 Task: Compose an email with the signature Jude Thompson with the subject Update on a customer request and the message Can you please provide me with an update on the status of the software development project? from softage.5@softage.net to softage.7@softage.net, select the message and change font size to small, align the email to left Send the email. Finally, move the email from Sent Items to the label Version control
Action: Mouse moved to (63, 48)
Screenshot: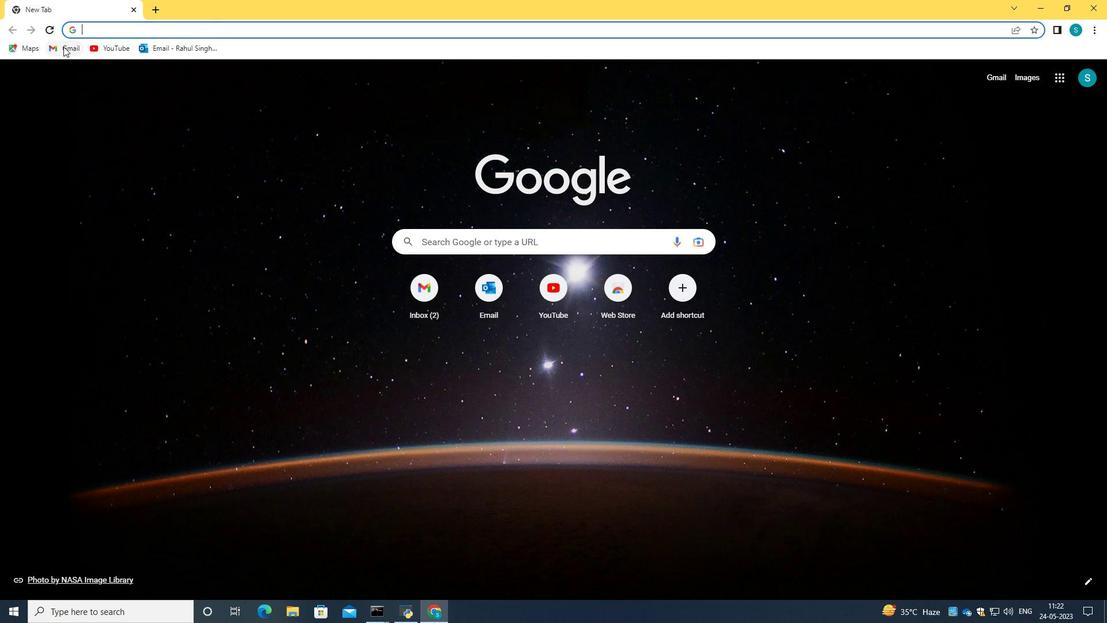 
Action: Mouse pressed left at (63, 48)
Screenshot: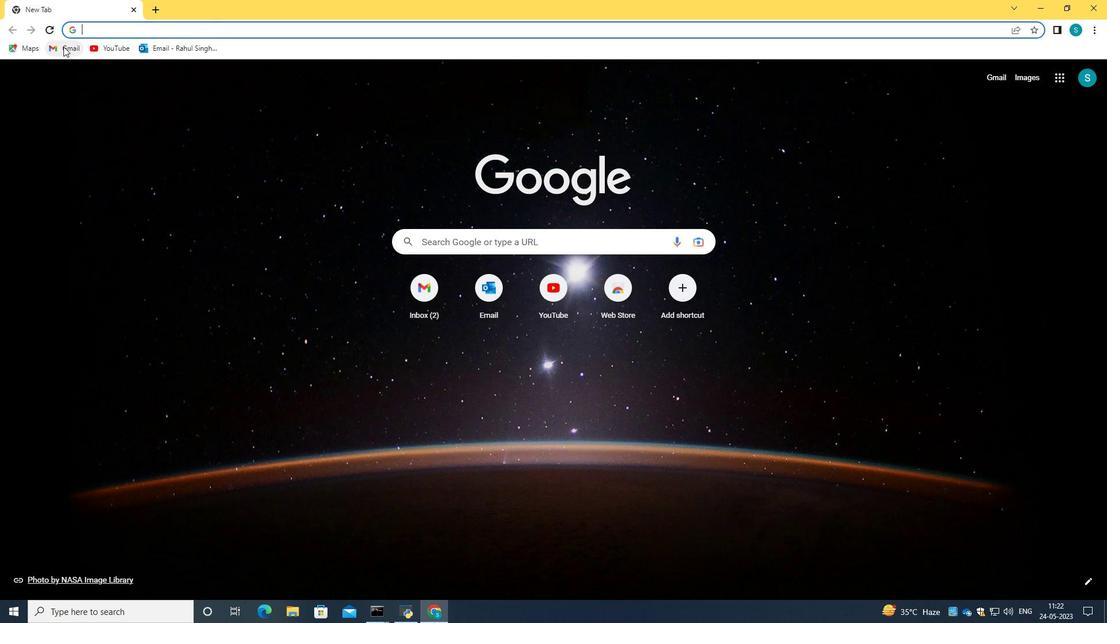 
Action: Mouse moved to (555, 187)
Screenshot: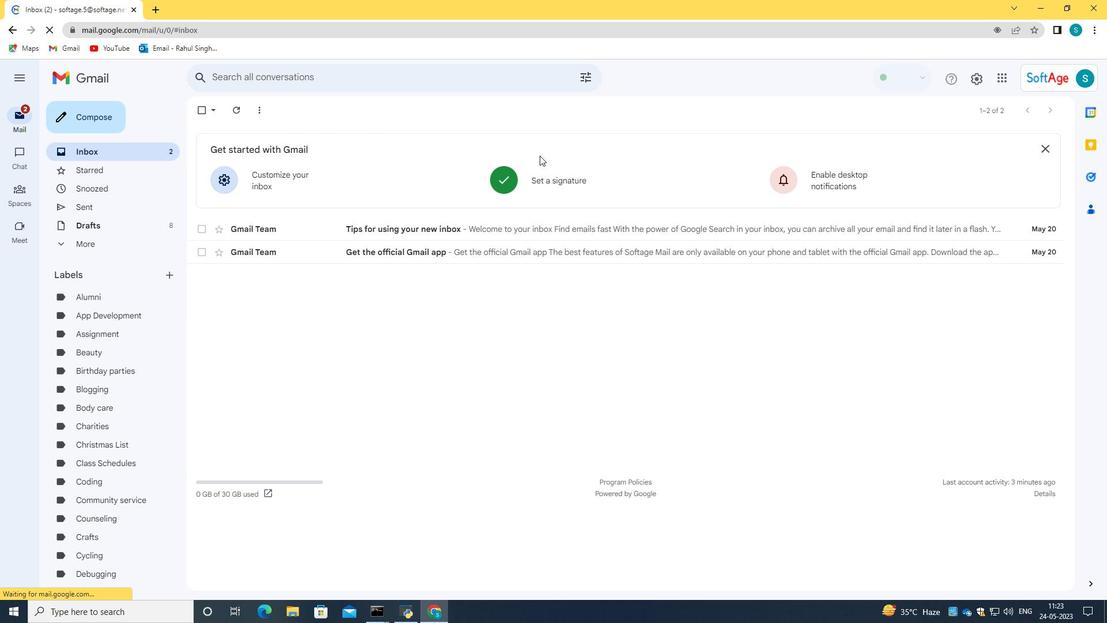 
Action: Mouse pressed left at (555, 187)
Screenshot: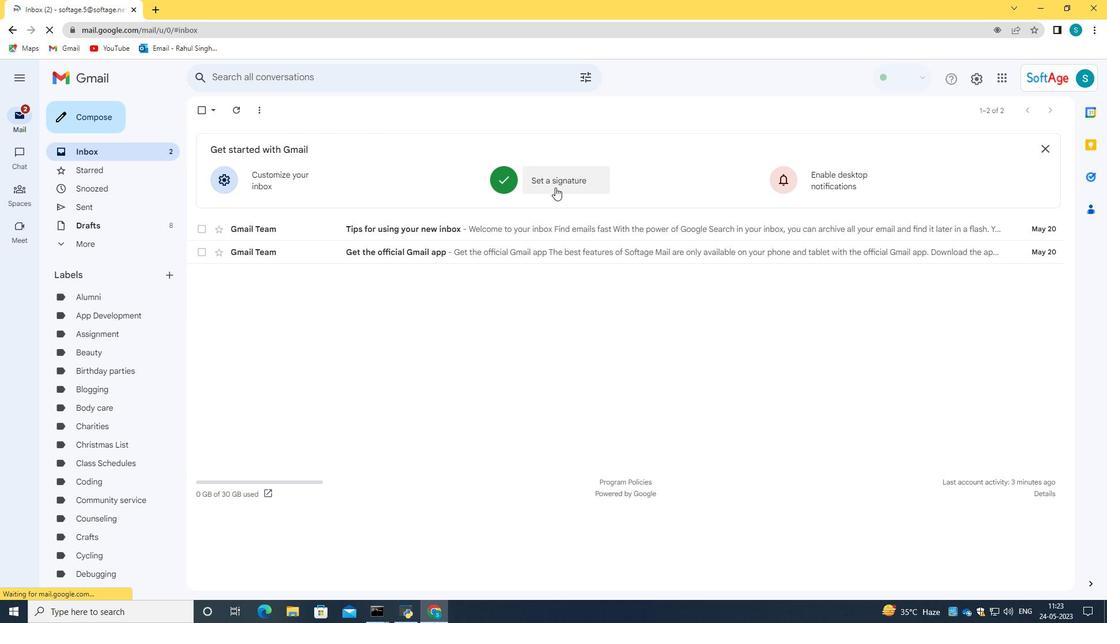 
Action: Mouse moved to (570, 278)
Screenshot: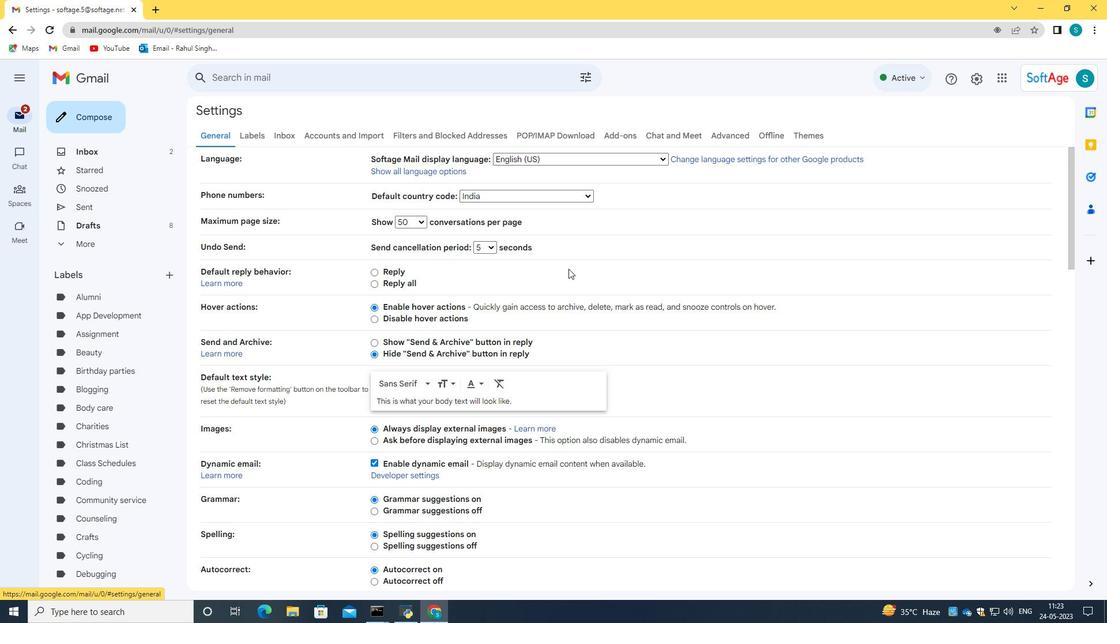 
Action: Mouse scrolled (570, 277) with delta (0, 0)
Screenshot: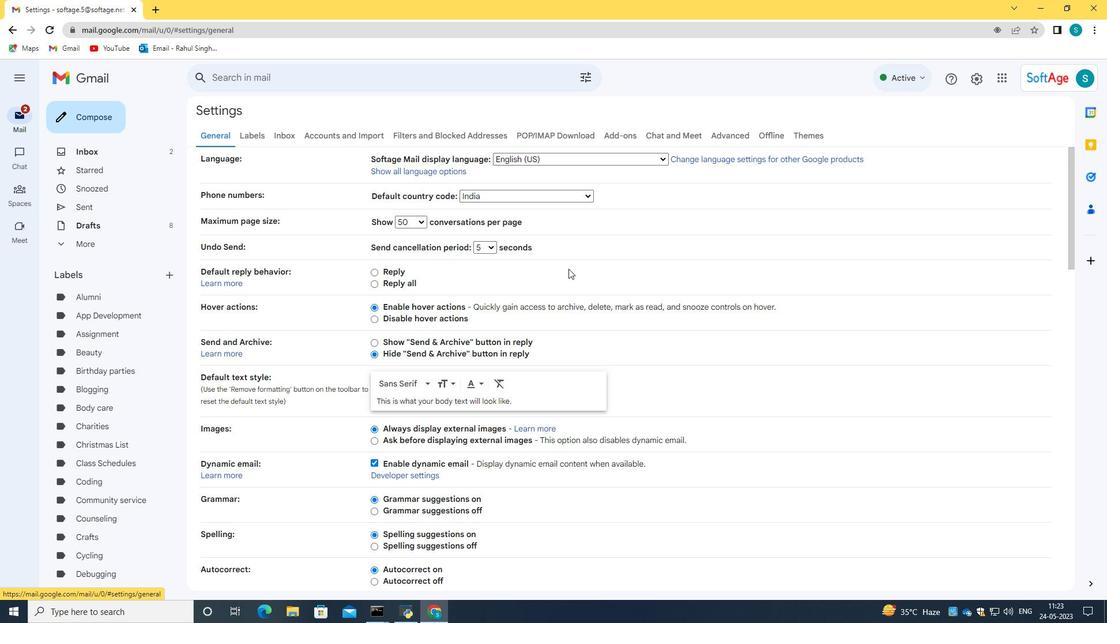 
Action: Mouse scrolled (570, 277) with delta (0, 0)
Screenshot: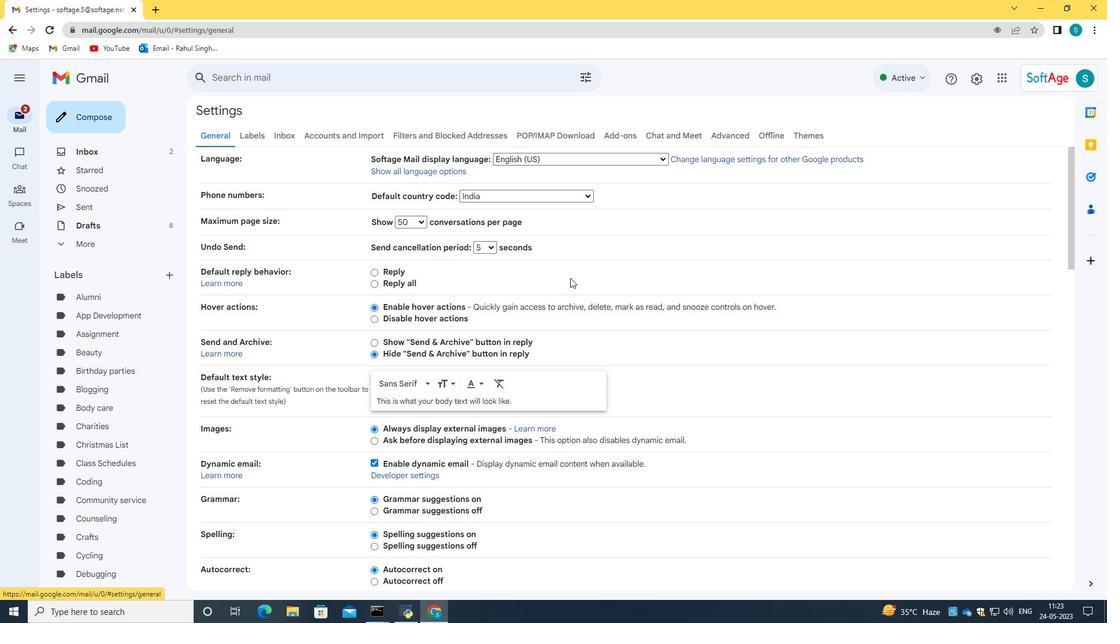 
Action: Mouse scrolled (570, 277) with delta (0, 0)
Screenshot: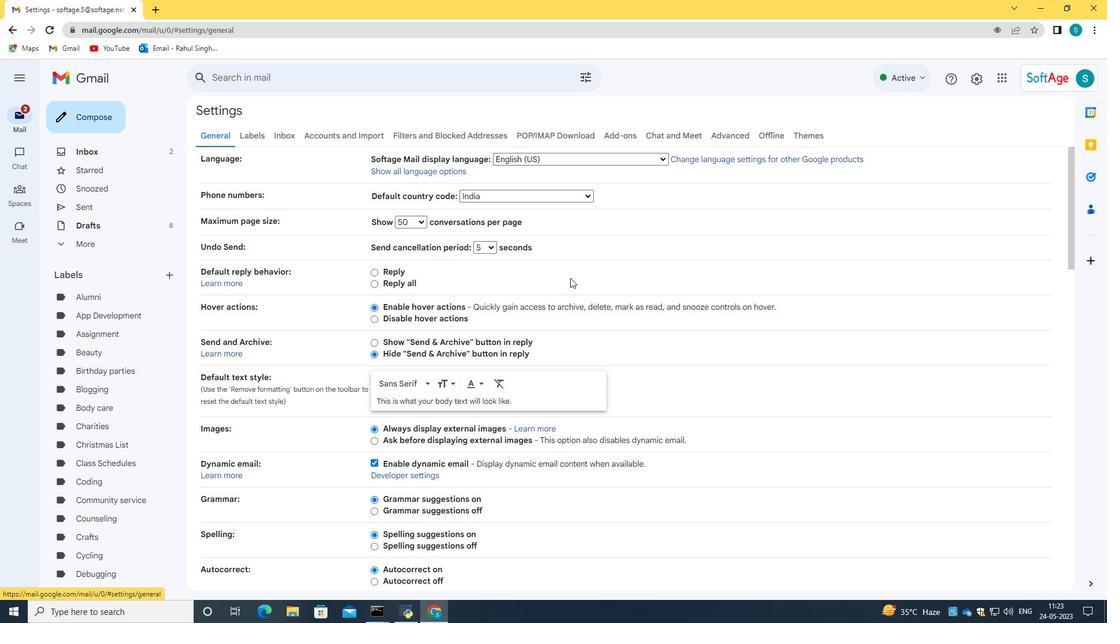 
Action: Mouse scrolled (570, 277) with delta (0, 0)
Screenshot: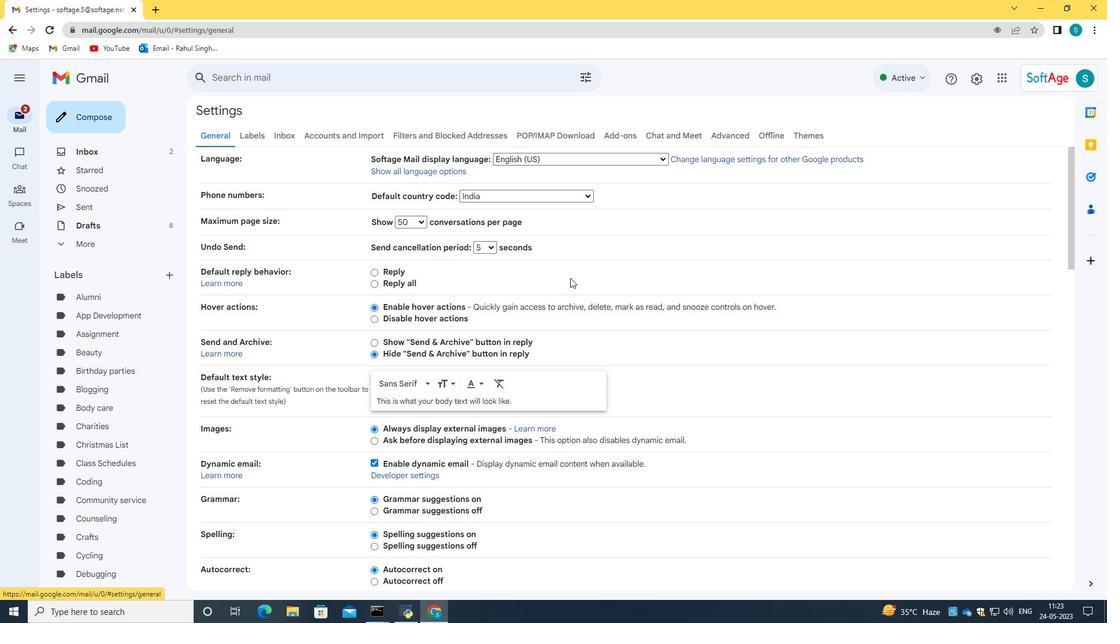 
Action: Mouse moved to (572, 279)
Screenshot: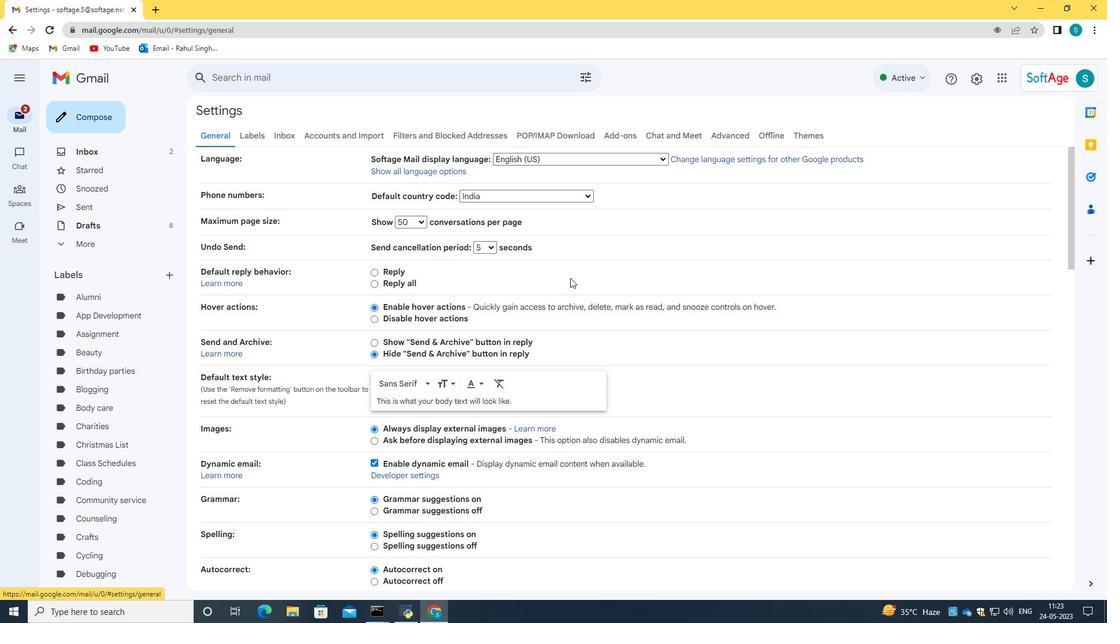 
Action: Mouse scrolled (572, 279) with delta (0, 0)
Screenshot: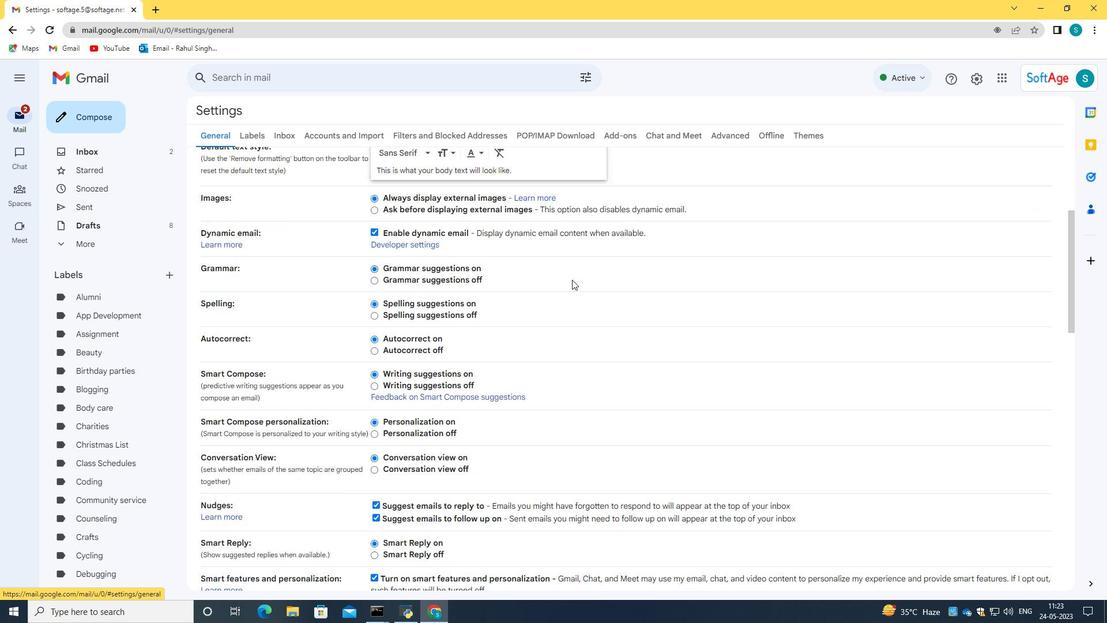 
Action: Mouse scrolled (572, 279) with delta (0, 0)
Screenshot: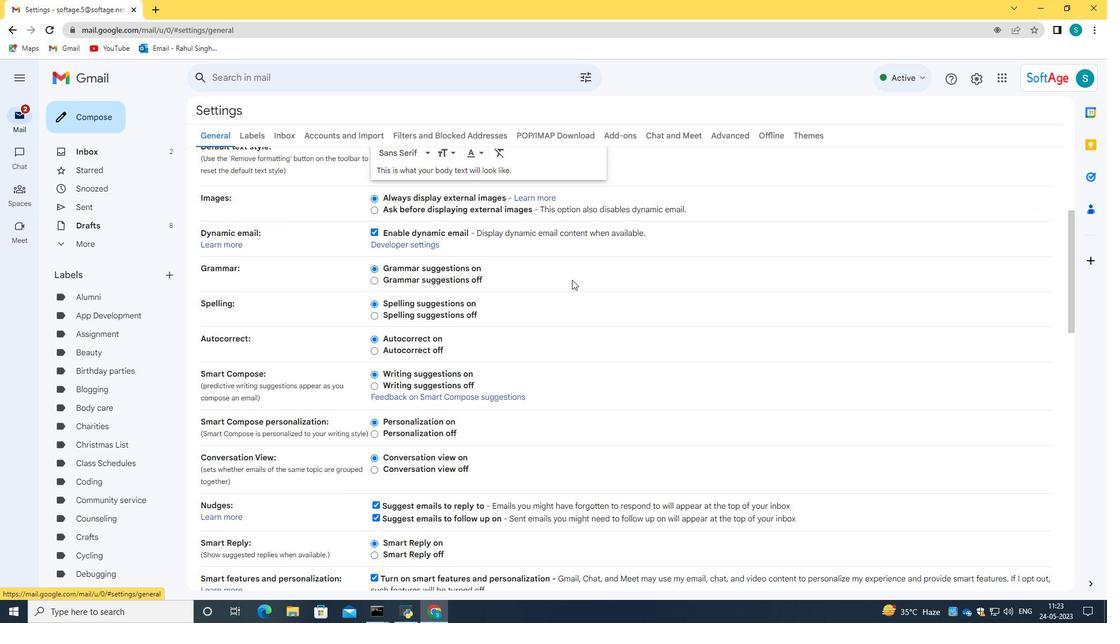 
Action: Mouse scrolled (572, 279) with delta (0, 0)
Screenshot: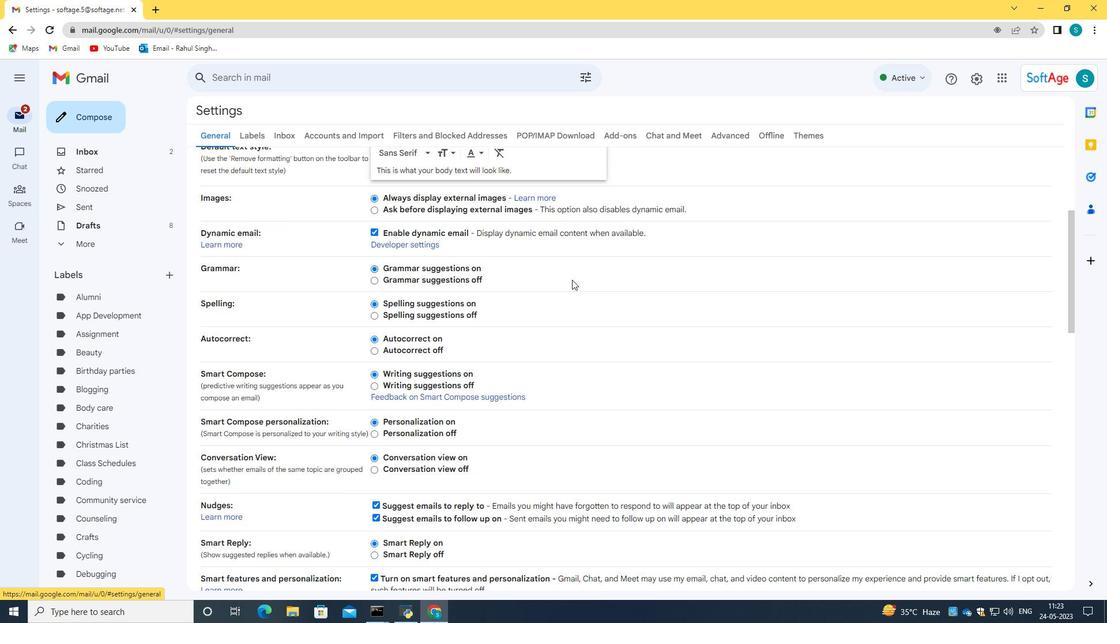 
Action: Mouse scrolled (572, 279) with delta (0, 0)
Screenshot: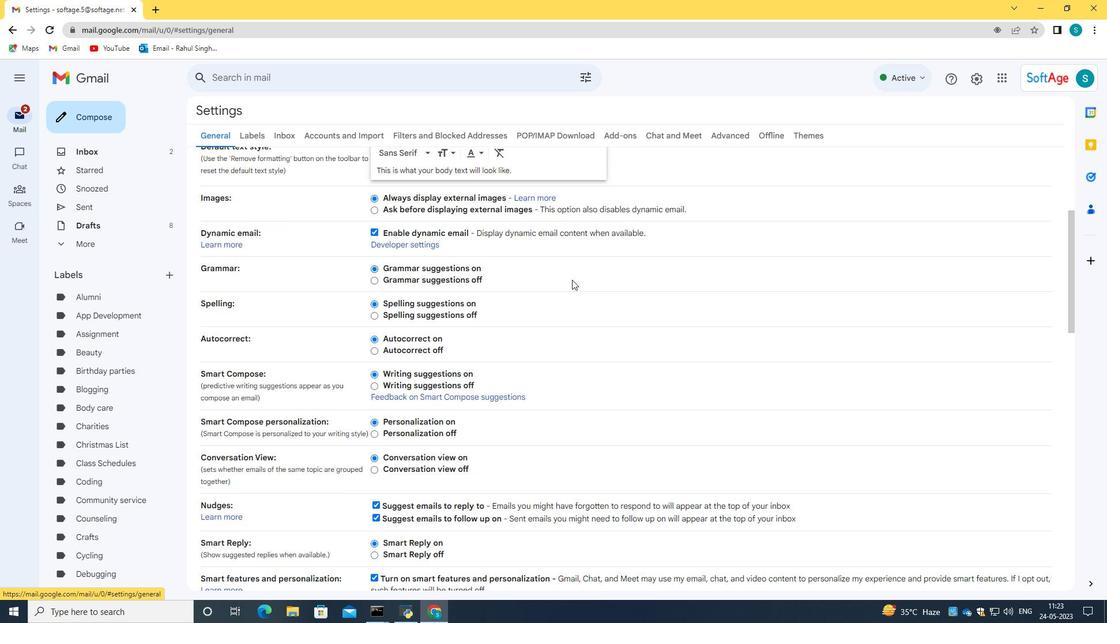 
Action: Mouse scrolled (572, 279) with delta (0, 0)
Screenshot: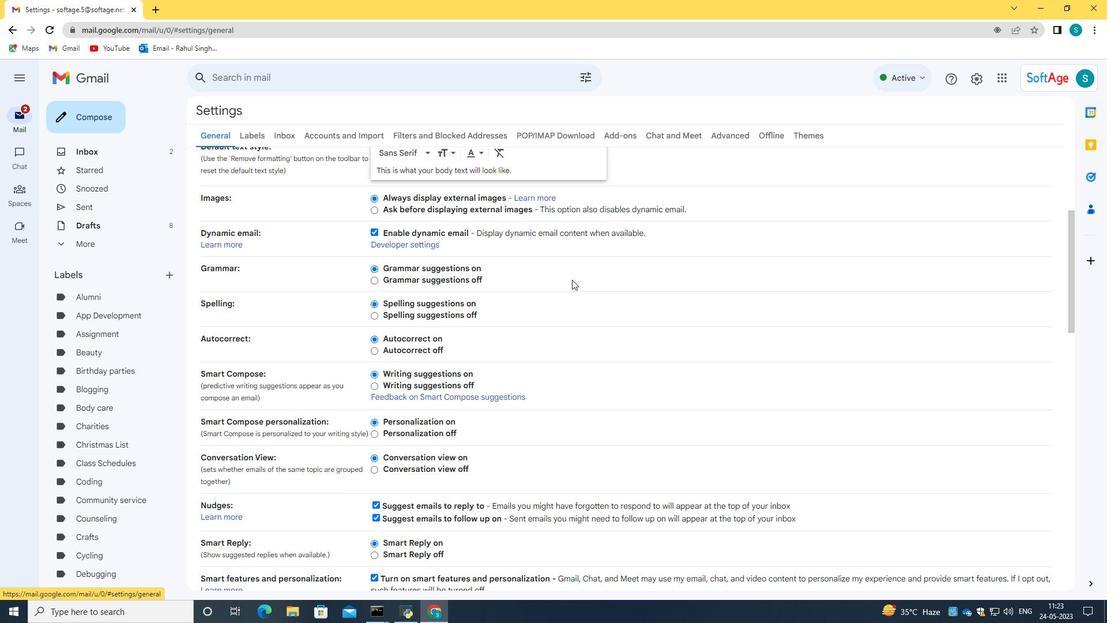 
Action: Mouse scrolled (572, 279) with delta (0, 0)
Screenshot: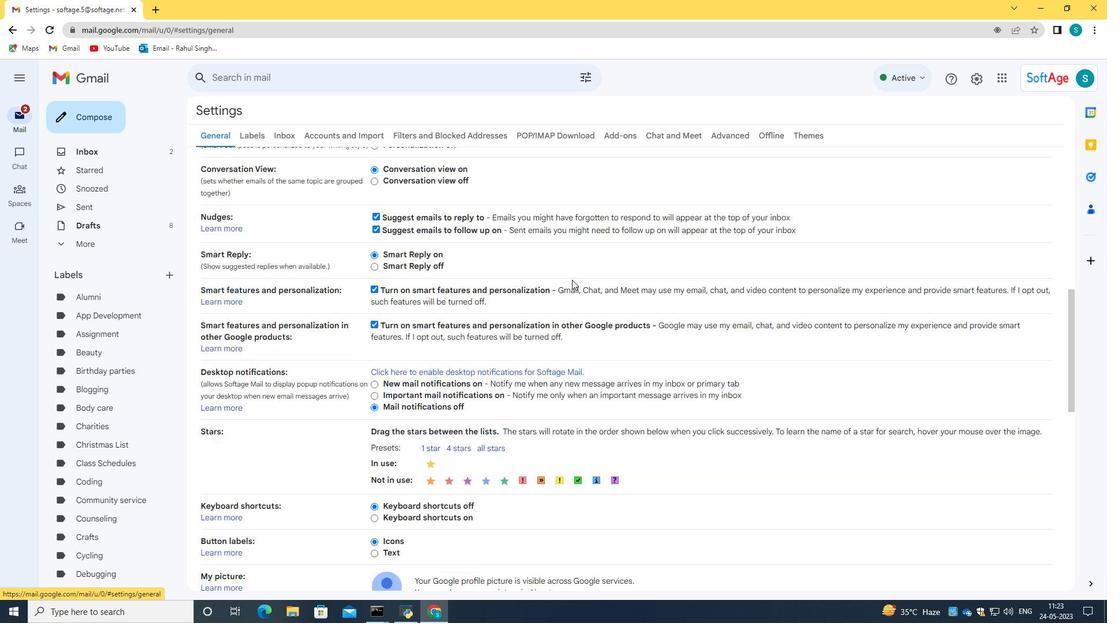 
Action: Mouse scrolled (572, 279) with delta (0, 0)
Screenshot: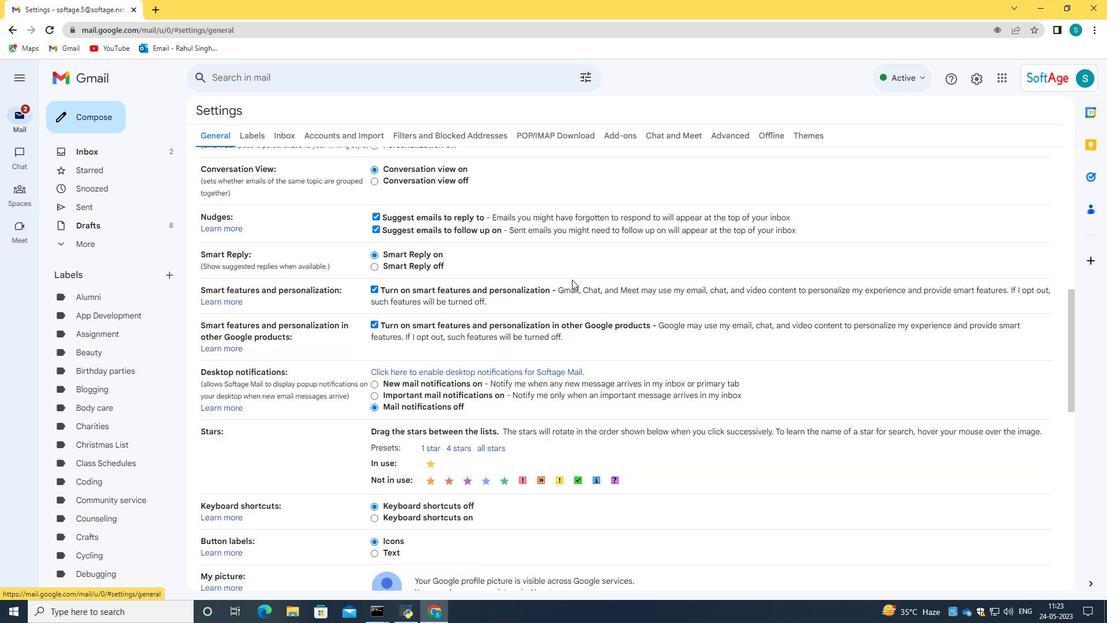 
Action: Mouse scrolled (572, 279) with delta (0, 0)
Screenshot: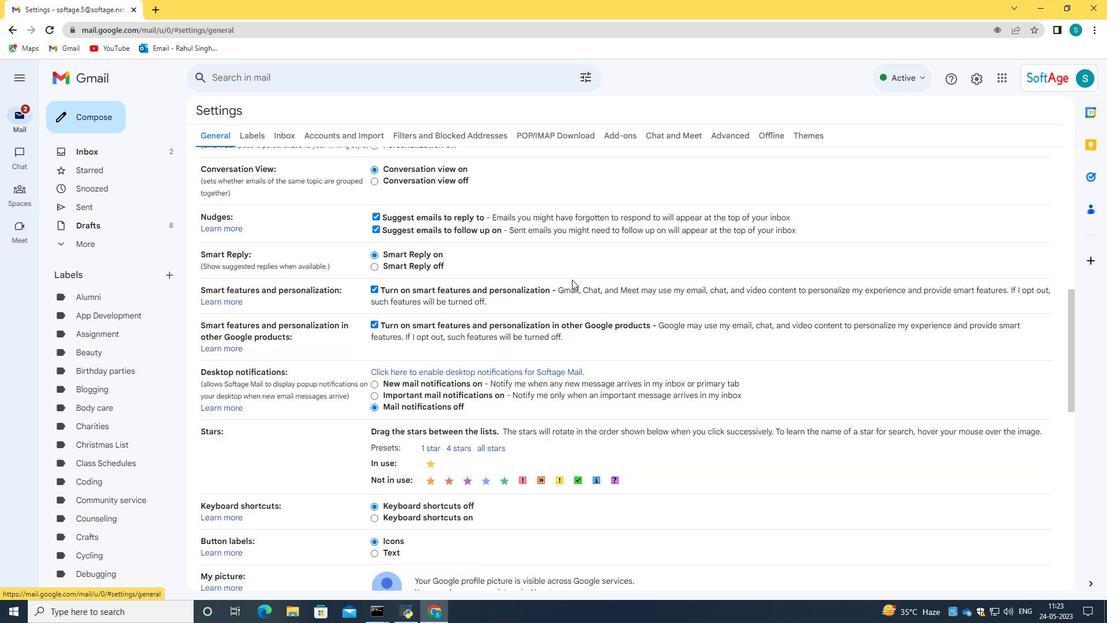 
Action: Mouse moved to (472, 551)
Screenshot: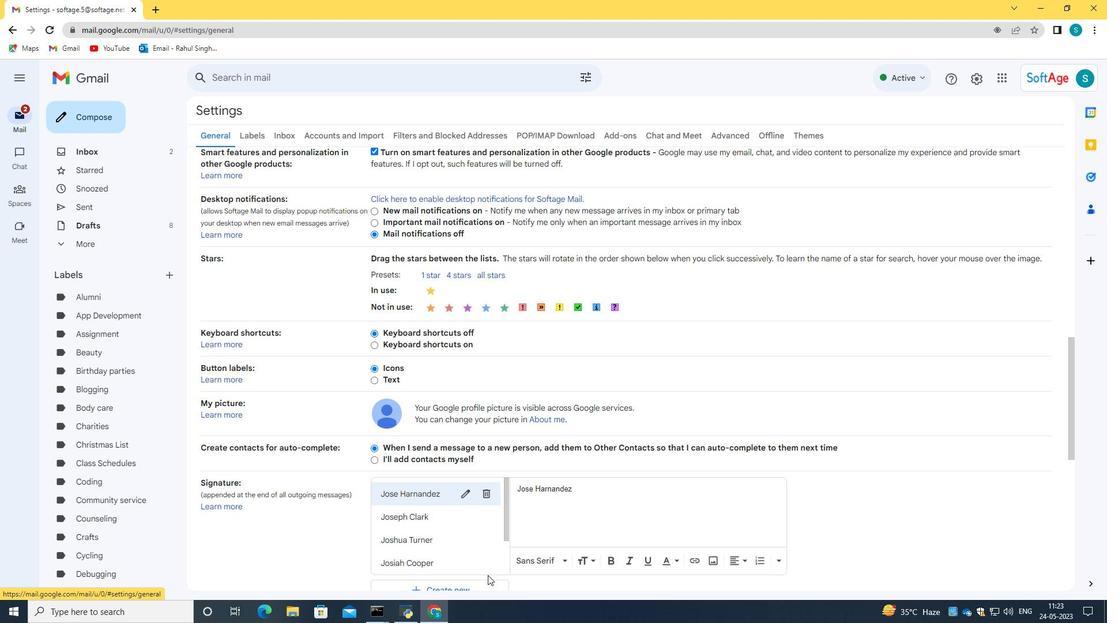 
Action: Mouse scrolled (472, 551) with delta (0, 0)
Screenshot: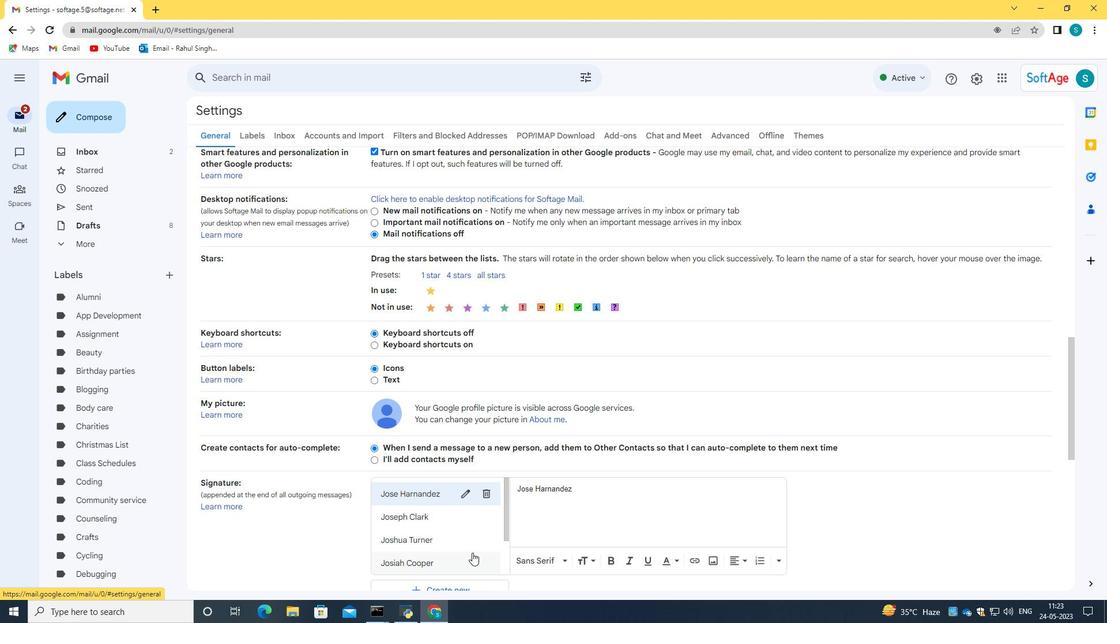 
Action: Mouse scrolled (472, 551) with delta (0, 0)
Screenshot: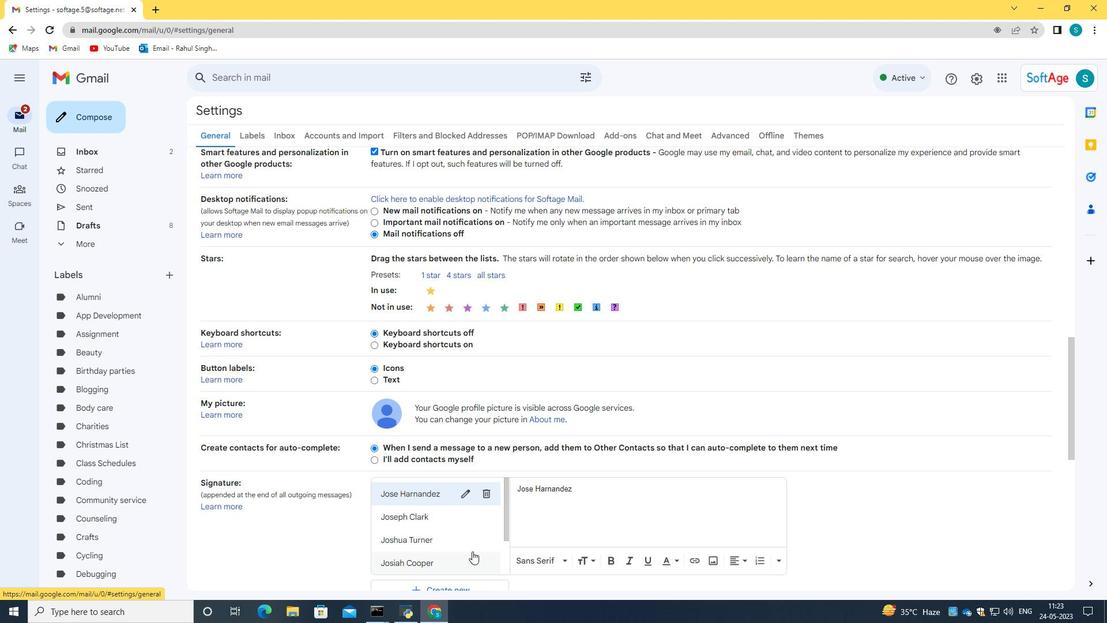 
Action: Mouse moved to (472, 546)
Screenshot: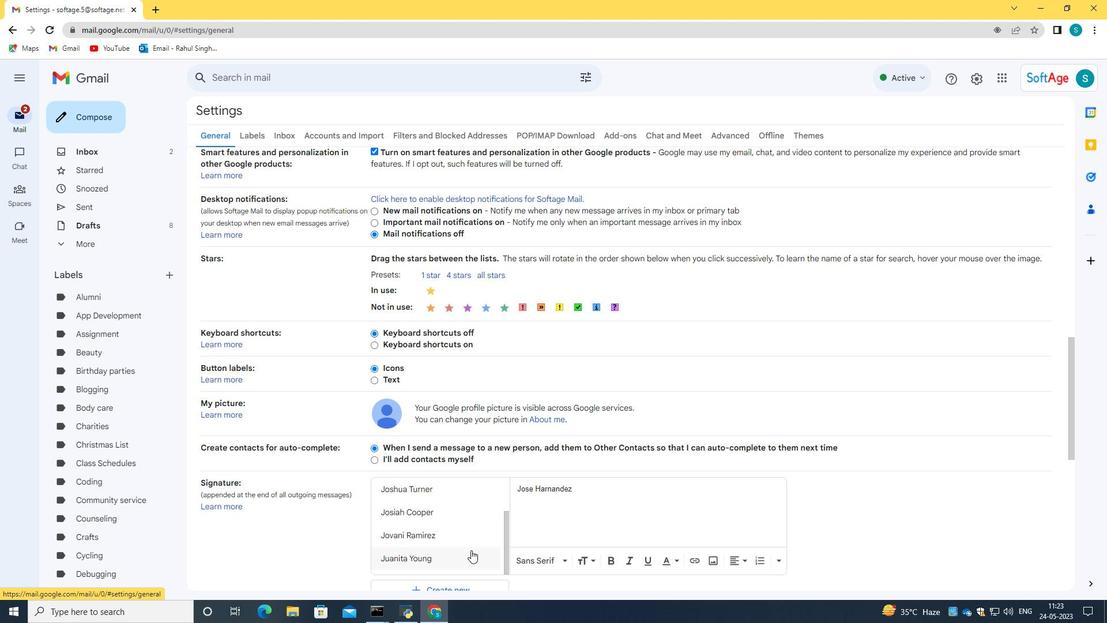 
Action: Mouse scrolled (472, 546) with delta (0, 0)
Screenshot: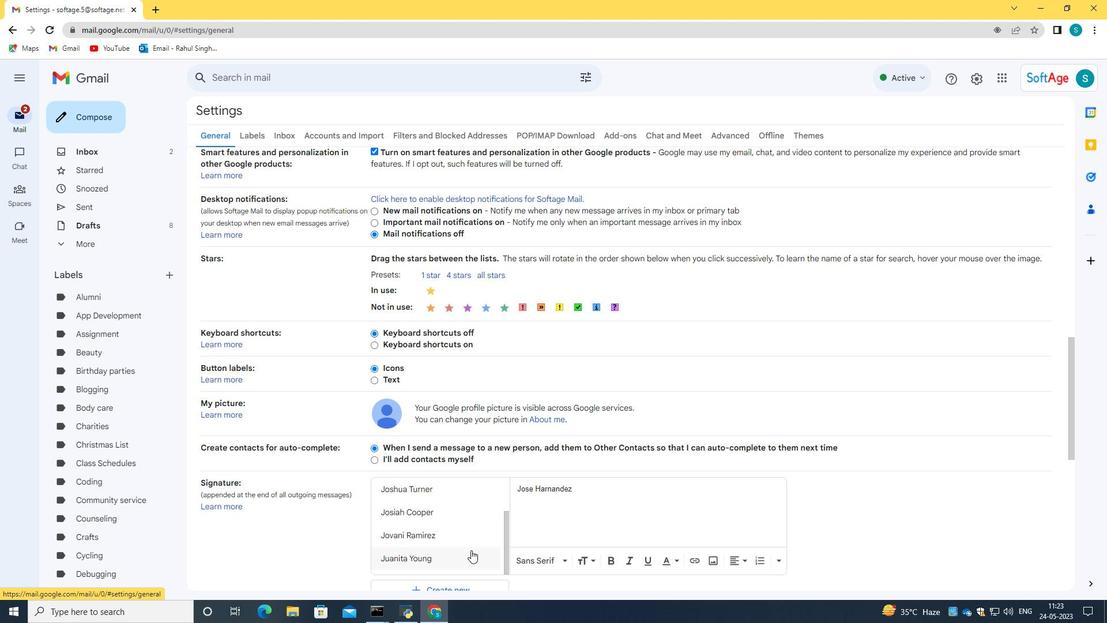 
Action: Mouse scrolled (472, 546) with delta (0, 0)
Screenshot: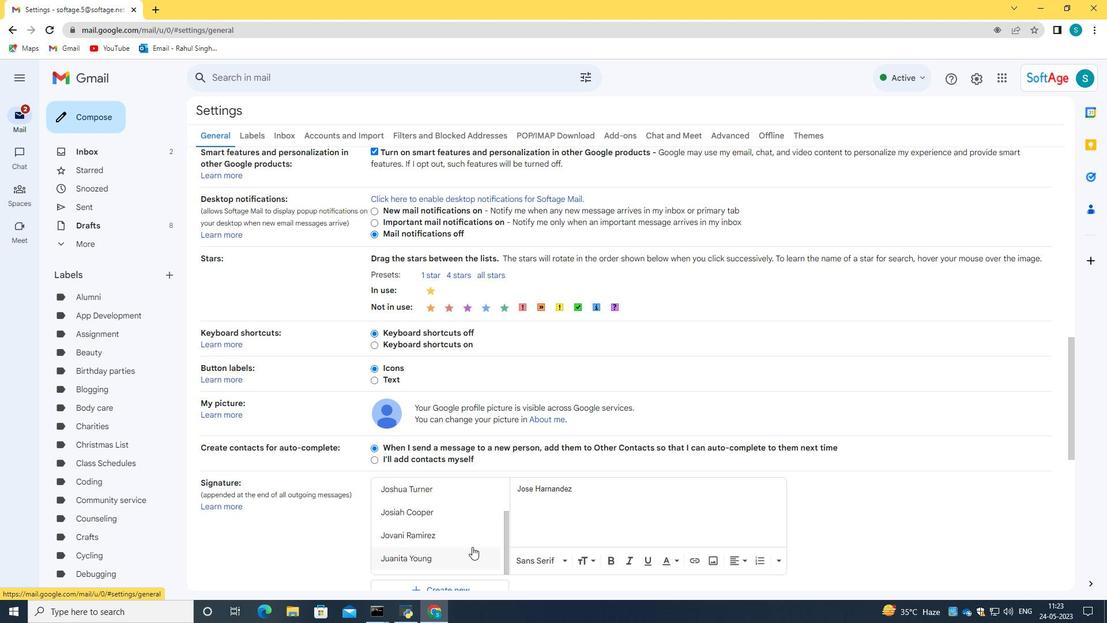 
Action: Mouse moved to (458, 480)
Screenshot: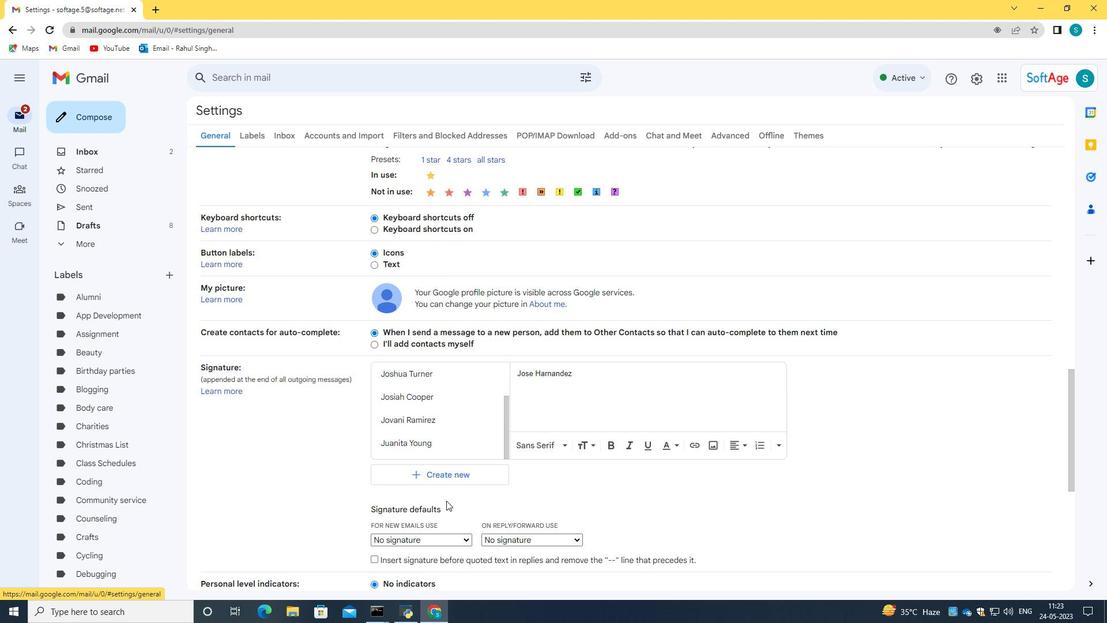 
Action: Mouse pressed left at (458, 480)
Screenshot: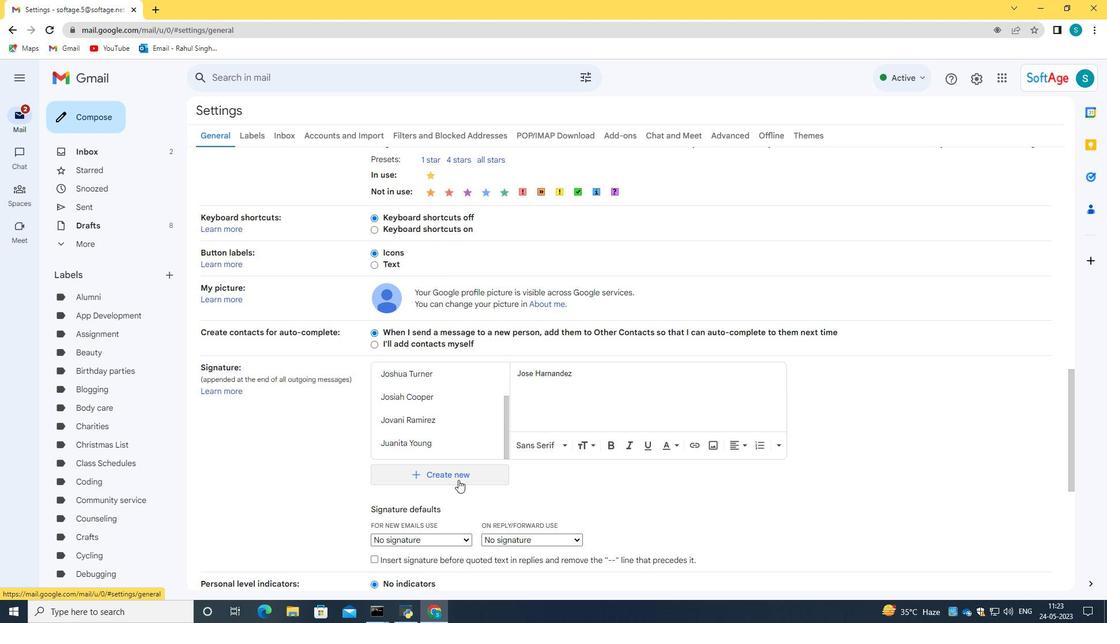
Action: Mouse moved to (519, 331)
Screenshot: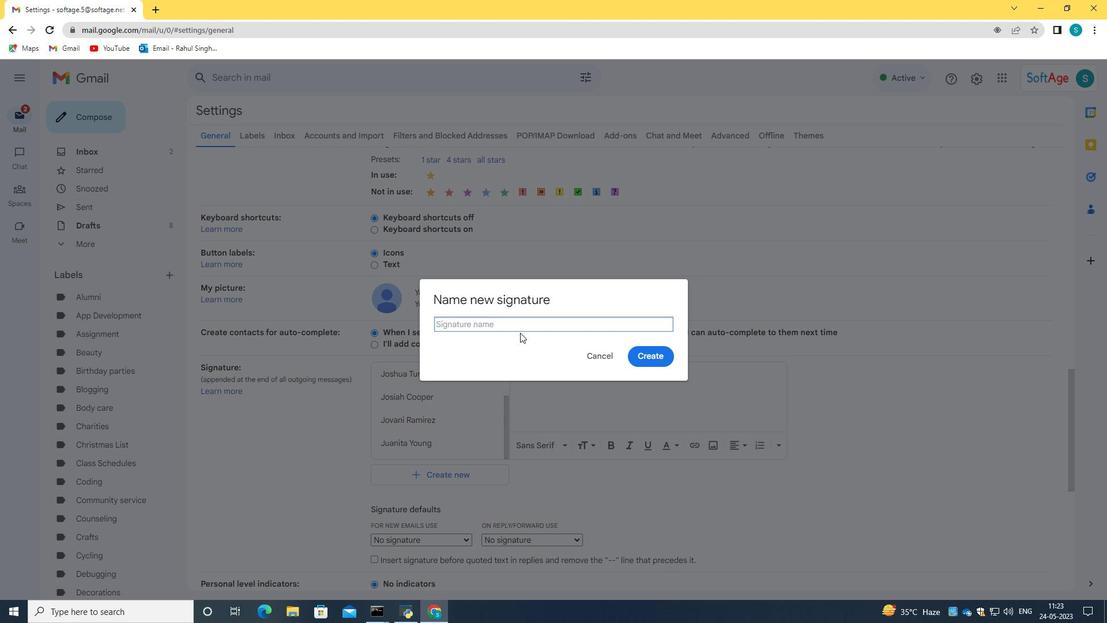 
Action: Key pressed <Key.caps_lock>J<Key.caps_lock>ude<Key.space><Key.caps_lock>T<Key.caps_lock>hompson
Screenshot: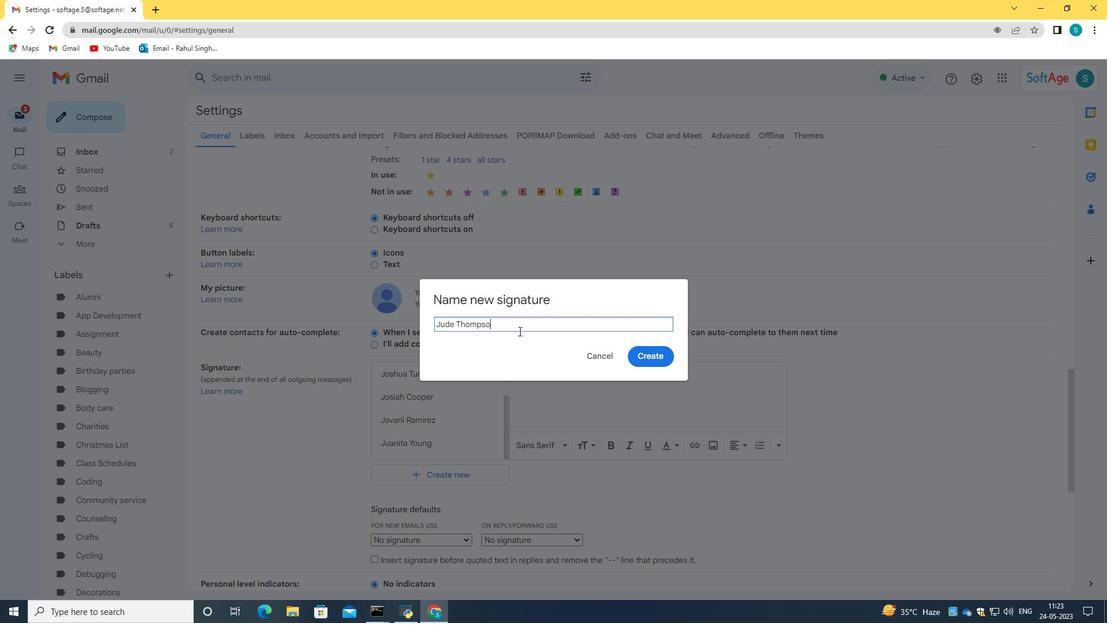 
Action: Mouse moved to (664, 362)
Screenshot: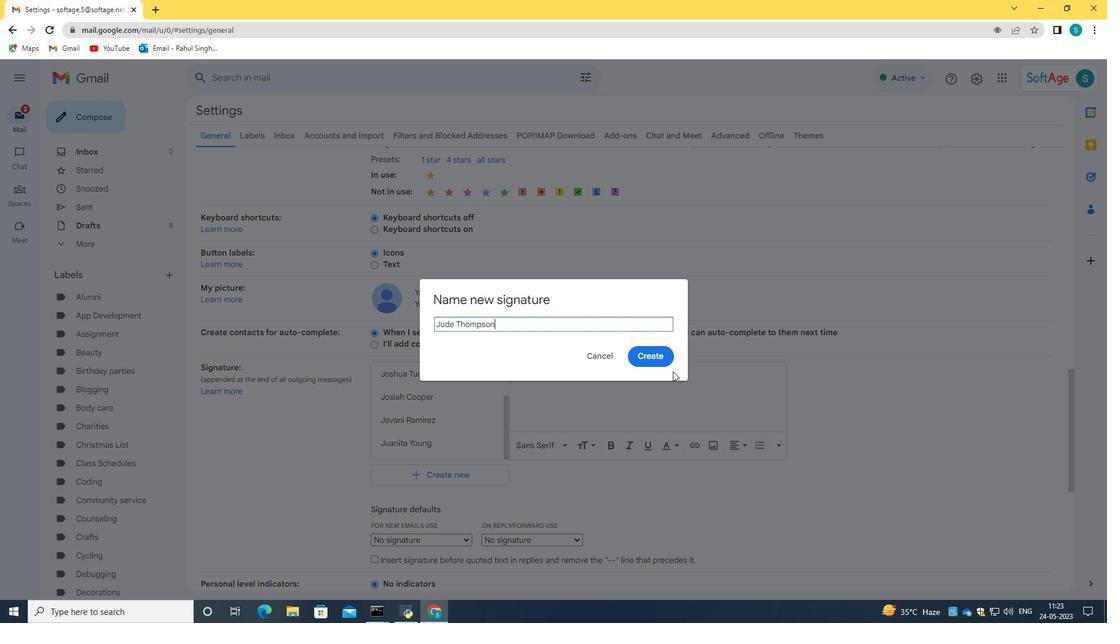 
Action: Mouse pressed left at (664, 362)
Screenshot: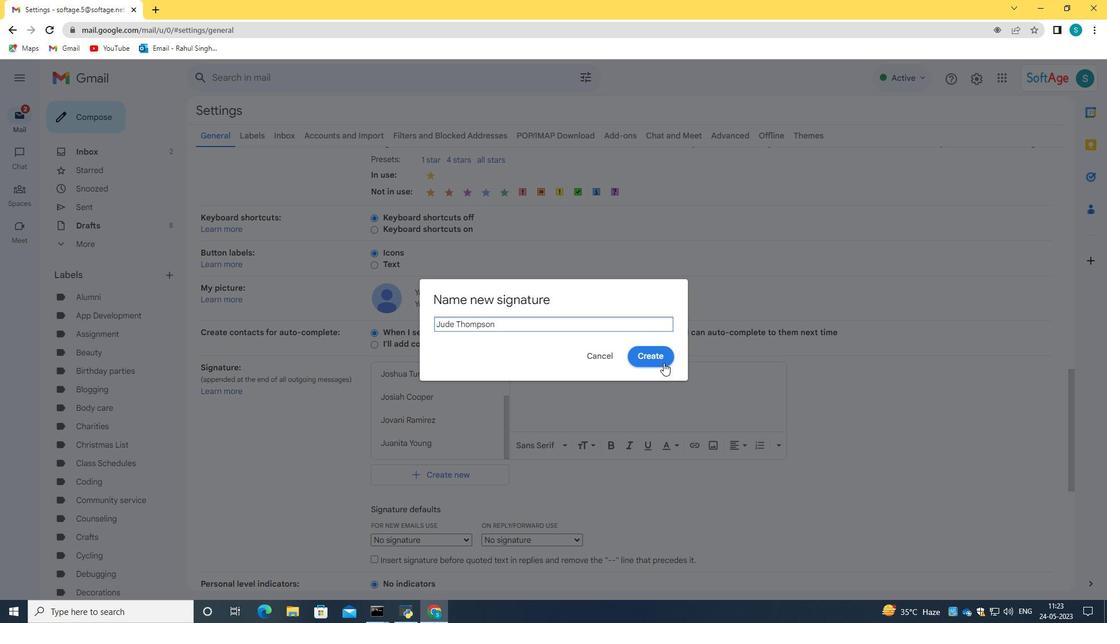 
Action: Mouse moved to (611, 403)
Screenshot: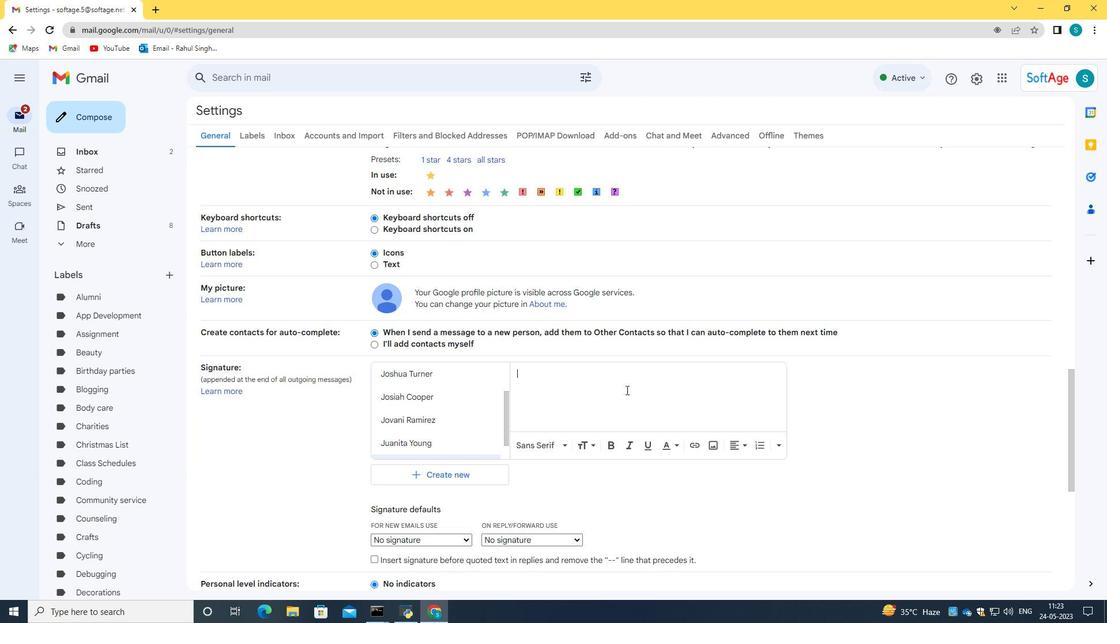 
Action: Mouse pressed left at (611, 403)
Screenshot: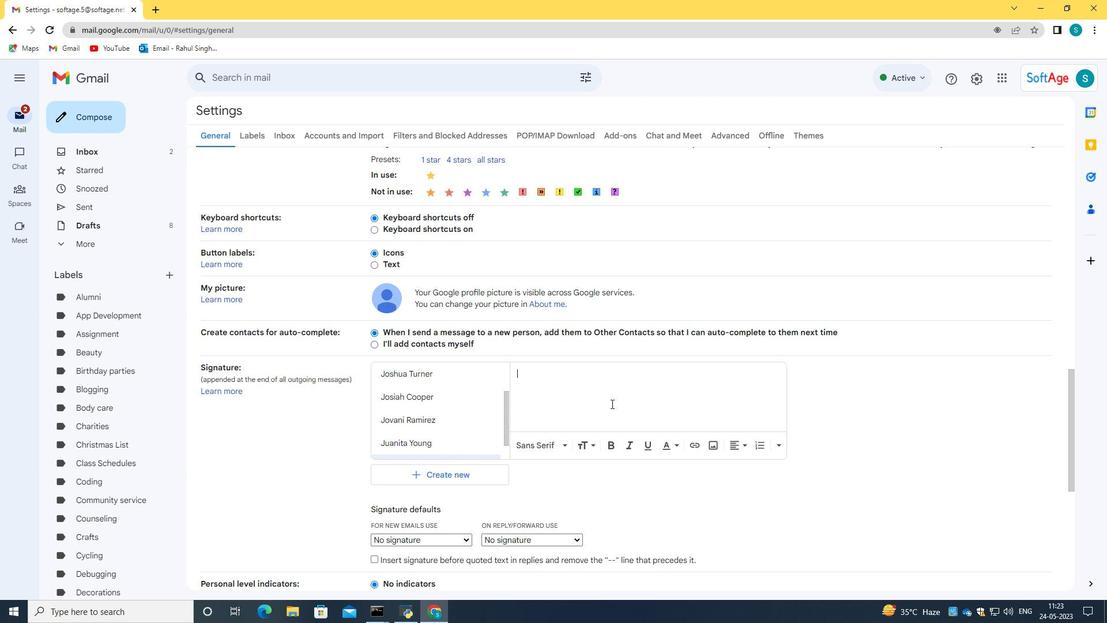 
Action: Key pressed <Key.caps_lock>J<Key.caps_lock>ude<Key.space><Key.caps_lock>T<Key.caps_lock>hompson
Screenshot: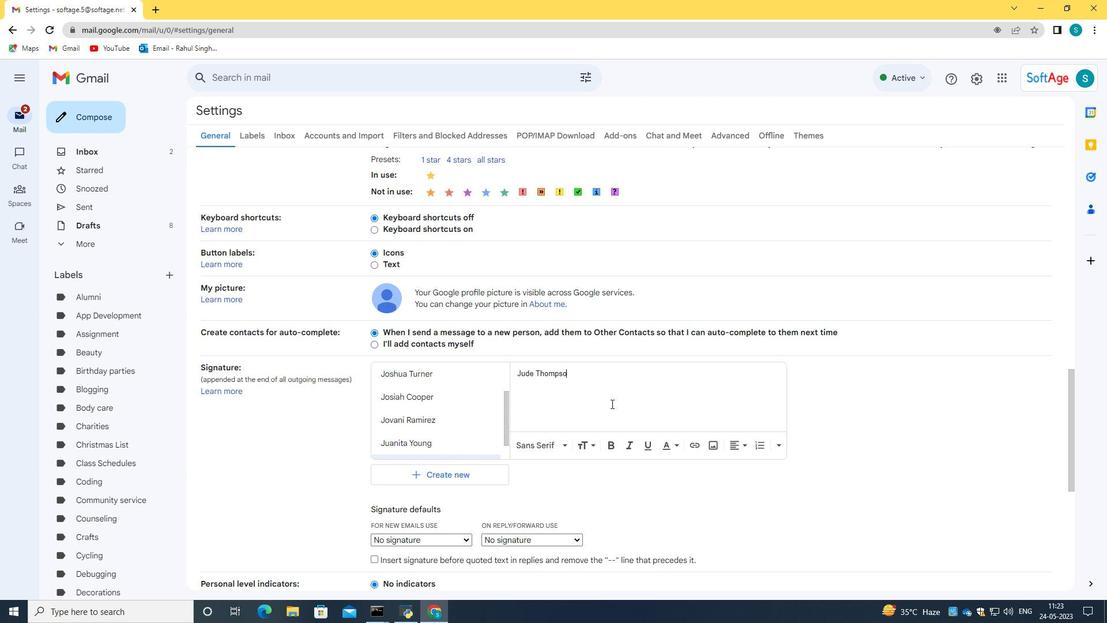 
Action: Mouse moved to (639, 397)
Screenshot: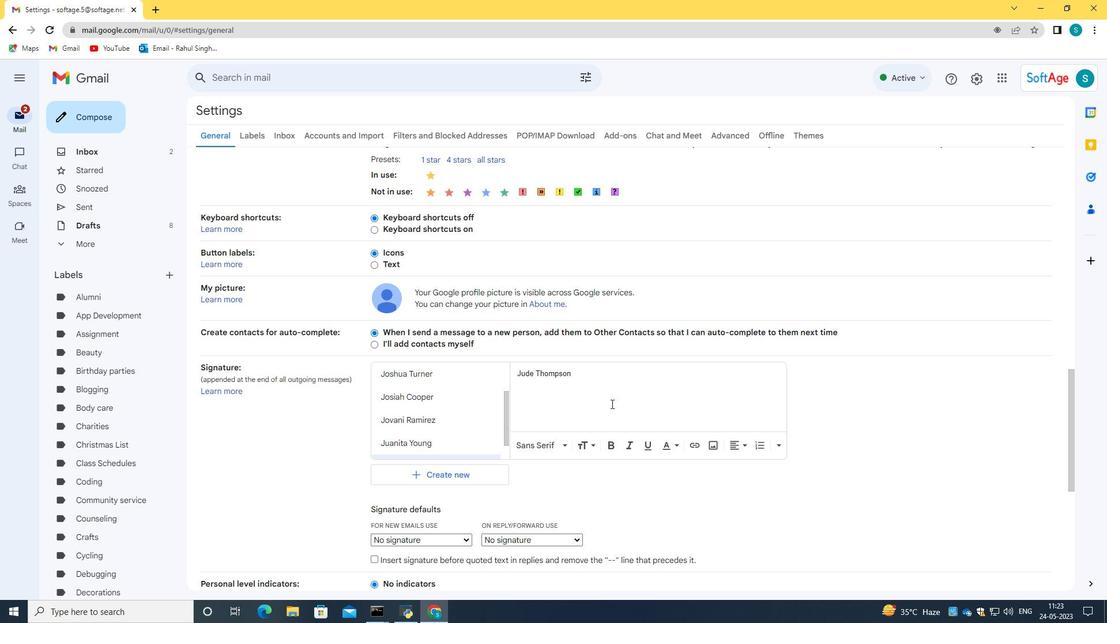 
Action: Mouse scrolled (639, 396) with delta (0, 0)
Screenshot: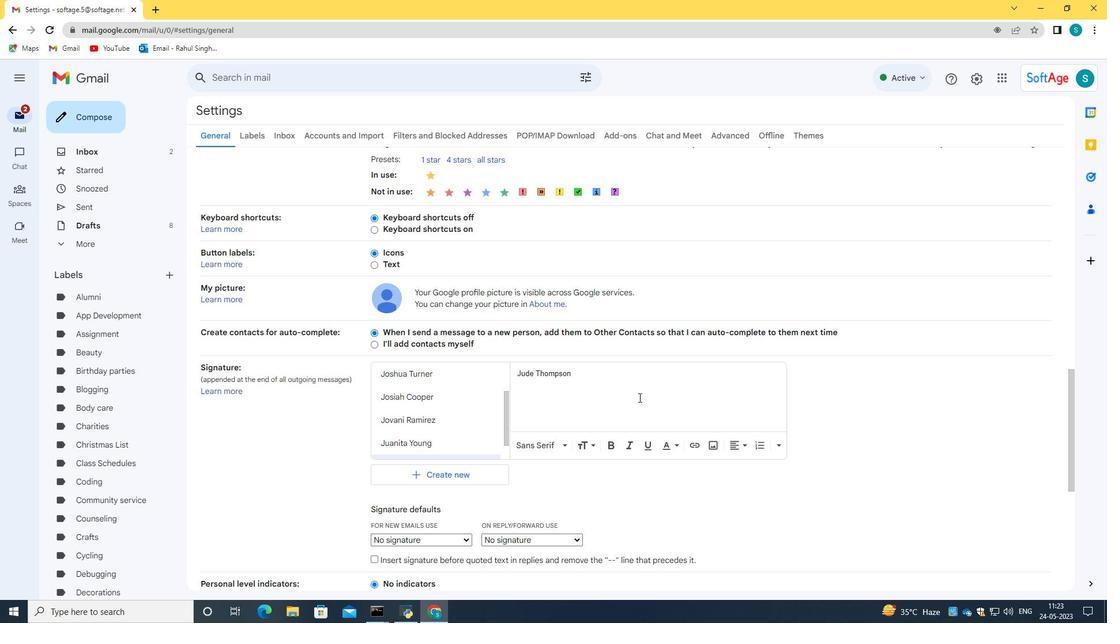 
Action: Mouse scrolled (639, 396) with delta (0, 0)
Screenshot: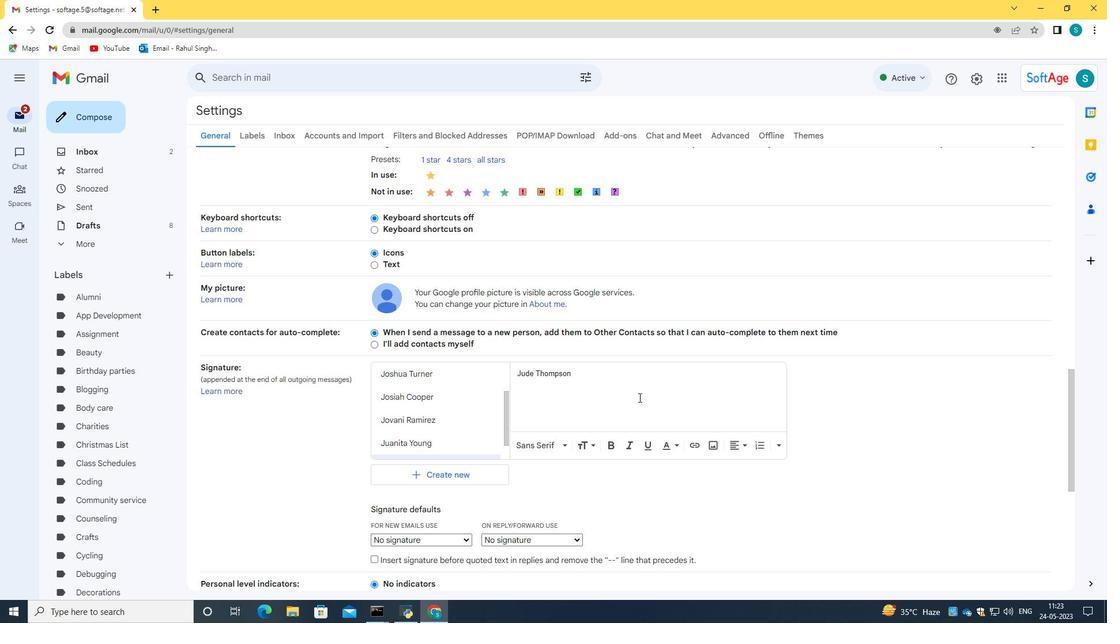 
Action: Mouse scrolled (639, 396) with delta (0, 0)
Screenshot: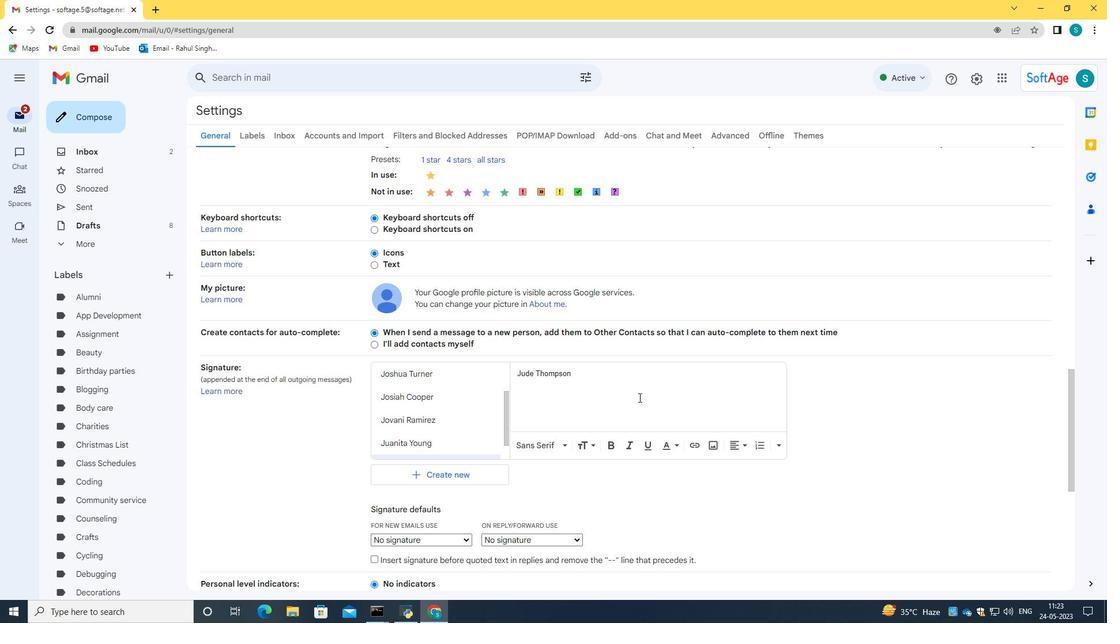 
Action: Mouse scrolled (639, 396) with delta (0, 0)
Screenshot: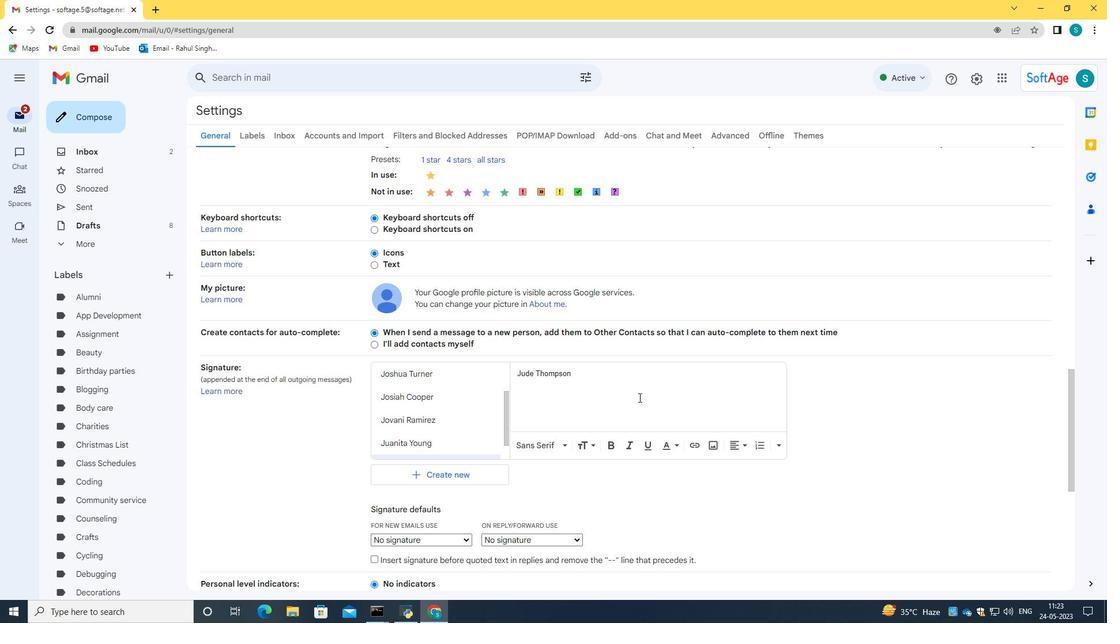 
Action: Mouse scrolled (639, 396) with delta (0, 0)
Screenshot: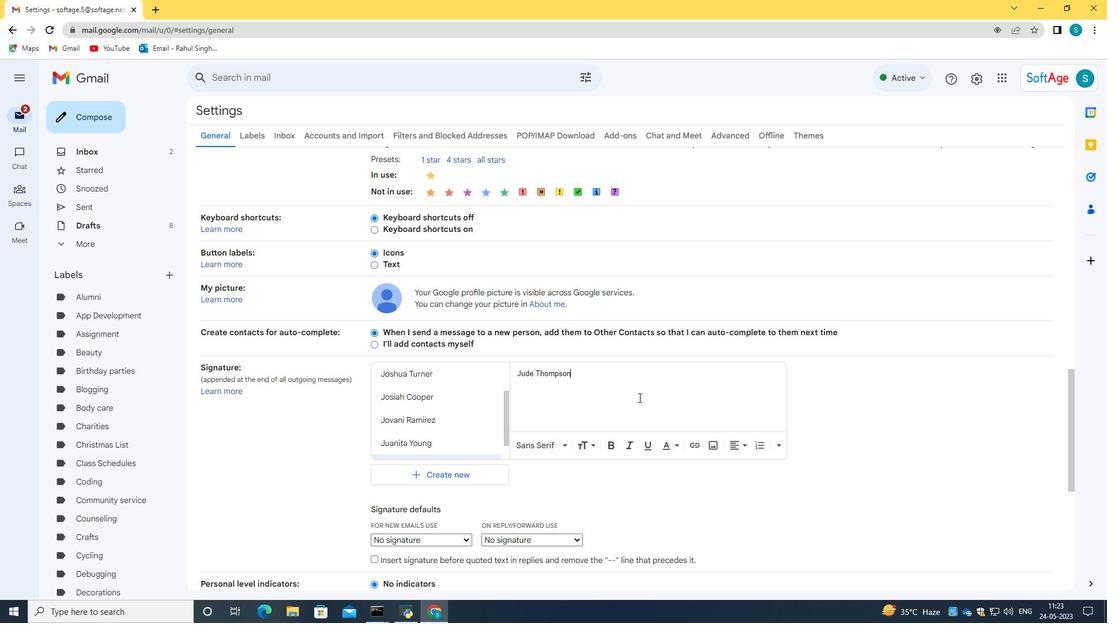 
Action: Mouse scrolled (639, 396) with delta (0, 0)
Screenshot: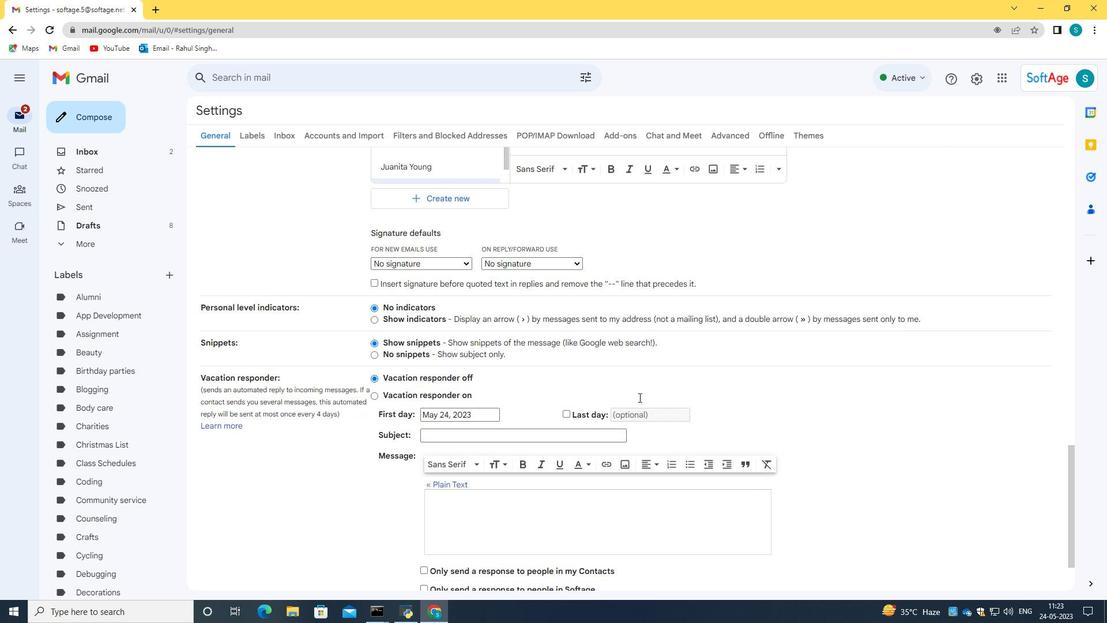 
Action: Mouse scrolled (639, 396) with delta (0, 0)
Screenshot: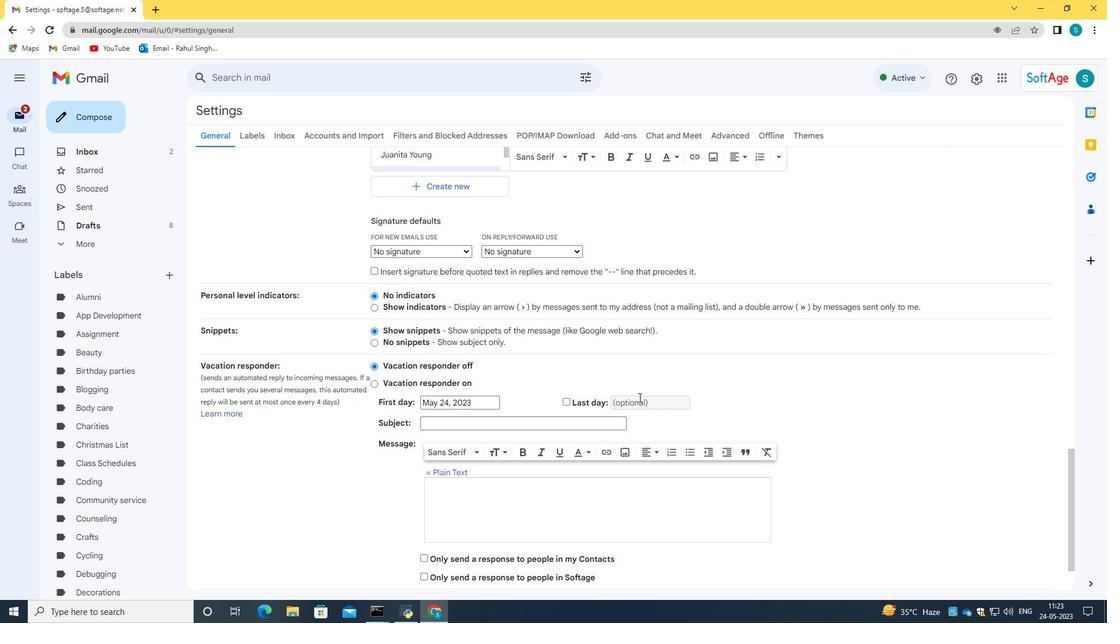 
Action: Mouse scrolled (639, 396) with delta (0, 0)
Screenshot: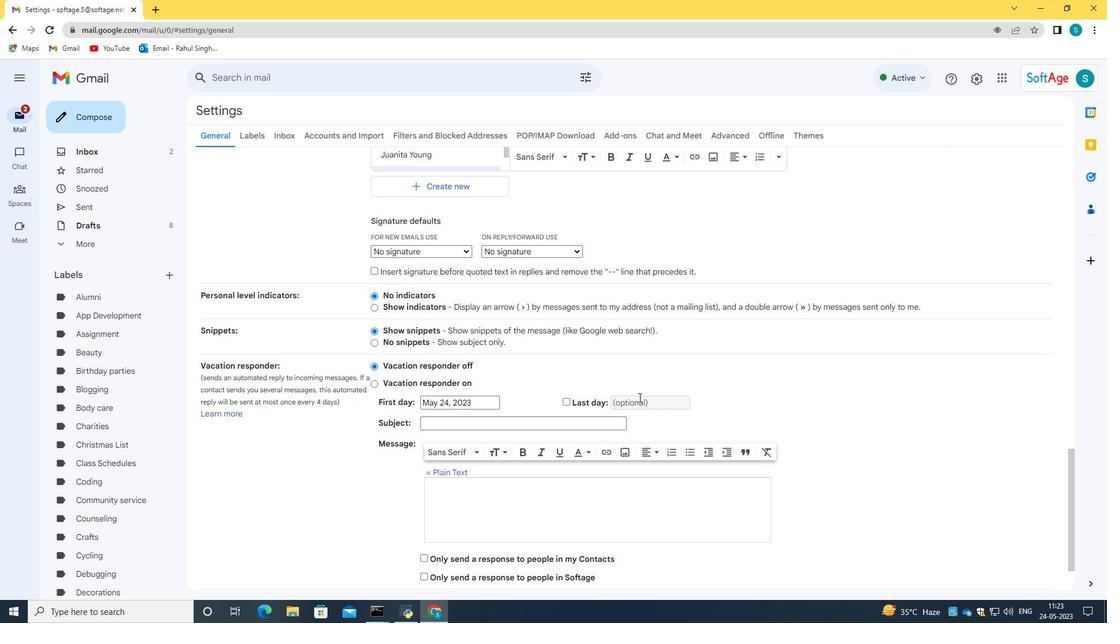 
Action: Mouse scrolled (639, 396) with delta (0, 0)
Screenshot: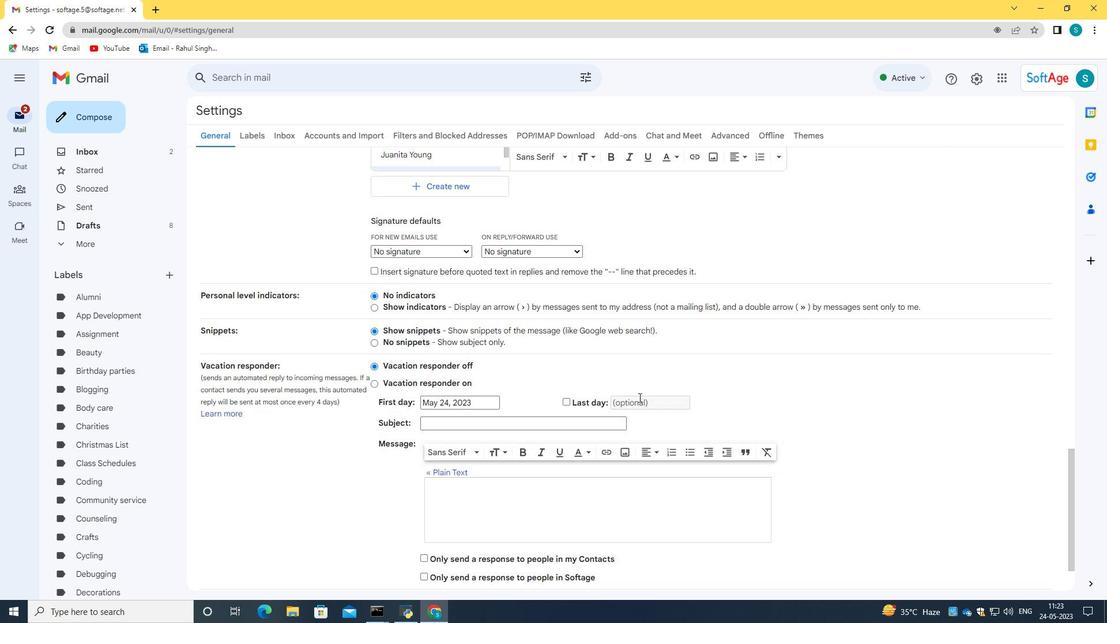 
Action: Mouse moved to (613, 535)
Screenshot: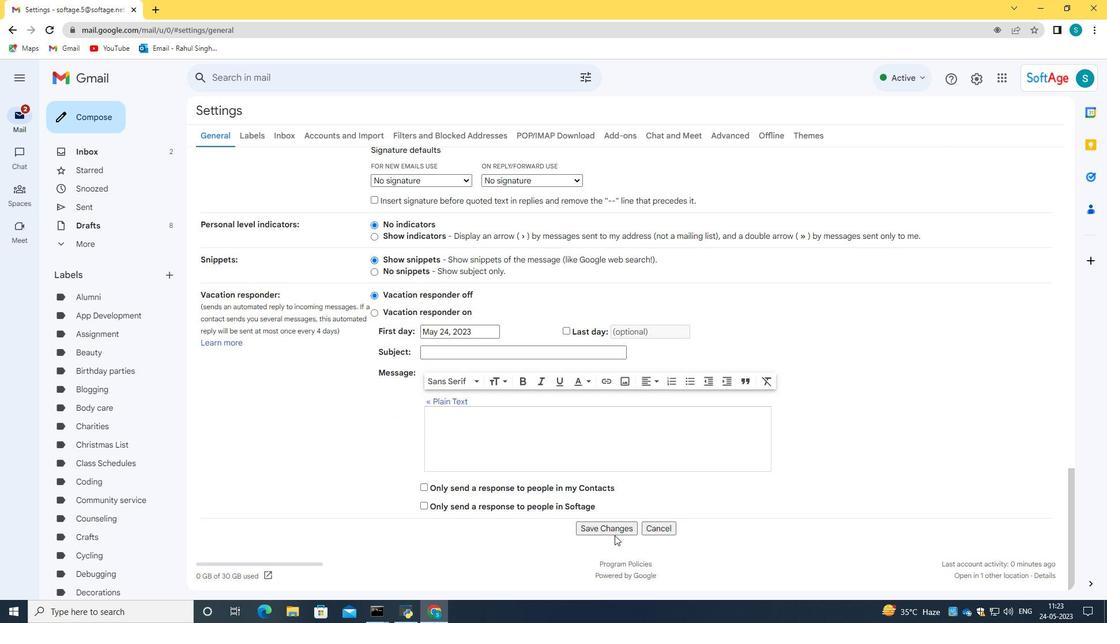 
Action: Mouse pressed left at (613, 535)
Screenshot: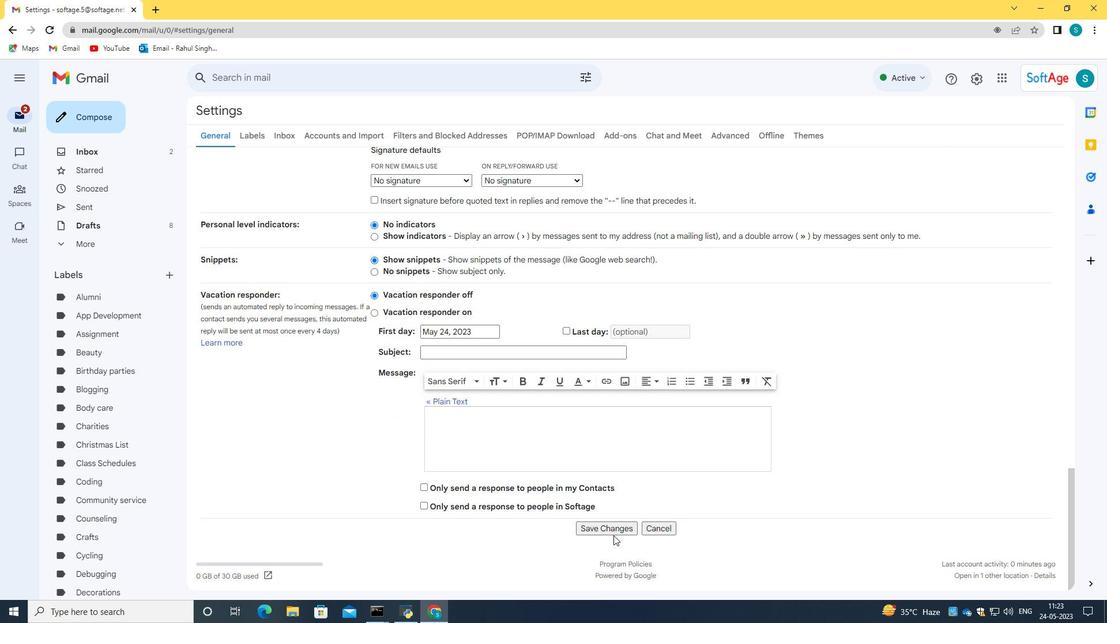 
Action: Mouse moved to (609, 533)
Screenshot: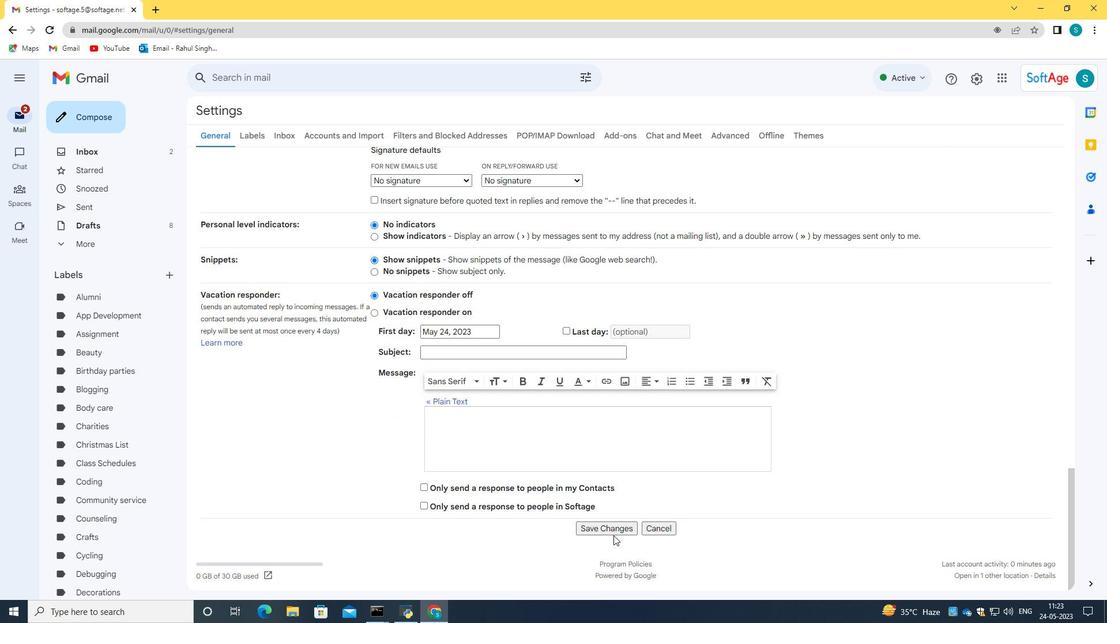 
Action: Mouse pressed left at (609, 533)
Screenshot: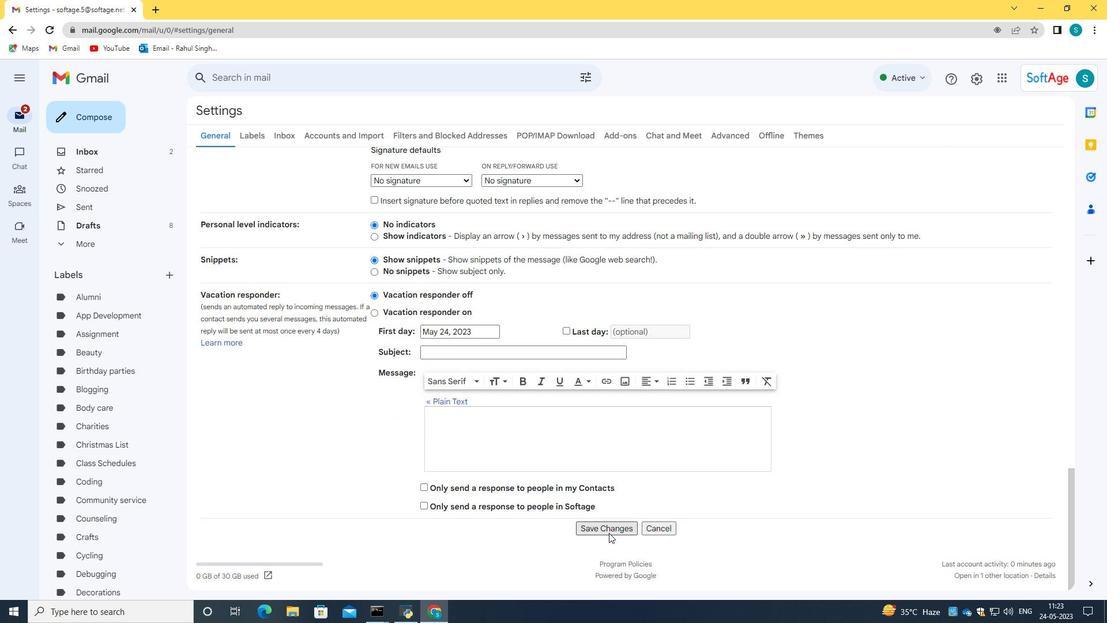 
Action: Mouse moved to (91, 120)
Screenshot: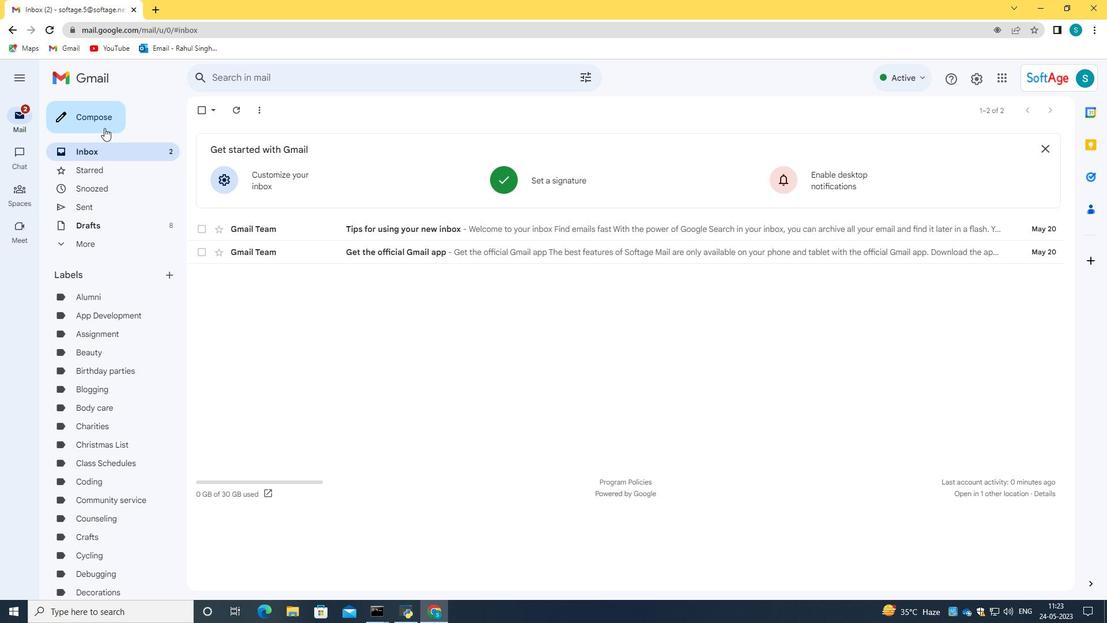 
Action: Mouse pressed left at (91, 120)
Screenshot: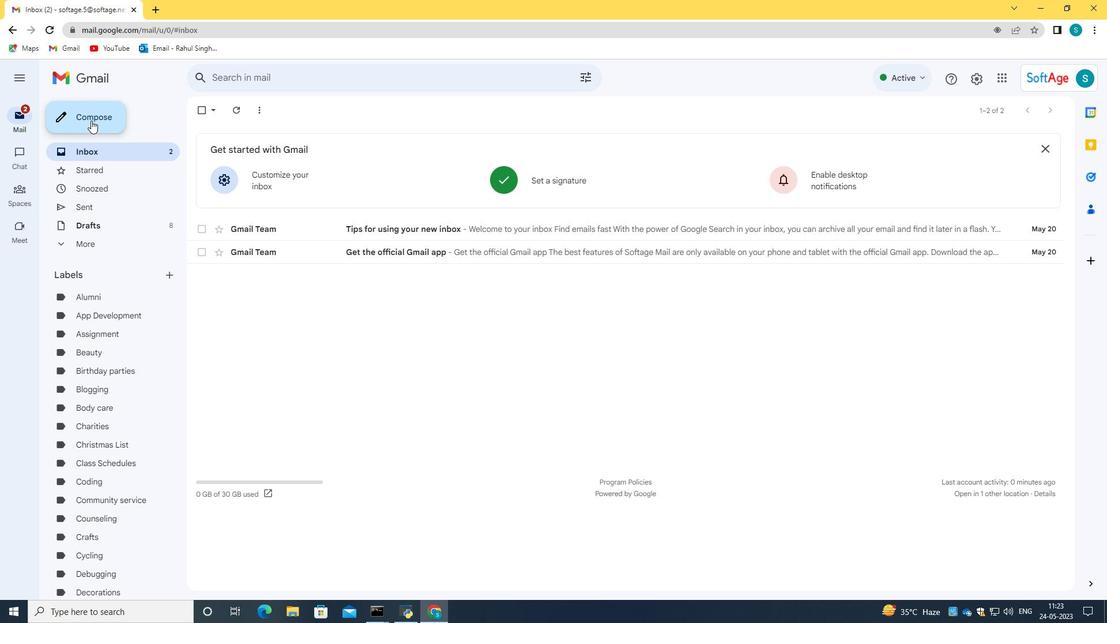 
Action: Mouse moved to (1041, 257)
Screenshot: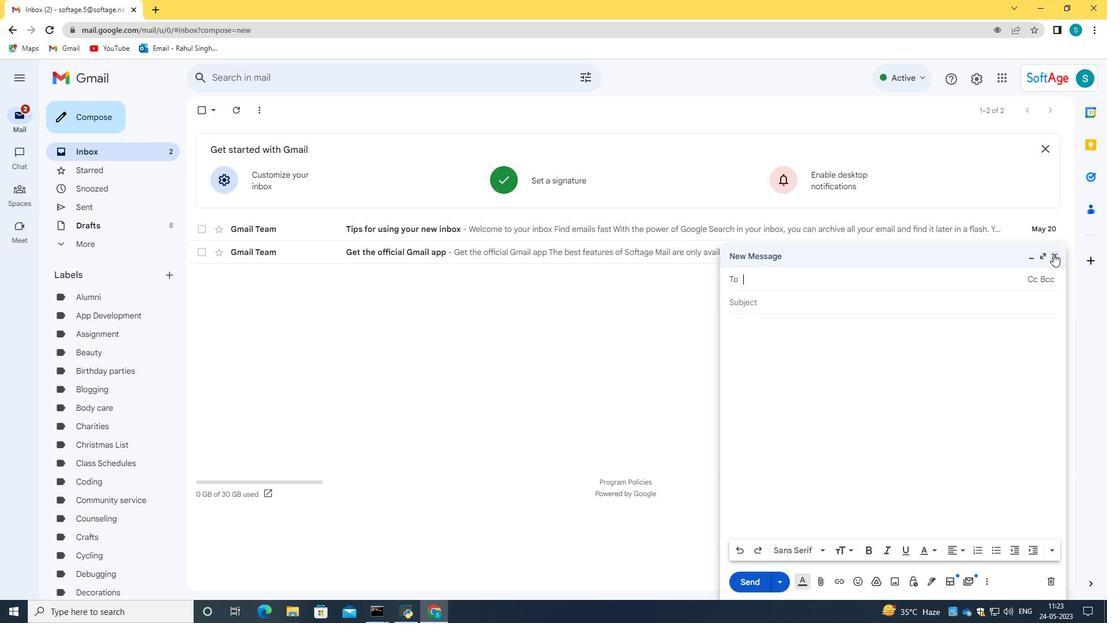 
Action: Mouse pressed left at (1041, 257)
Screenshot: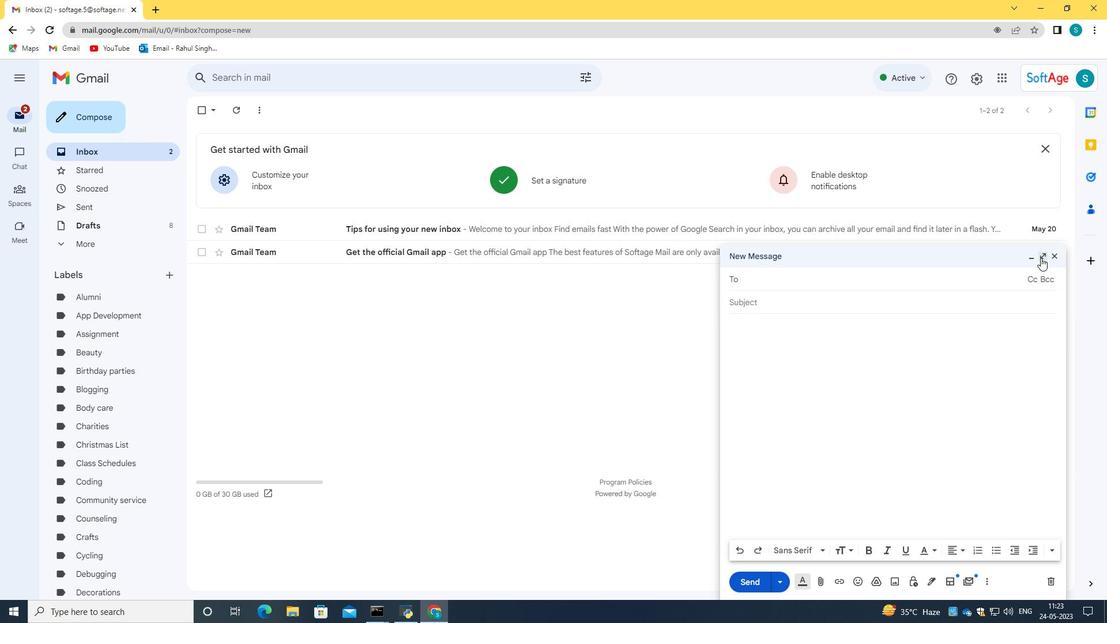 
Action: Mouse moved to (297, 563)
Screenshot: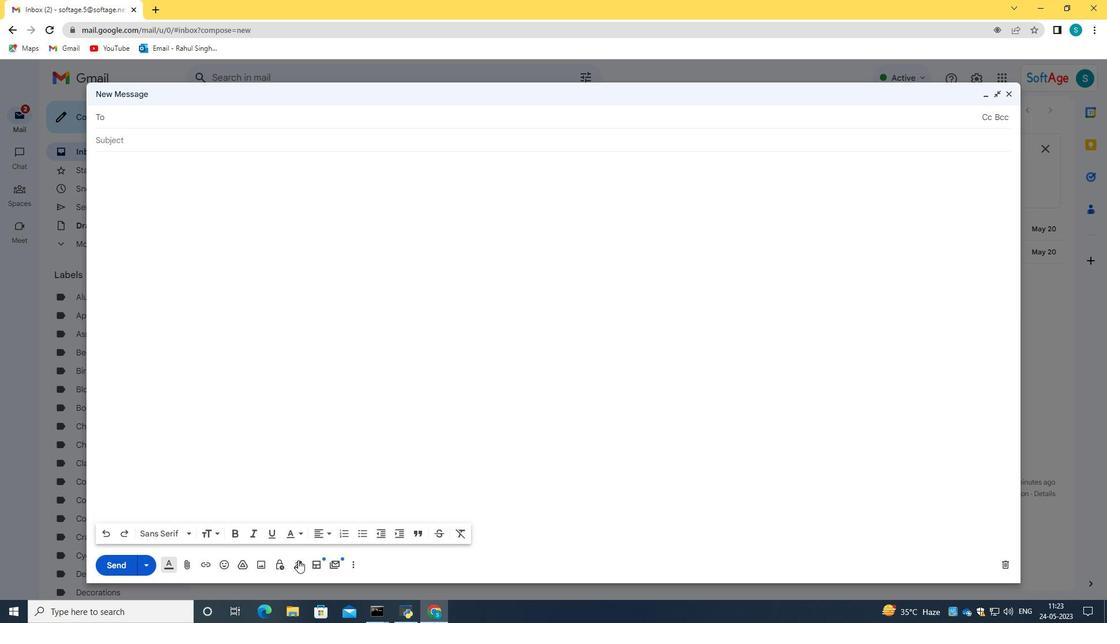
Action: Mouse pressed left at (297, 563)
Screenshot: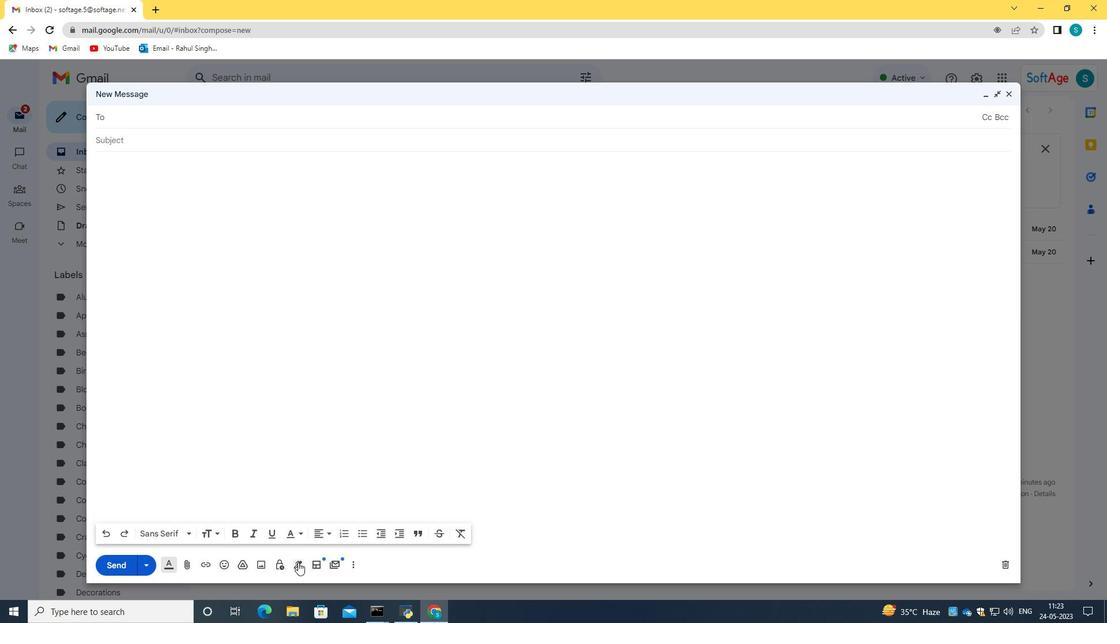 
Action: Mouse moved to (338, 548)
Screenshot: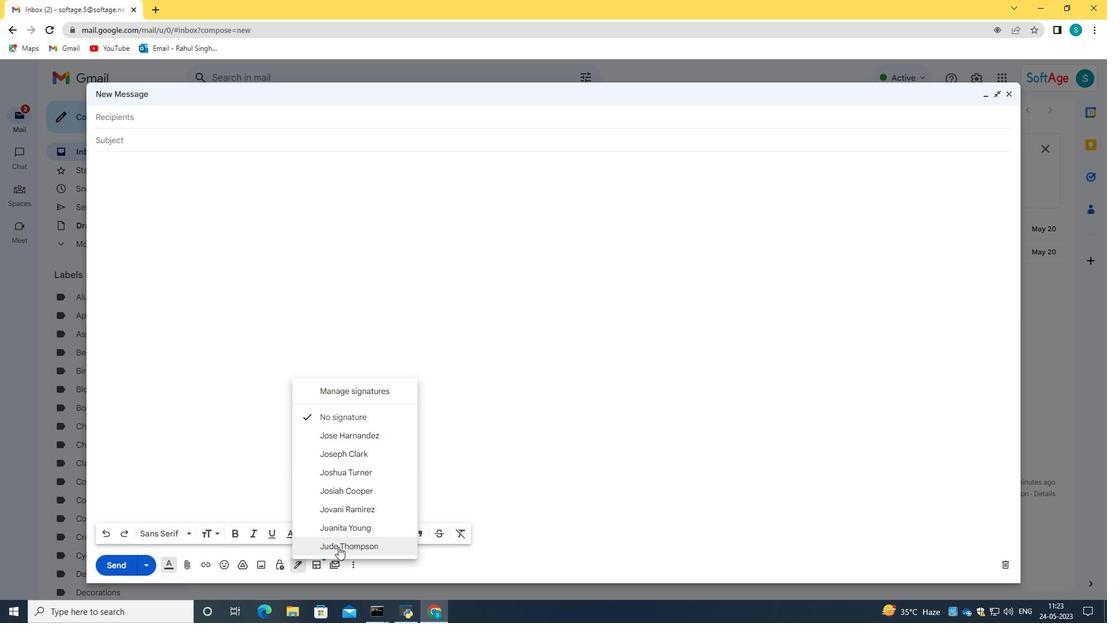 
Action: Mouse pressed left at (338, 548)
Screenshot: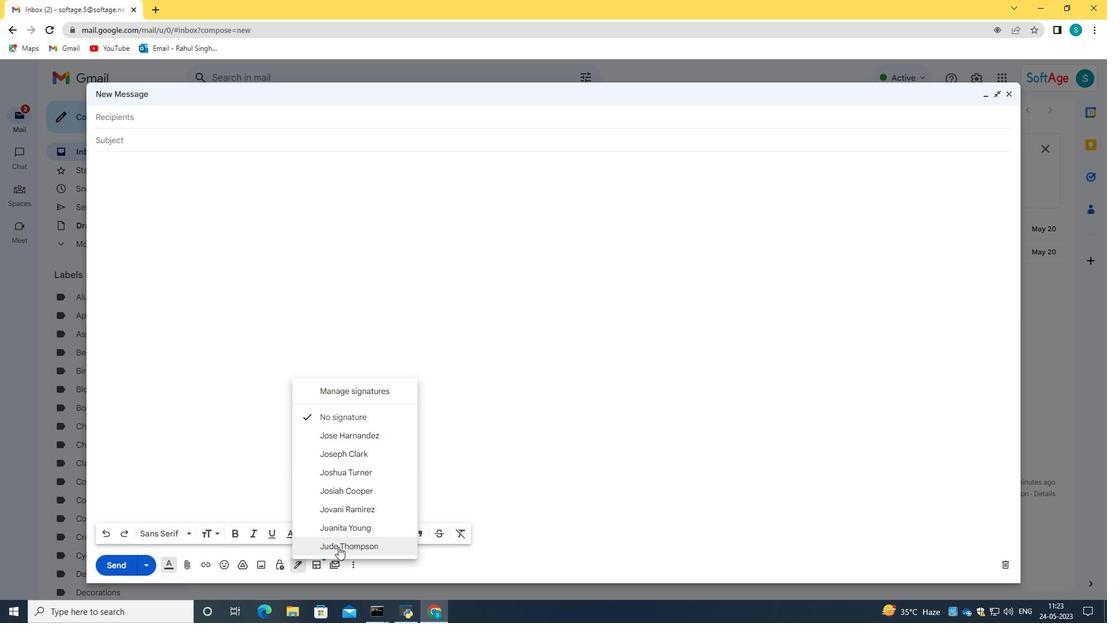 
Action: Mouse moved to (149, 137)
Screenshot: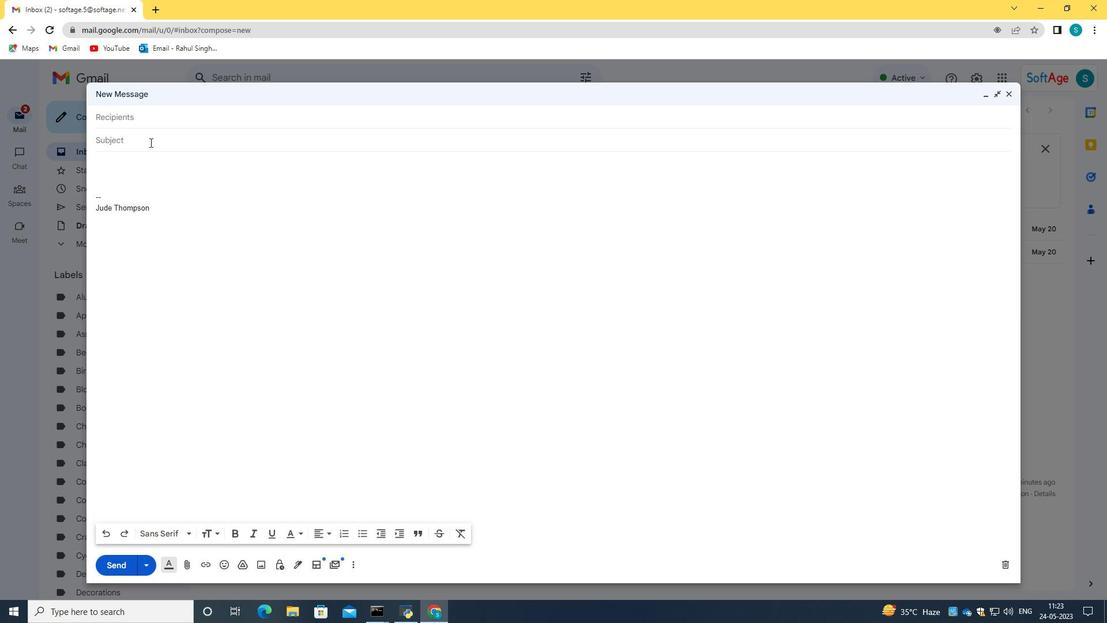 
Action: Mouse pressed left at (149, 137)
Screenshot: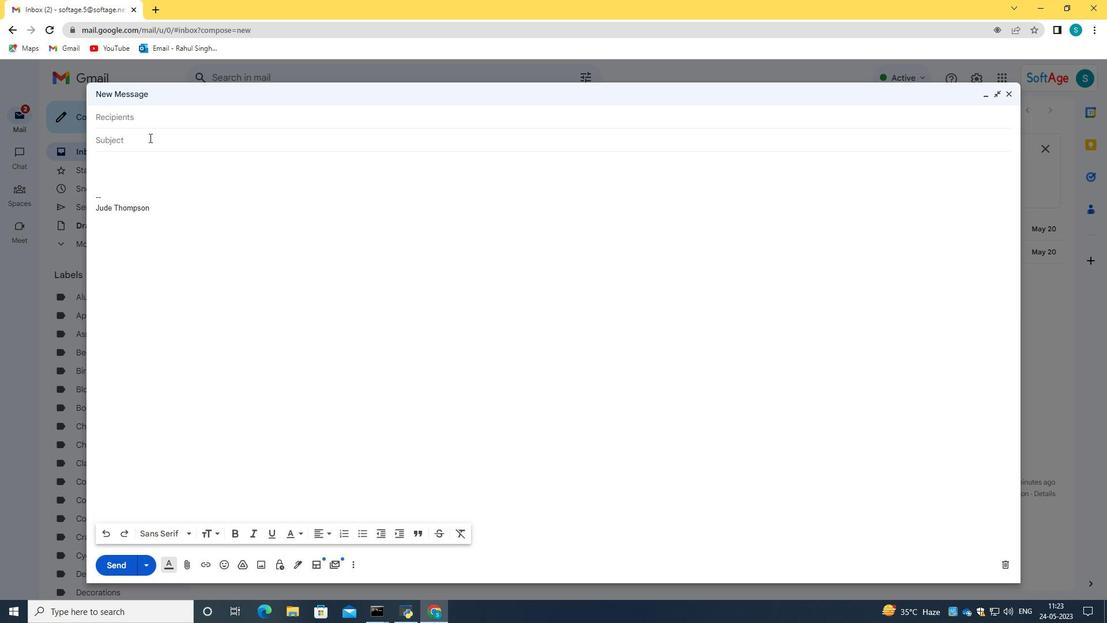 
Action: Key pressed <Key.caps_lock>U<Key.caps_lock>pdate<Key.space>on<Key.space>a<Key.space>customer<Key.space>request<Key.space>a<Key.backspace>
Screenshot: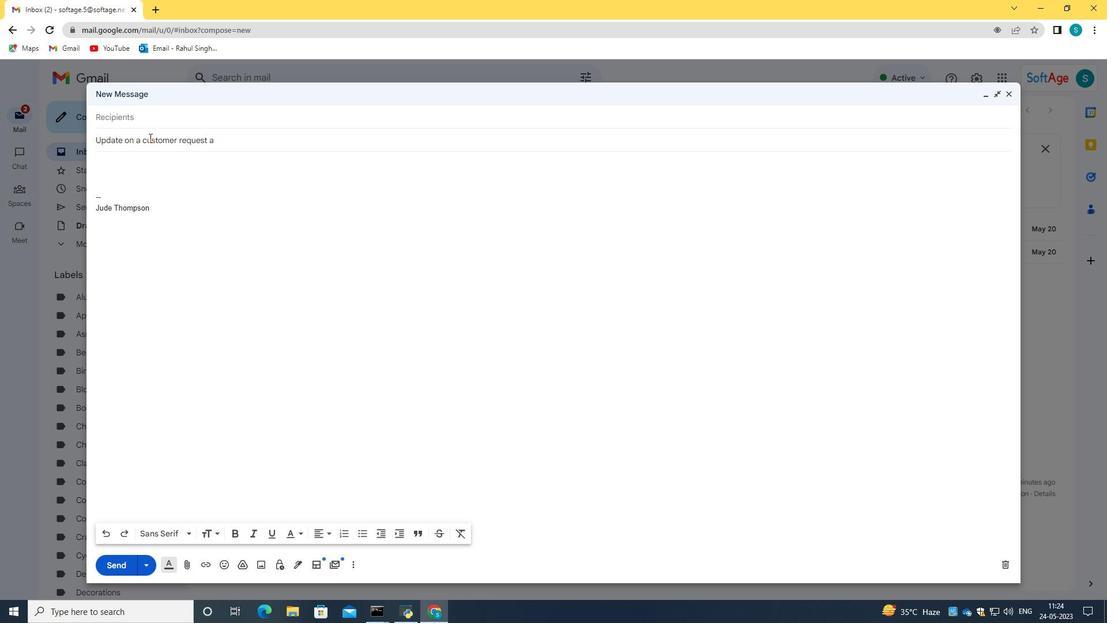 
Action: Mouse moved to (146, 112)
Screenshot: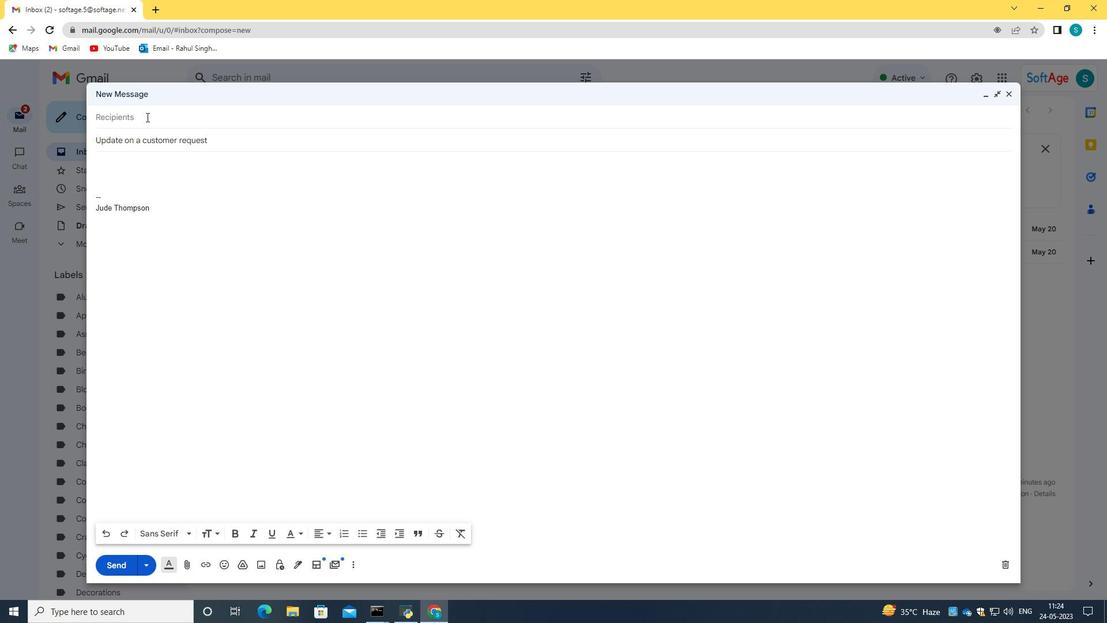 
Action: Mouse pressed left at (146, 112)
Screenshot: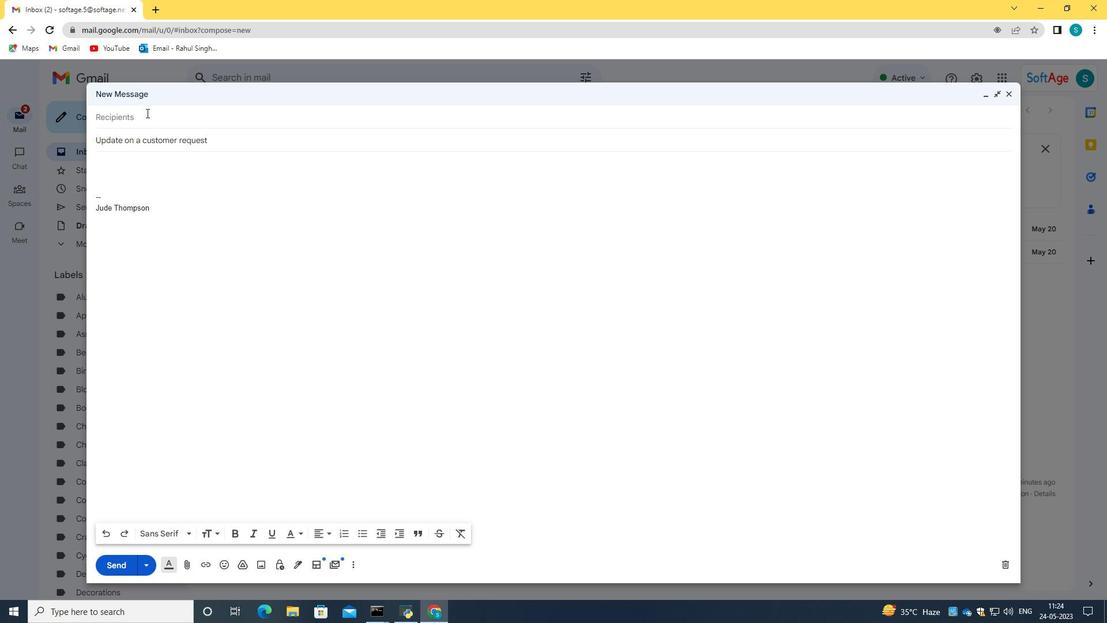 
Action: Mouse moved to (141, 154)
Screenshot: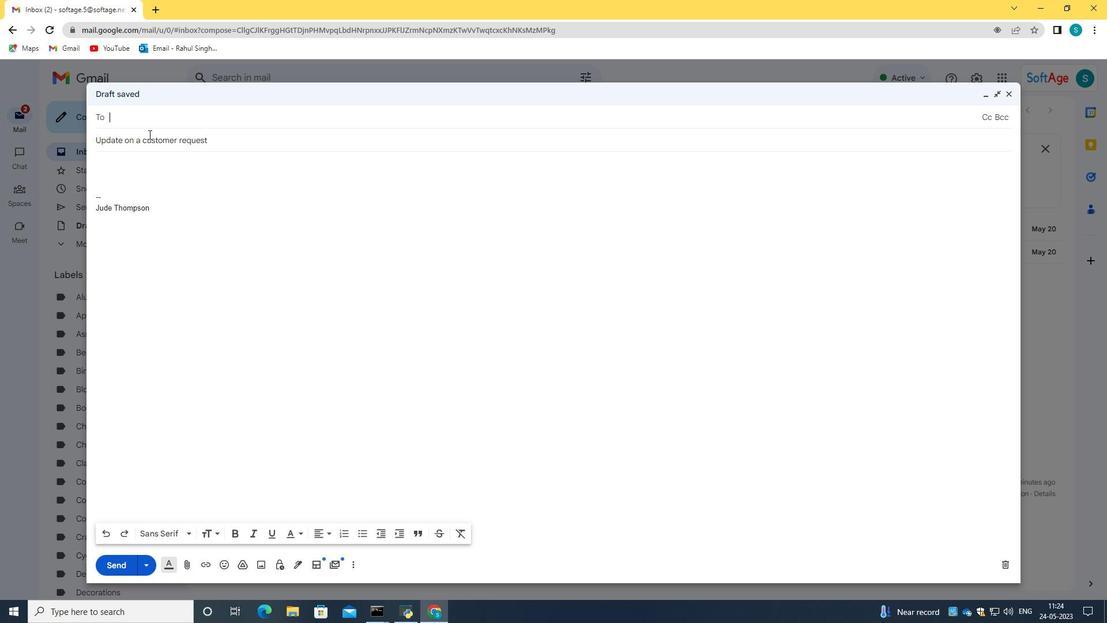 
Action: Mouse pressed left at (141, 154)
Screenshot: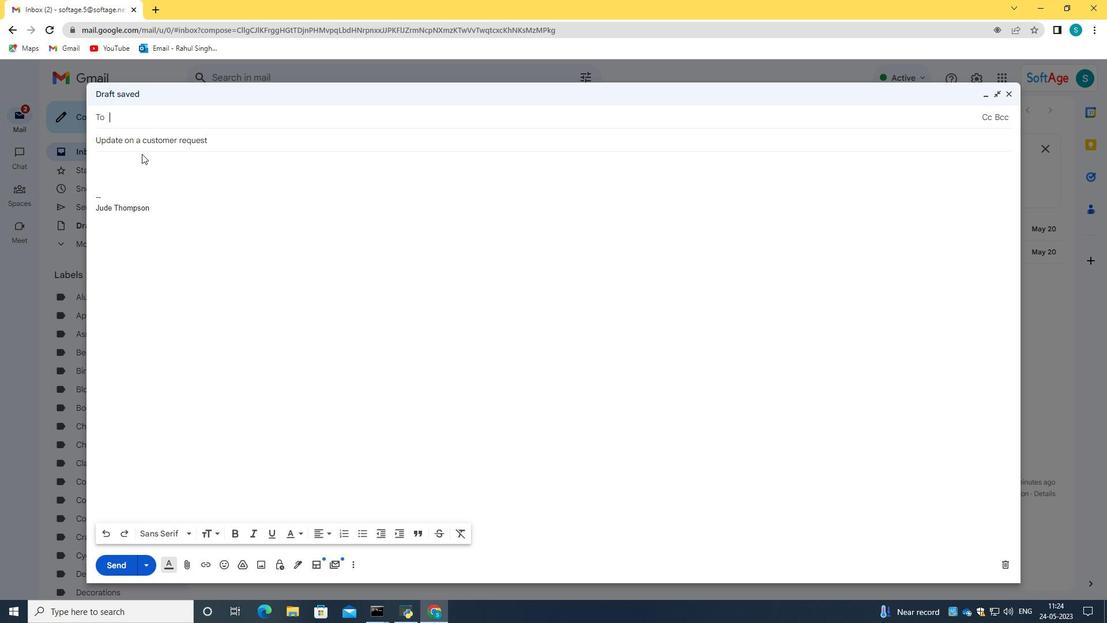 
Action: Mouse moved to (139, 155)
Screenshot: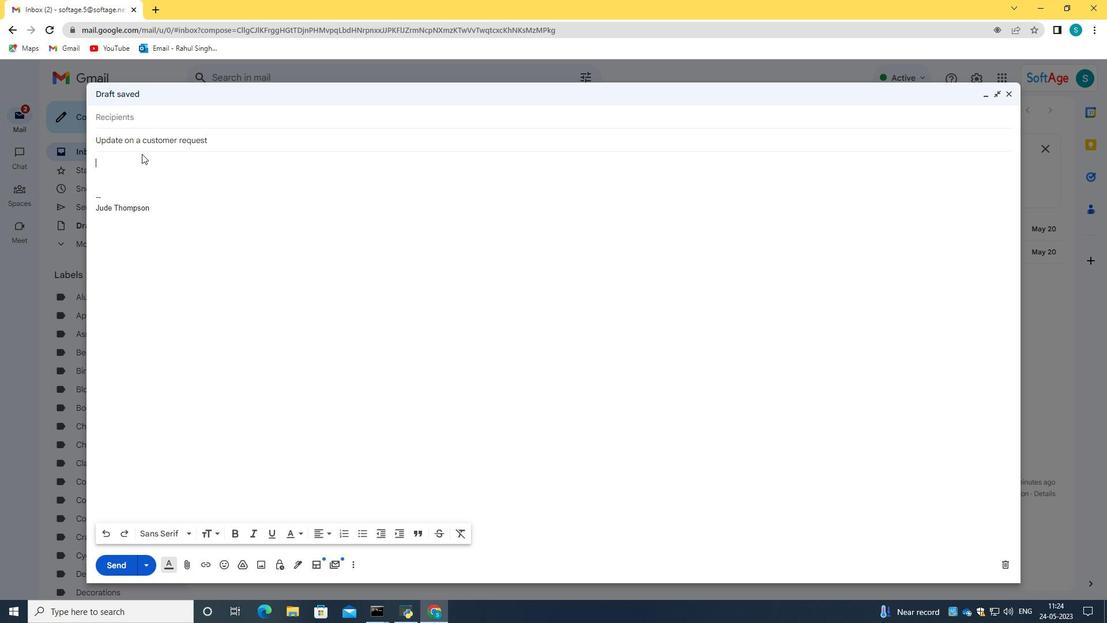 
Action: Key pressed <Key.caps_lock>C<Key.caps_lock>an<Key.space>you<Key.space>please<Key.space>provide<Key.space>me<Key.space>with<Key.space>an<Key.space>update<Key.space>on<Key.space>the<Key.space>statud<Key.space><Key.backspace><Key.backspace>s<Key.space>of<Key.space>the<Key.space>softaware<Key.space>development<Key.space>project<Key.shift_r>?
Screenshot: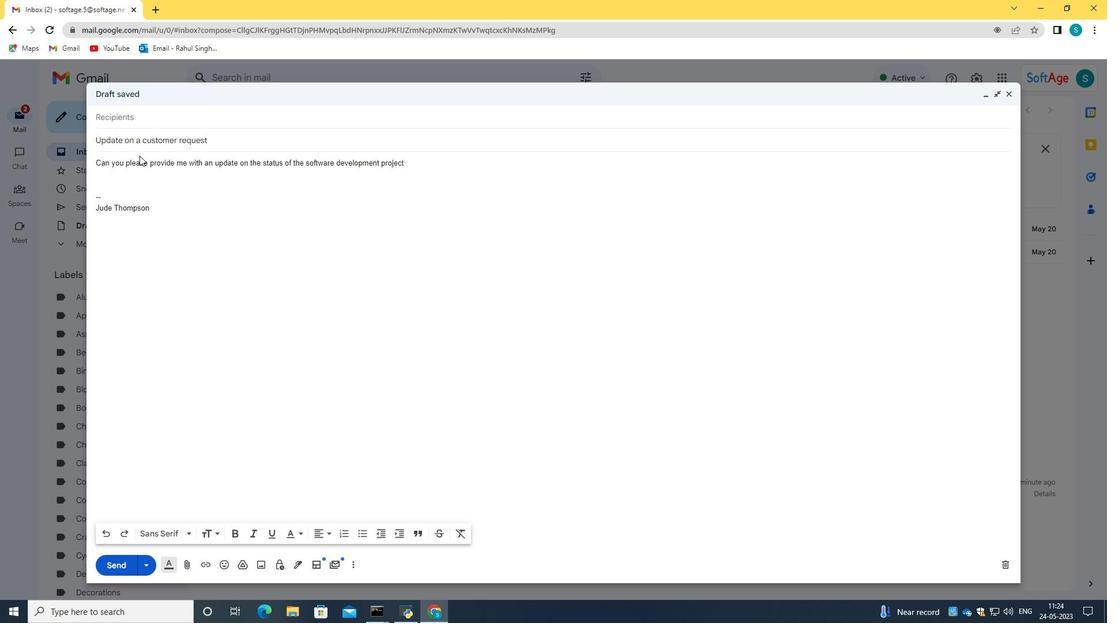 
Action: Mouse moved to (140, 156)
Screenshot: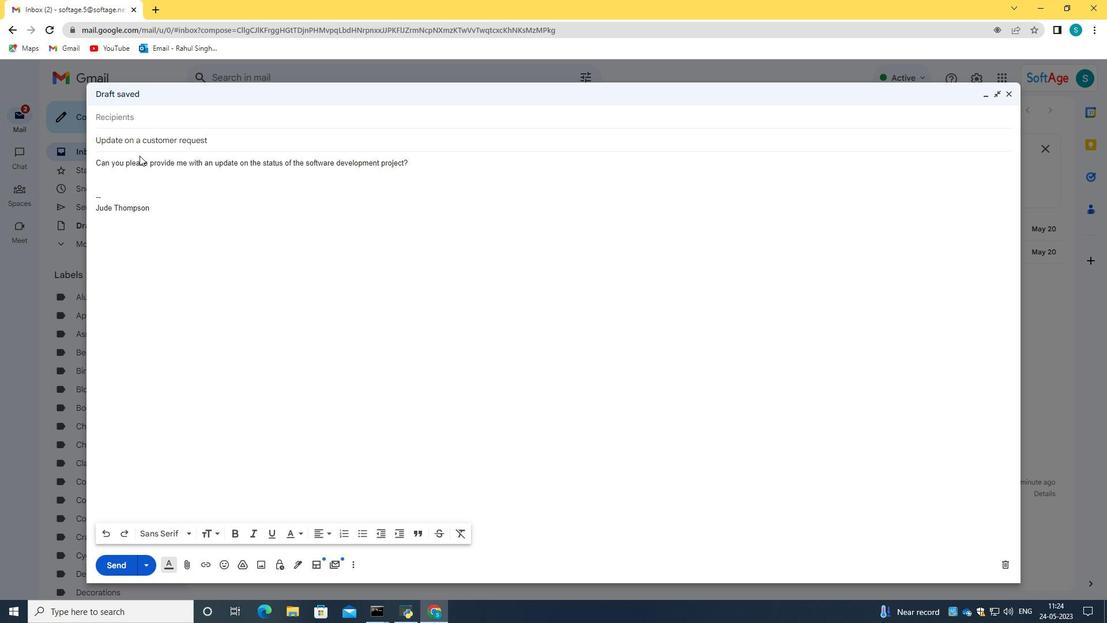 
Action: Mouse scrolled (140, 155) with delta (0, 0)
Screenshot: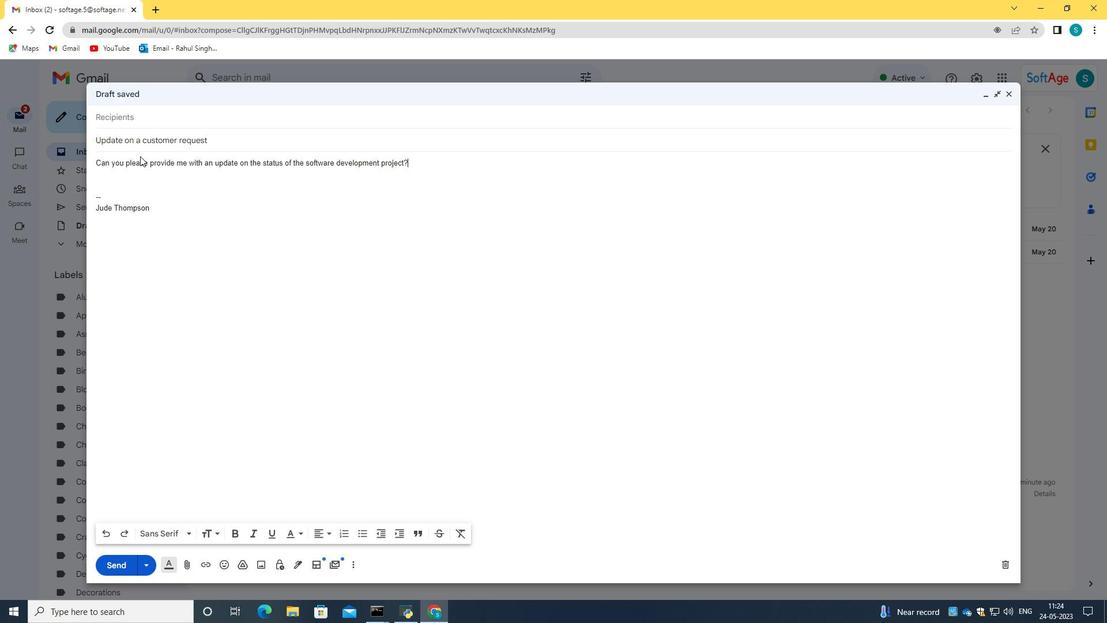 
Action: Mouse scrolled (140, 155) with delta (0, 0)
Screenshot: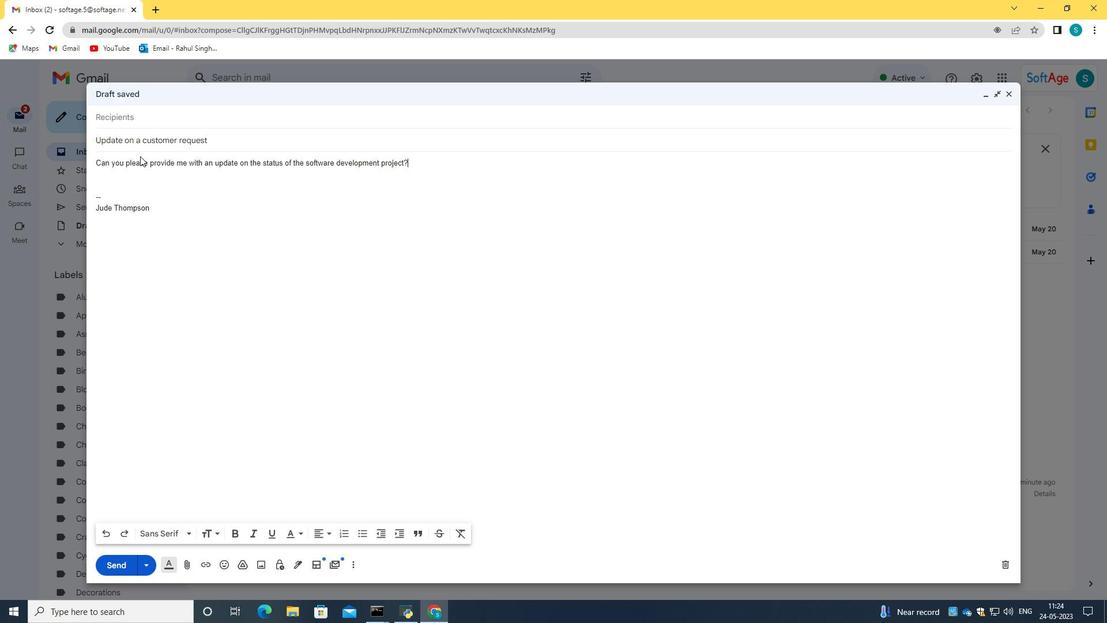 
Action: Mouse scrolled (140, 155) with delta (0, 0)
Screenshot: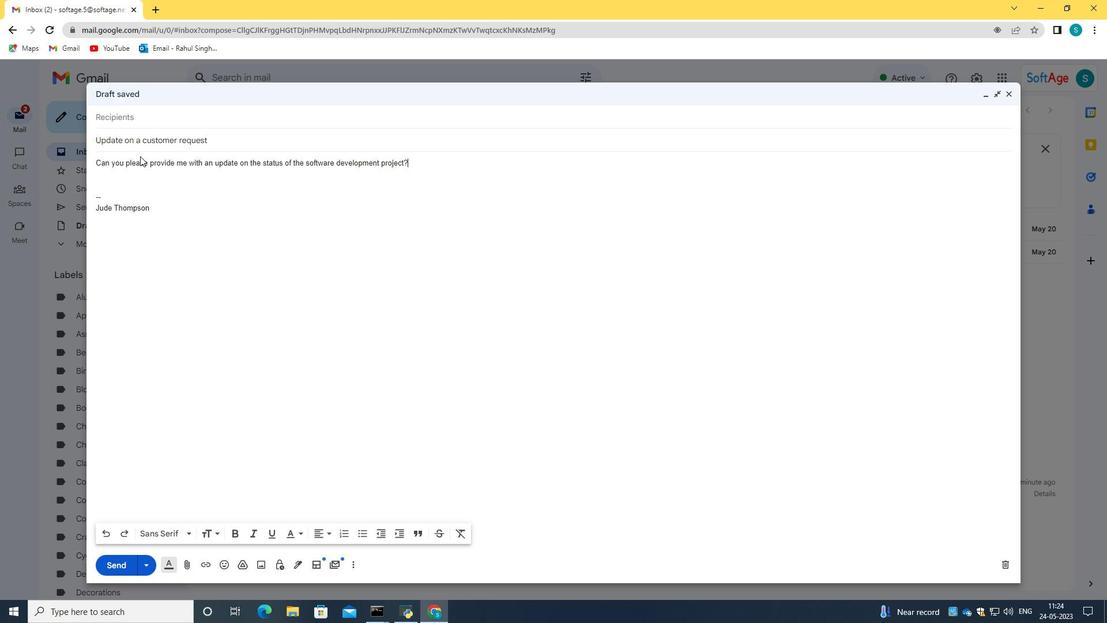 
Action: Mouse scrolled (140, 155) with delta (0, 0)
Screenshot: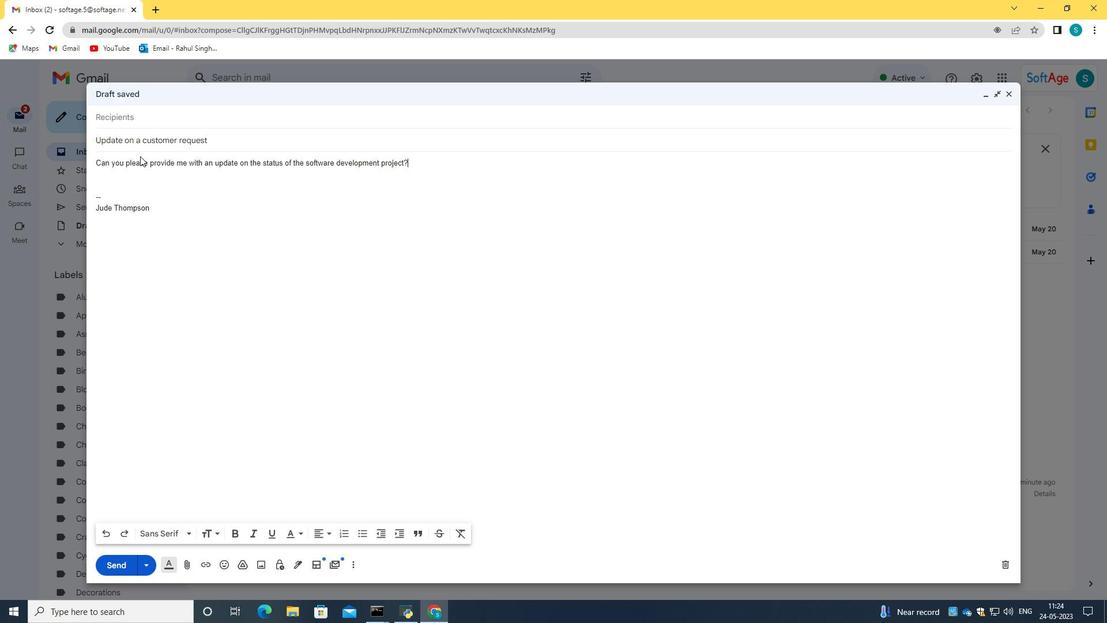 
Action: Mouse scrolled (140, 156) with delta (0, 0)
Screenshot: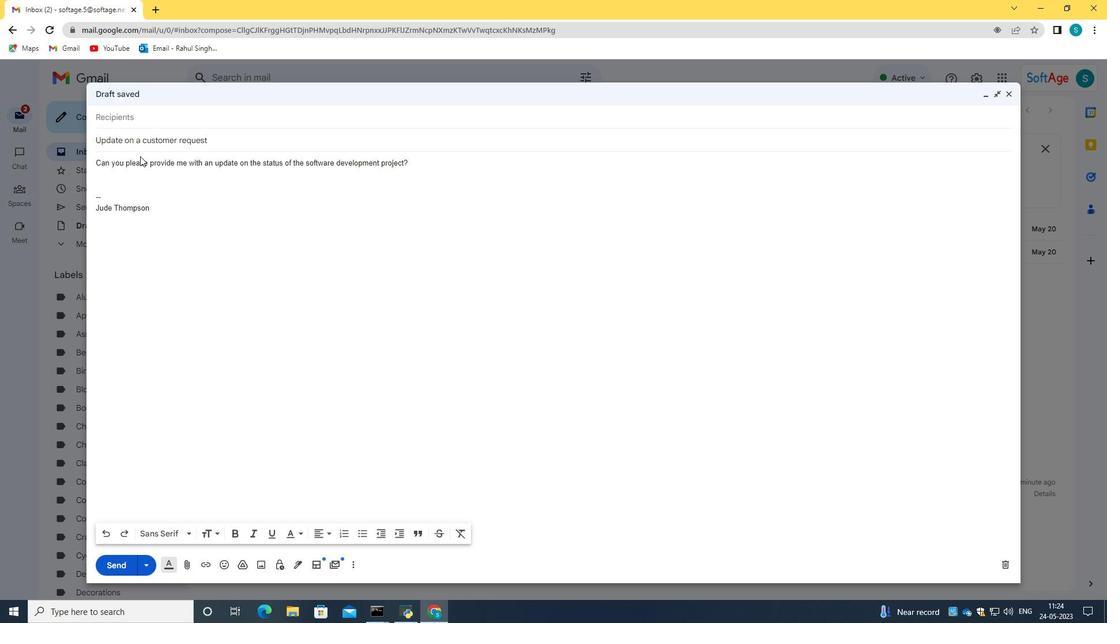 
Action: Mouse moved to (144, 118)
Screenshot: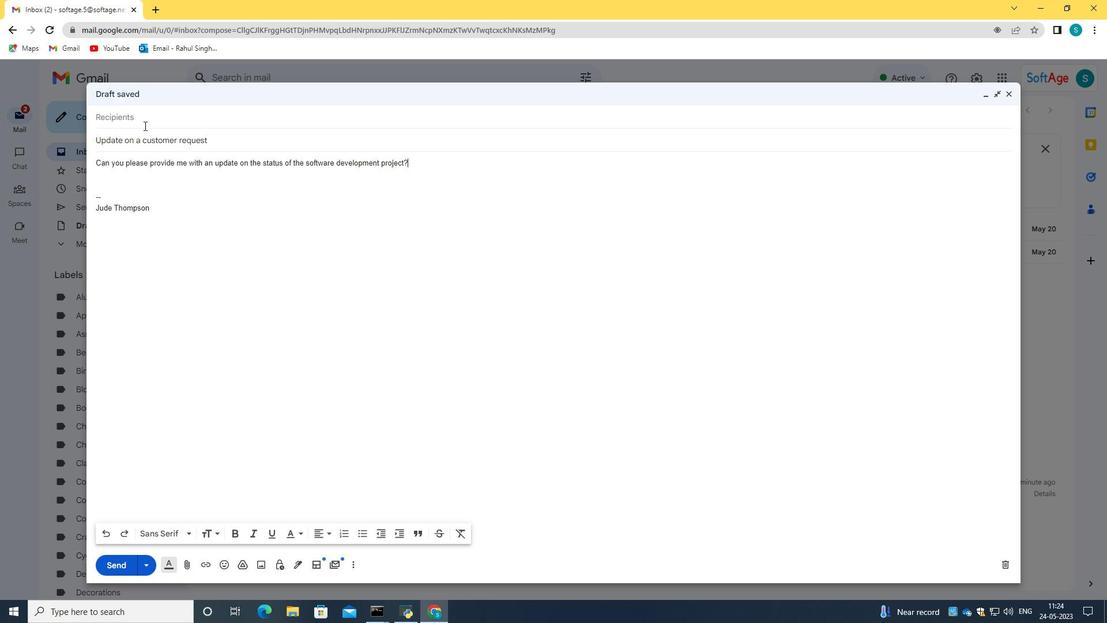 
Action: Mouse pressed left at (144, 118)
Screenshot: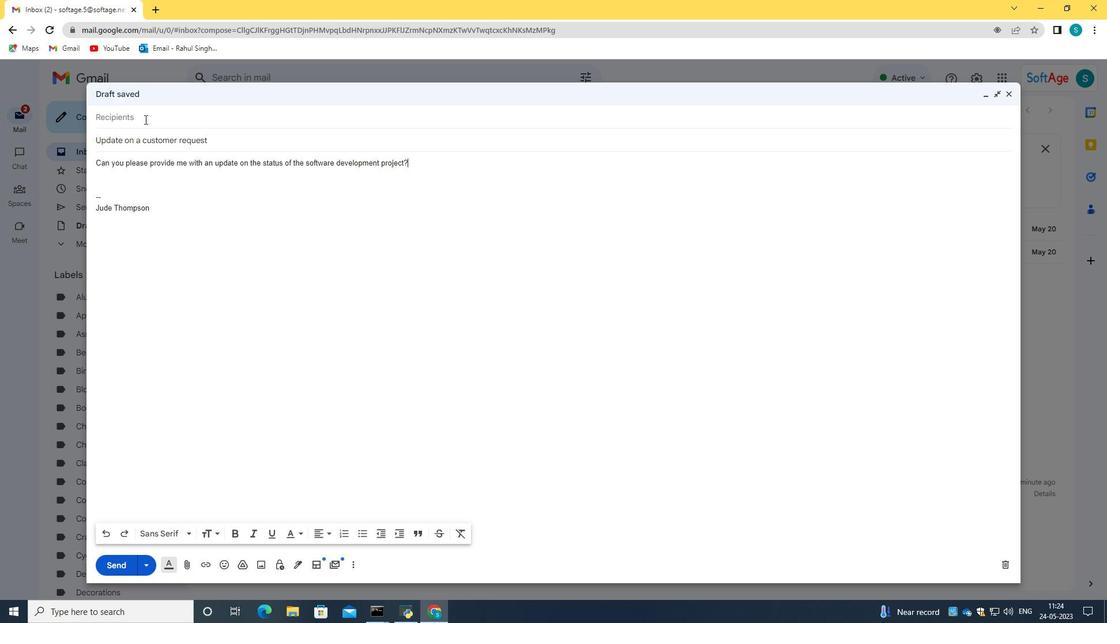 
Action: Key pressed softage.7<Key.shift><Key.shift><Key.shift><Key.shift><Key.shift><Key.shift><Key.shift>@softage.net
Screenshot: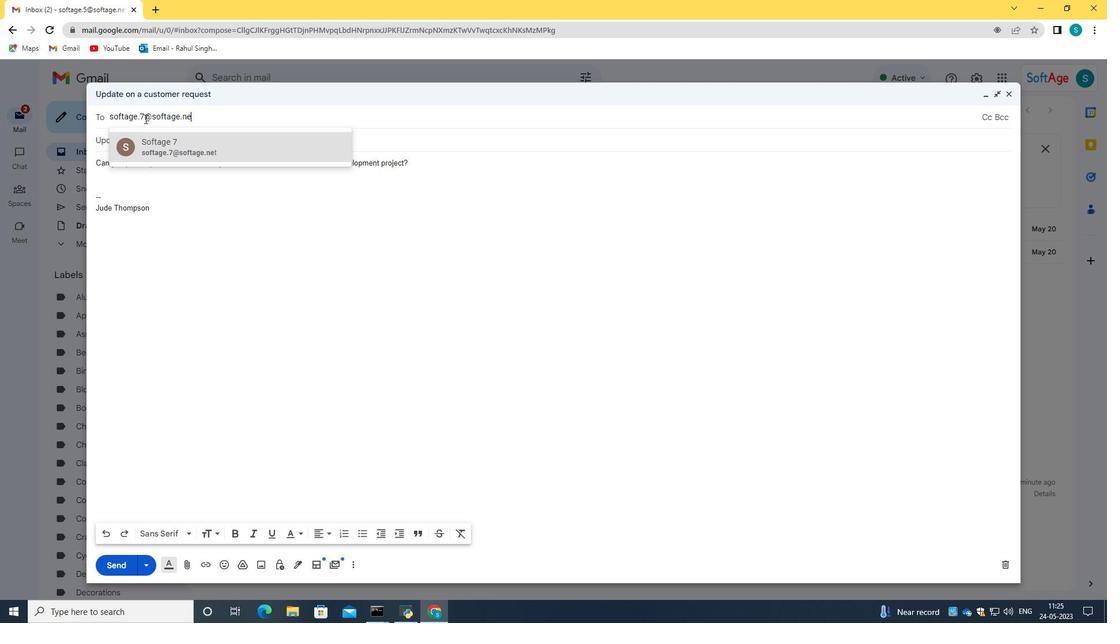 
Action: Mouse moved to (190, 143)
Screenshot: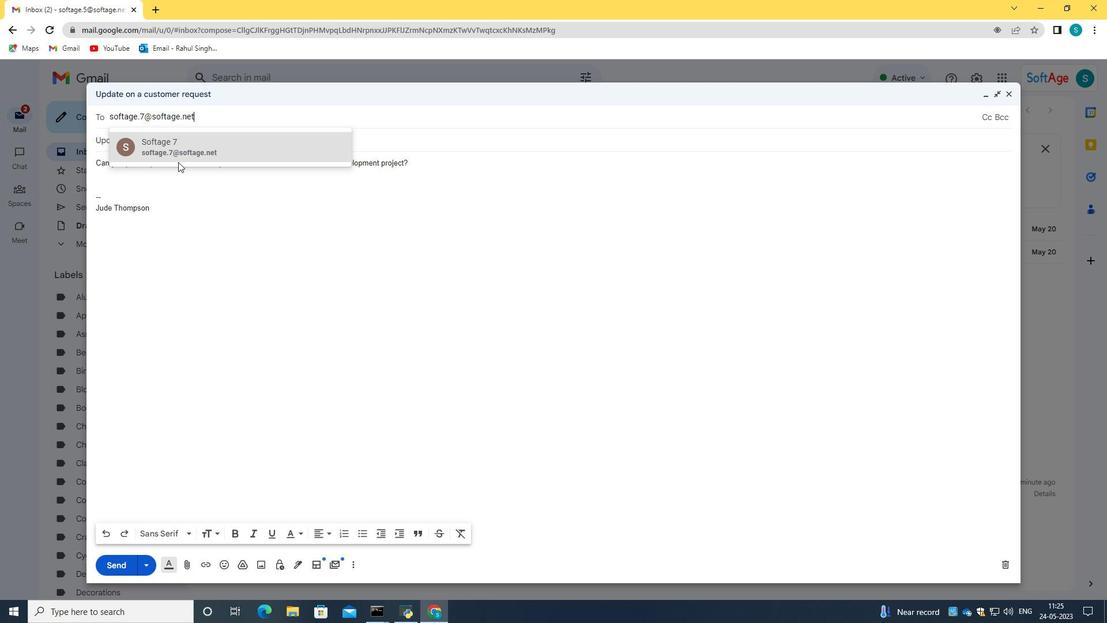 
Action: Mouse pressed left at (190, 143)
Screenshot: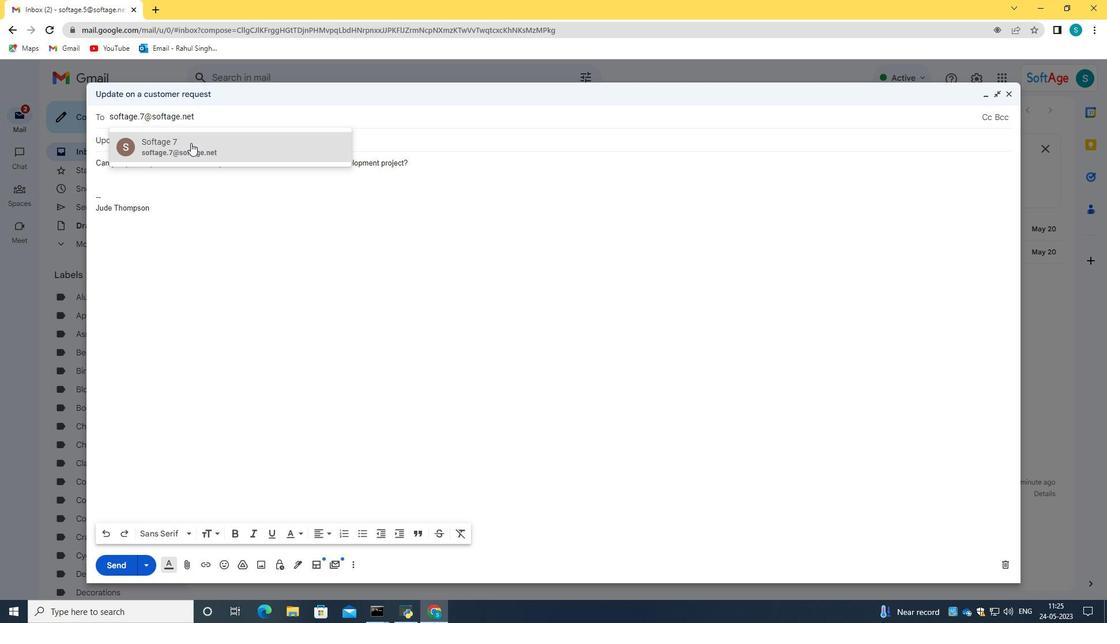 
Action: Mouse moved to (409, 171)
Screenshot: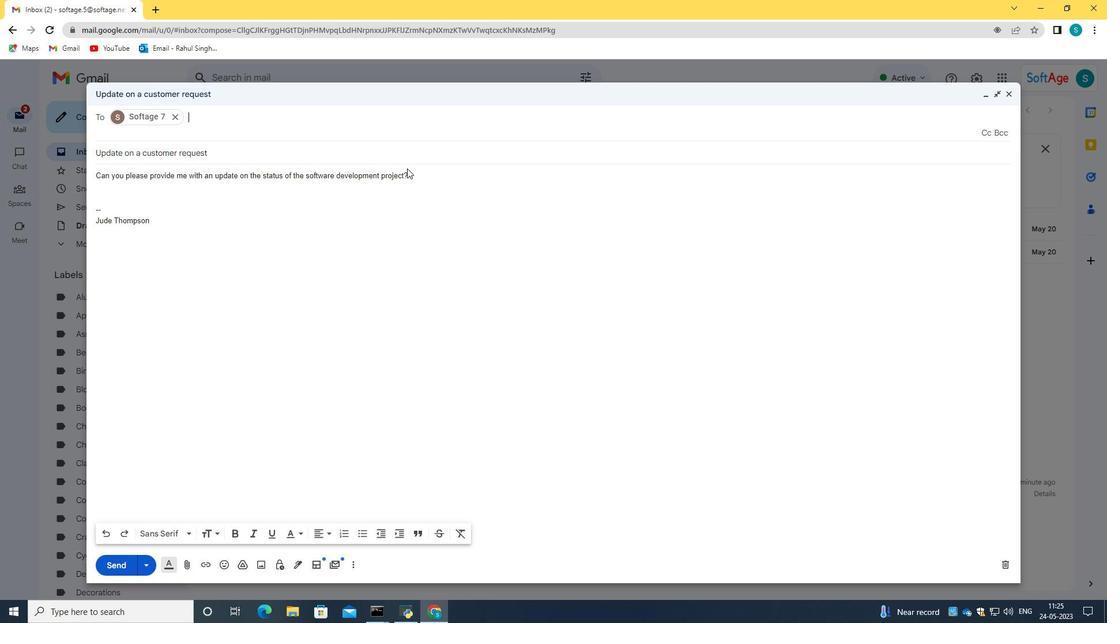 
Action: Mouse pressed left at (409, 171)
Screenshot: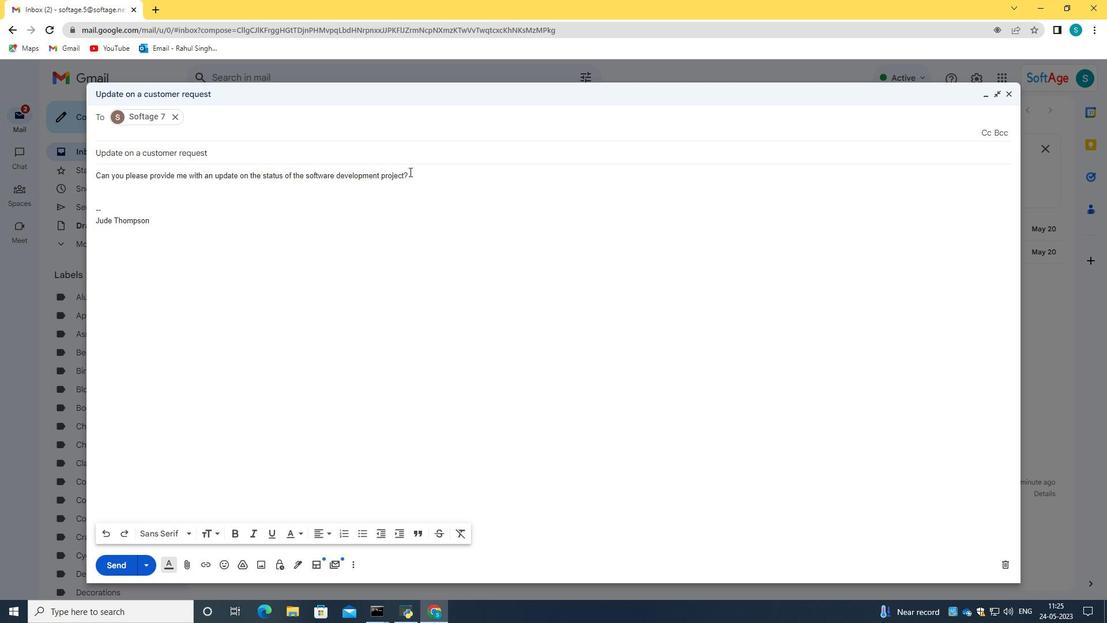 
Action: Key pressed <Key.shift_r><Key.left><Key.left><Key.left><Key.left><Key.left><Key.left><Key.left><Key.left><Key.left><Key.left><Key.left><Key.left><Key.left><Key.left><Key.left><Key.left><Key.left><Key.left><Key.left><Key.left><Key.left><Key.left><Key.left><Key.left><Key.left><Key.left><Key.left><Key.left><Key.left><Key.left><Key.left><Key.left><Key.left><Key.left><Key.left><Key.left><Key.left><Key.left><Key.left><Key.left><Key.left><Key.left><Key.left><Key.left><Key.left><Key.left><Key.left><Key.left><Key.left><Key.left><Key.left><Key.left><Key.left><Key.left><Key.left><Key.left><Key.left><Key.left><Key.left><Key.left><Key.left><Key.left><Key.left><Key.left><Key.left><Key.left><Key.left><Key.left><Key.left><Key.left><Key.left><Key.left><Key.left><Key.left><Key.left><Key.left><Key.left><Key.left><Key.left><Key.left><Key.left><Key.left><Key.left><Key.left><Key.left><Key.left><Key.left><Key.left><Key.left><Key.left><Key.left><Key.left><Key.left><Key.left><Key.left><Key.left><Key.left><Key.left>
Screenshot: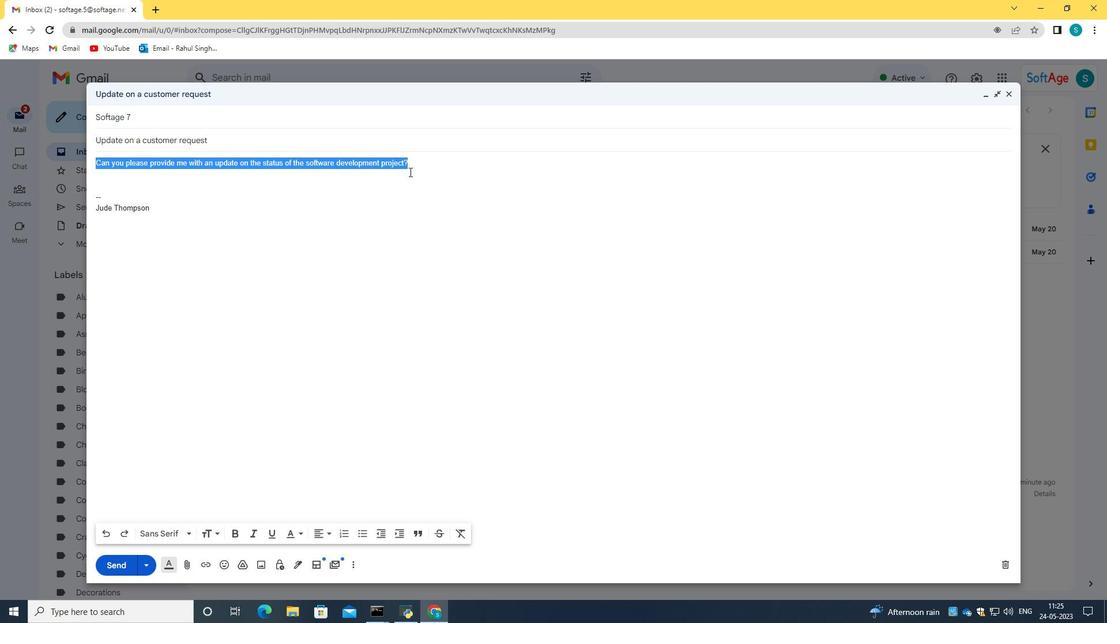 
Action: Mouse moved to (208, 538)
Screenshot: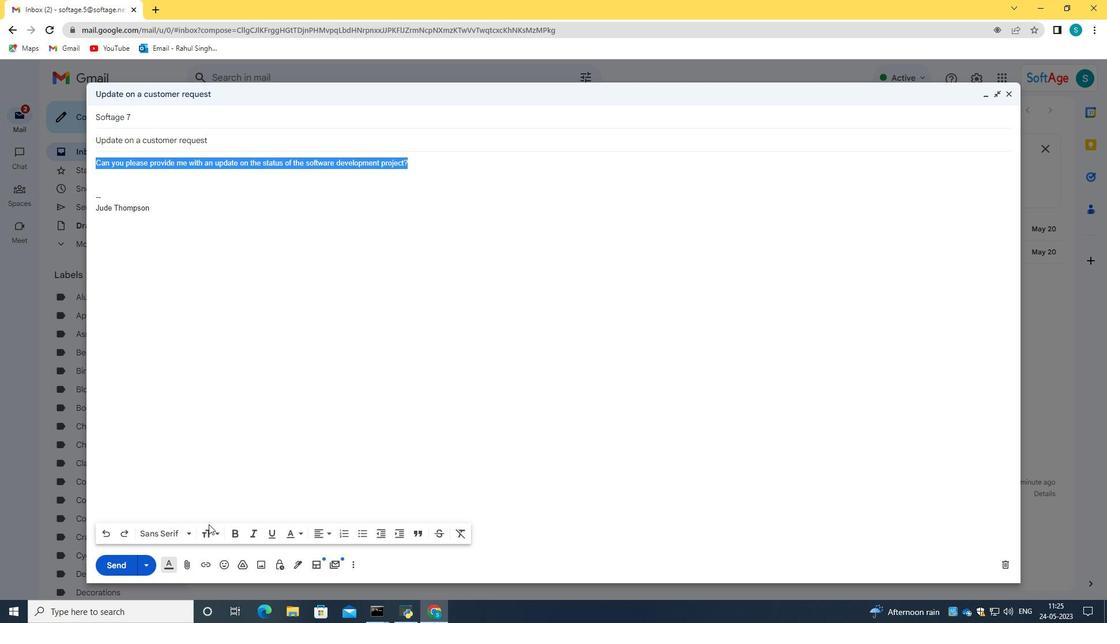 
Action: Mouse pressed left at (208, 538)
Screenshot: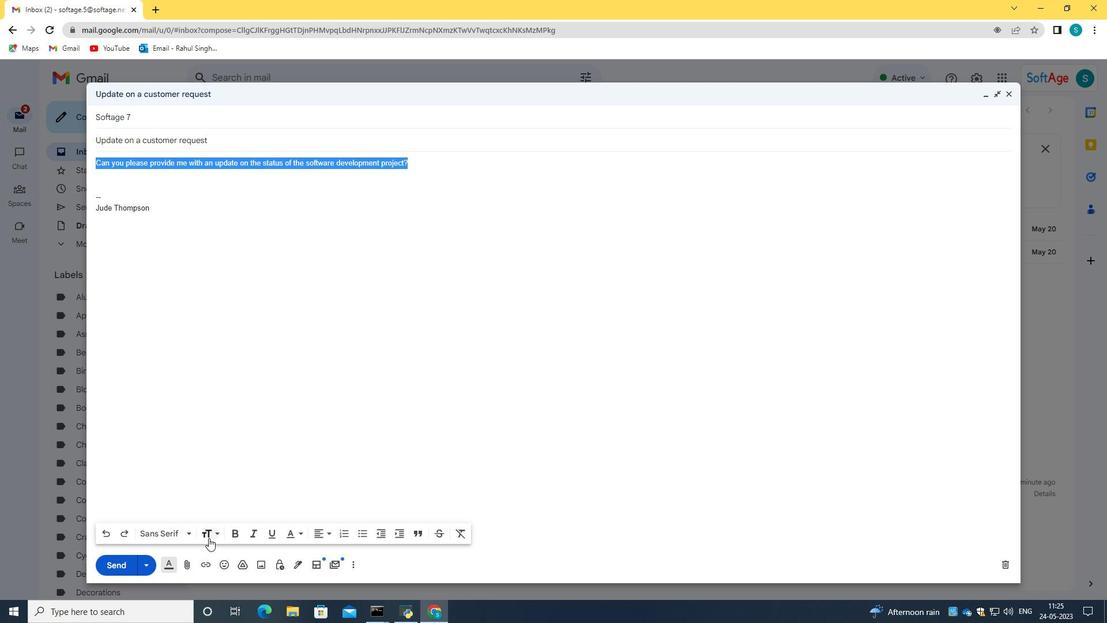 
Action: Mouse moved to (228, 458)
Screenshot: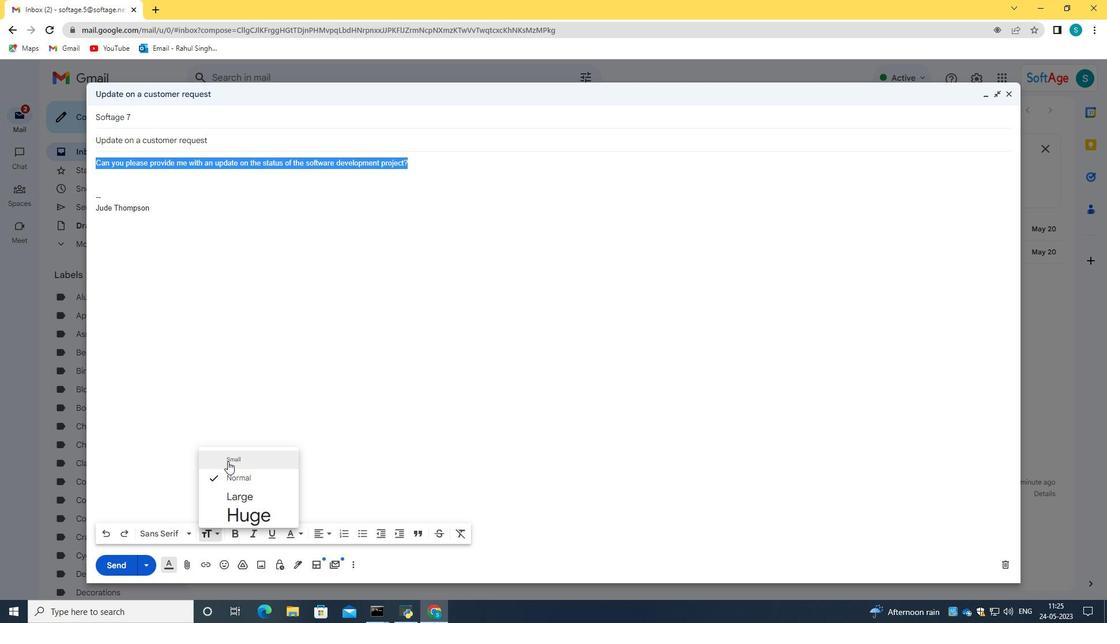 
Action: Mouse pressed left at (228, 458)
Screenshot: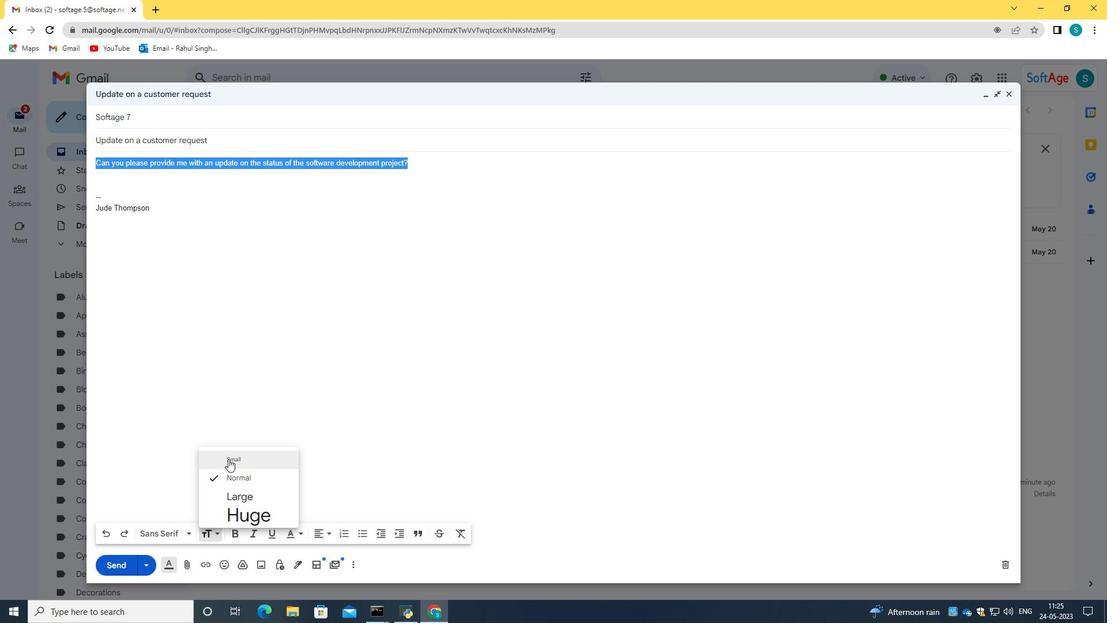 
Action: Mouse moved to (316, 534)
Screenshot: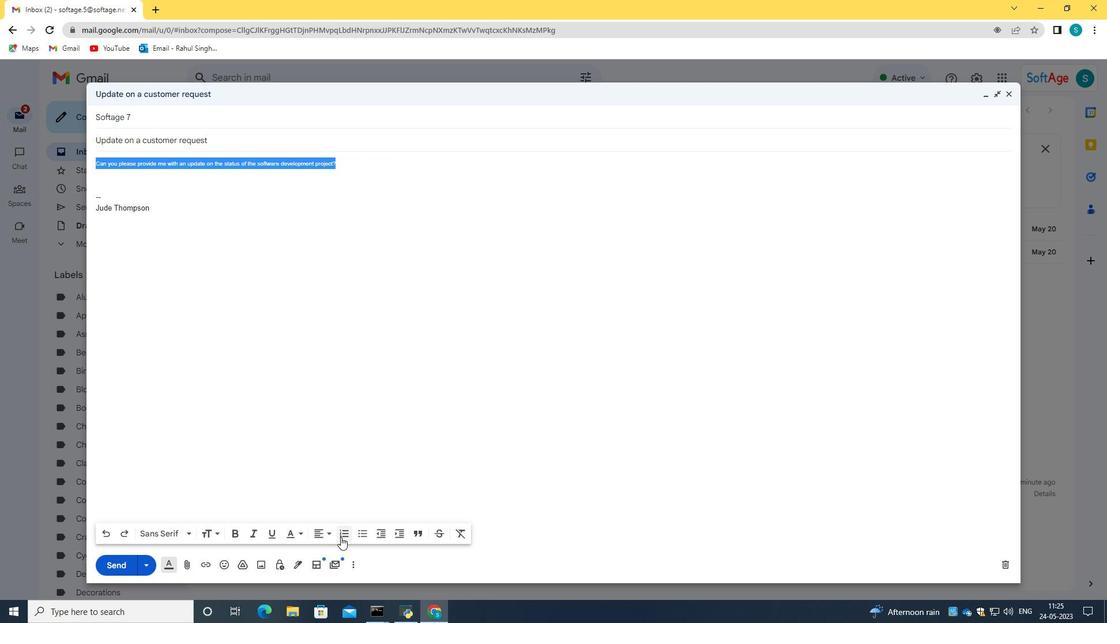 
Action: Mouse pressed left at (316, 534)
Screenshot: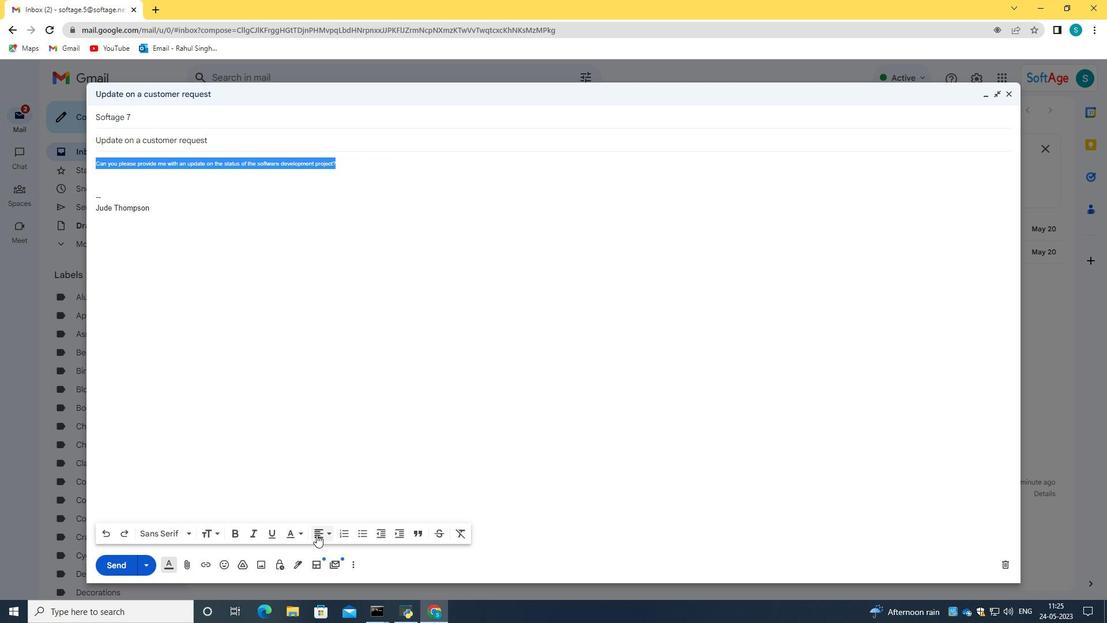 
Action: Mouse moved to (323, 479)
Screenshot: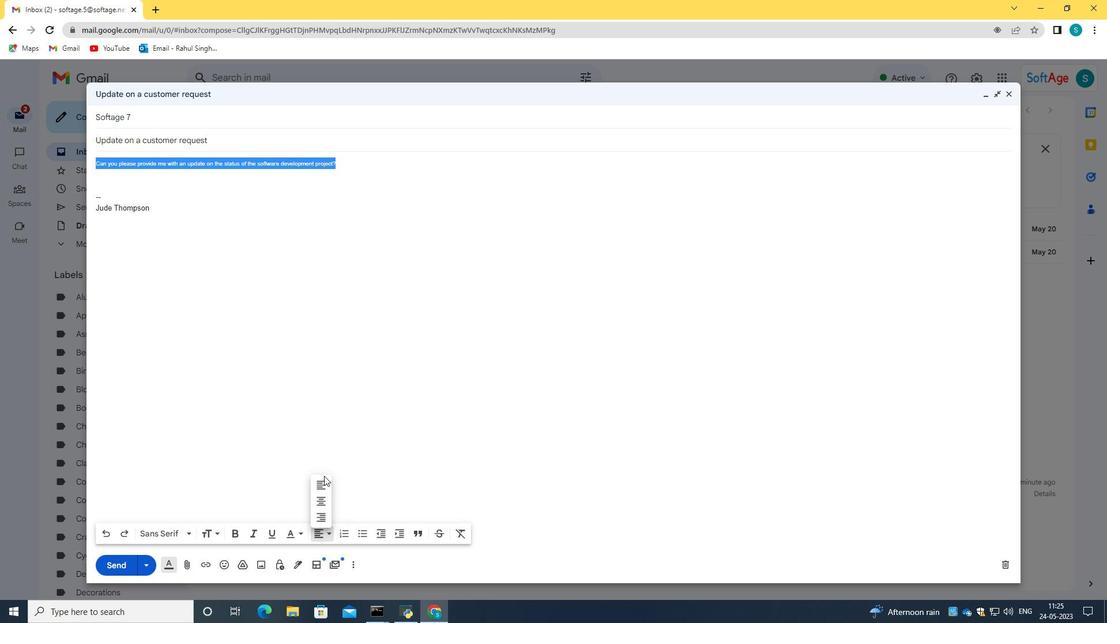 
Action: Mouse pressed left at (323, 479)
Screenshot: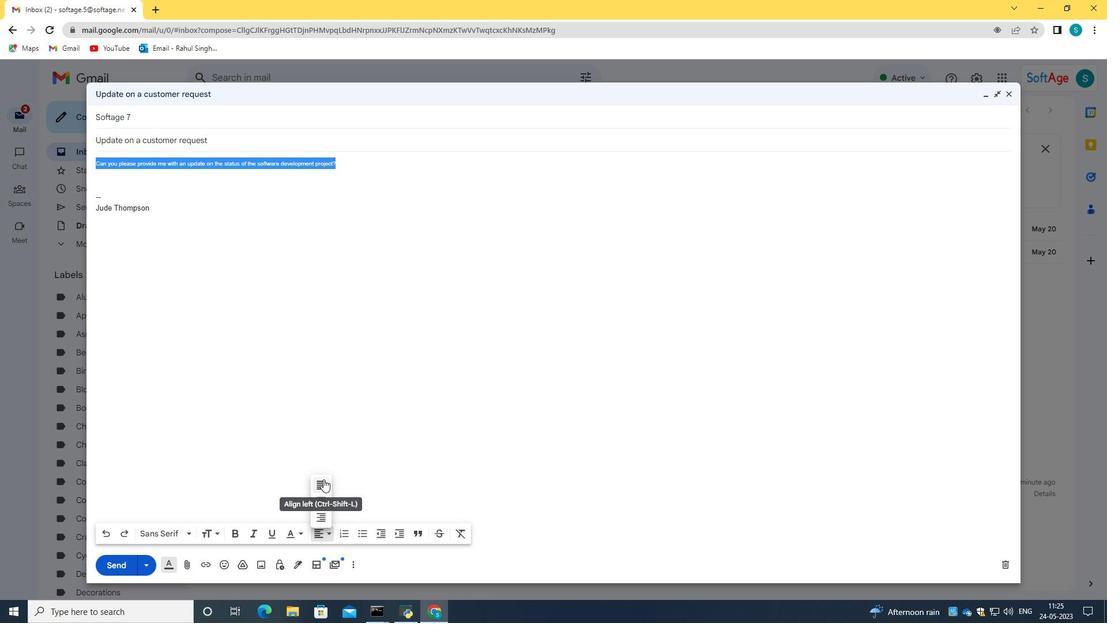 
Action: Mouse moved to (340, 301)
Screenshot: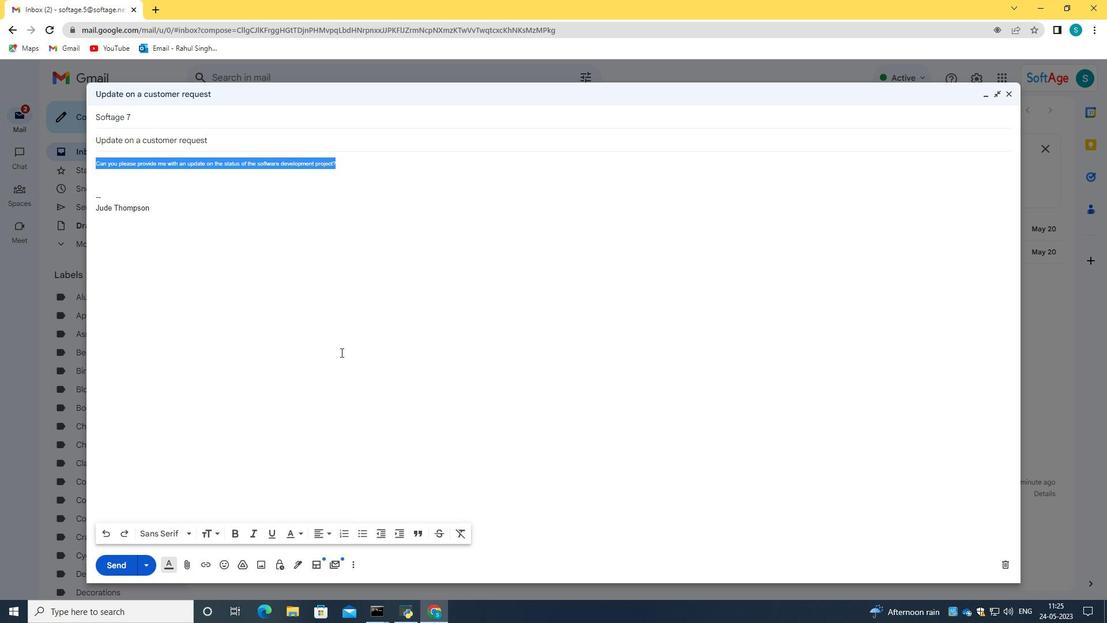 
Action: Mouse pressed left at (340, 301)
Screenshot: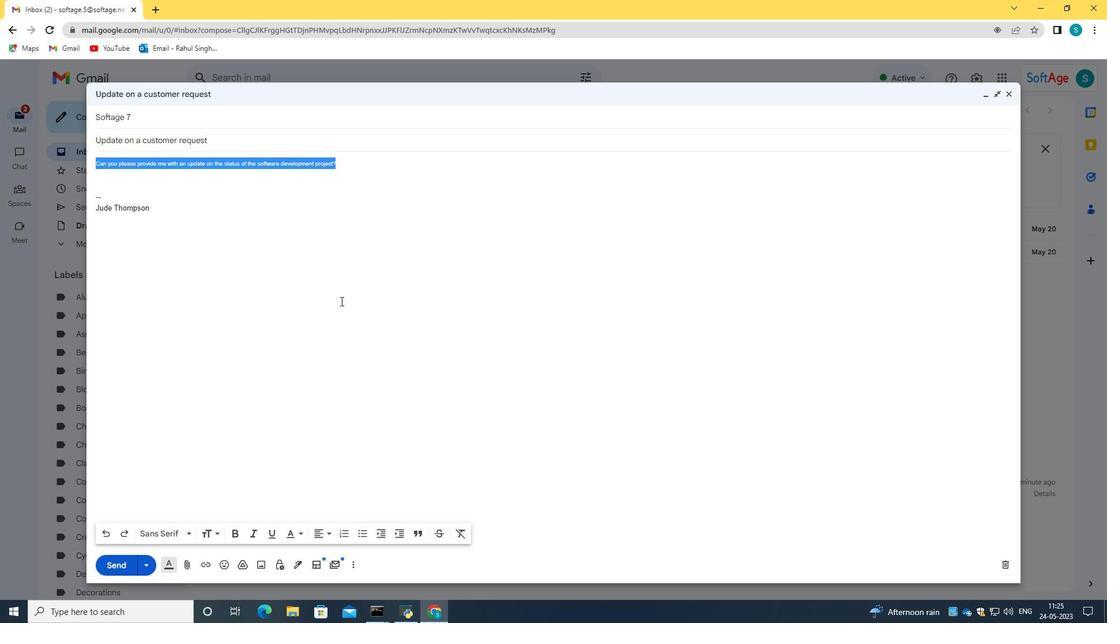 
Action: Mouse moved to (109, 565)
Screenshot: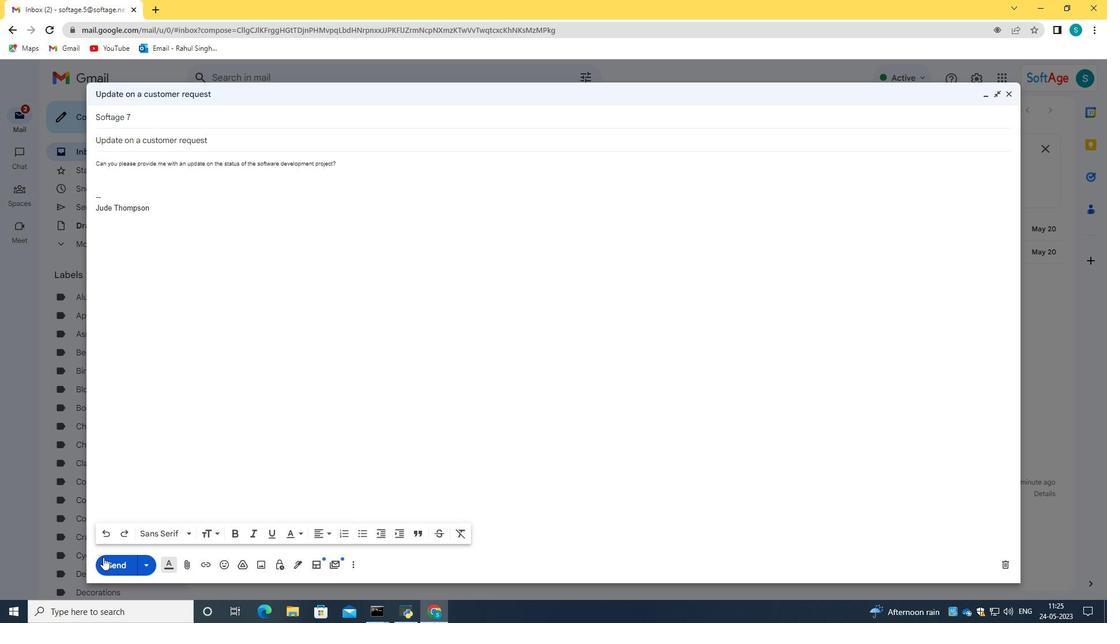 
Action: Mouse pressed left at (109, 565)
Screenshot: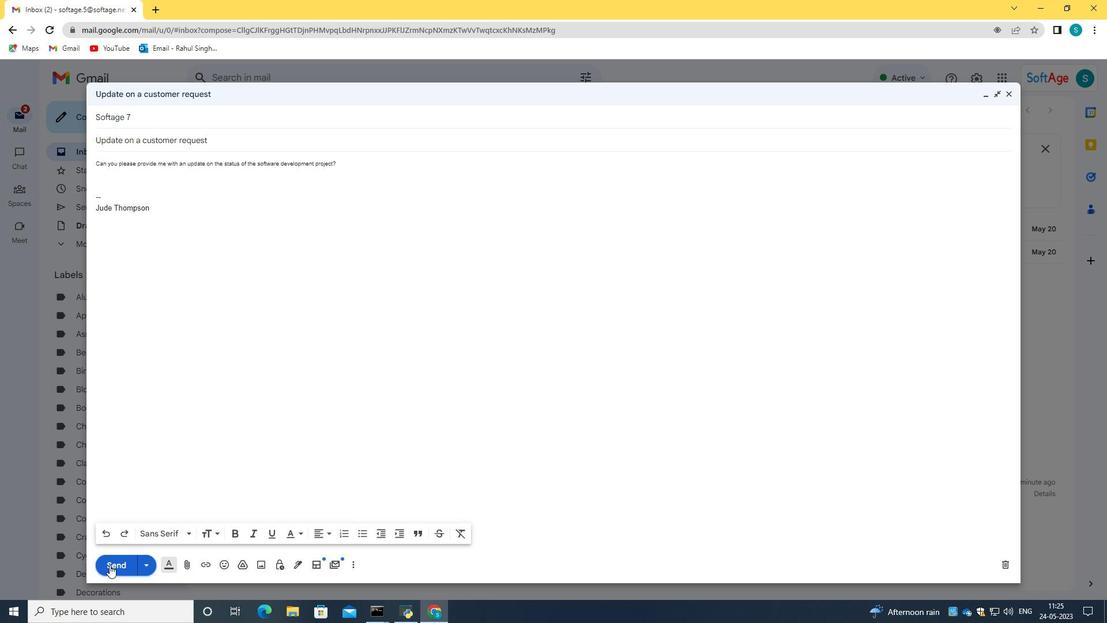 
Action: Mouse moved to (91, 204)
Screenshot: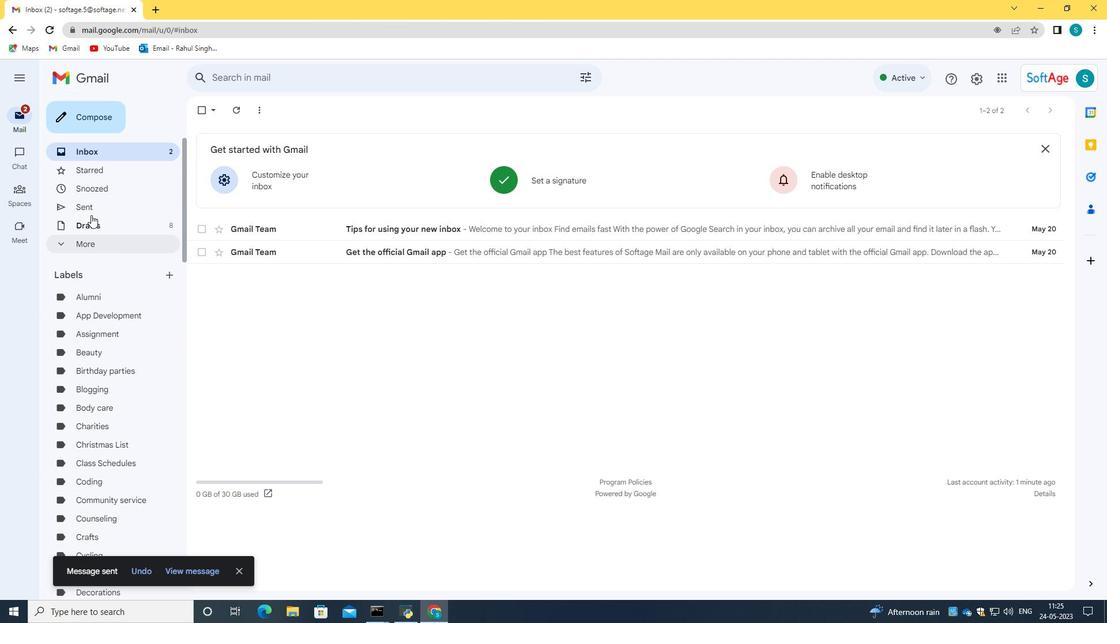 
Action: Mouse pressed left at (91, 204)
Screenshot: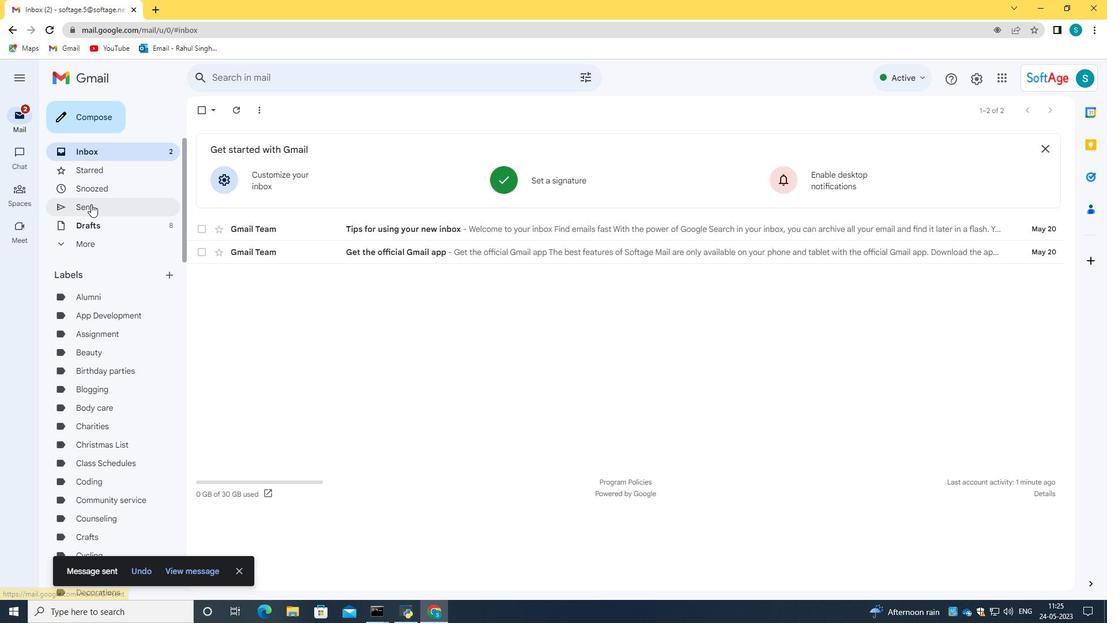 
Action: Mouse moved to (204, 170)
Screenshot: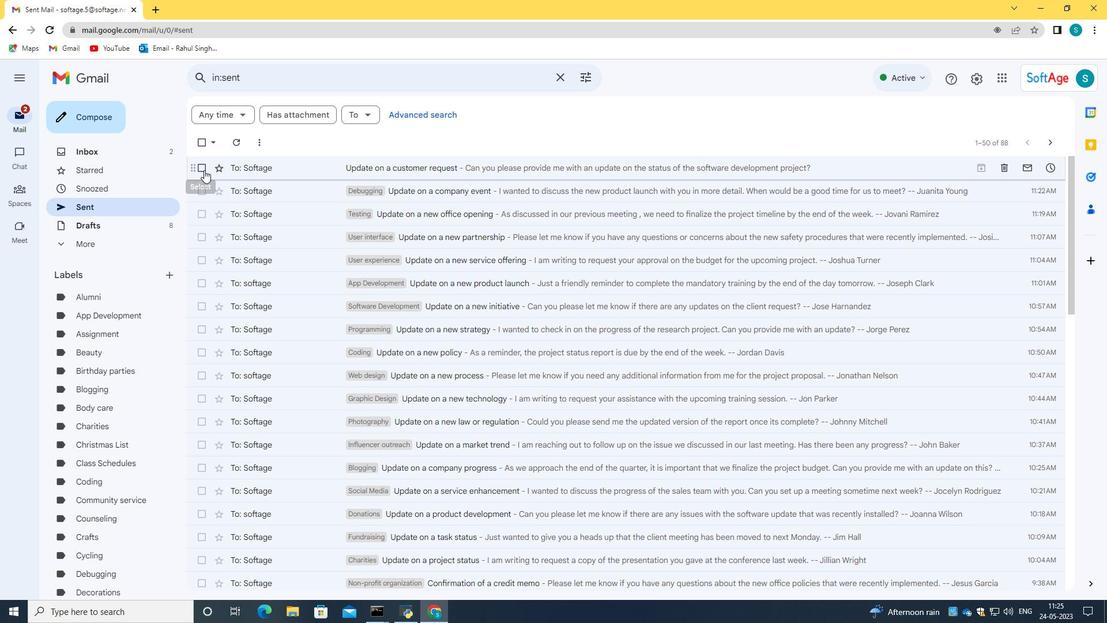 
Action: Mouse pressed left at (204, 170)
Screenshot: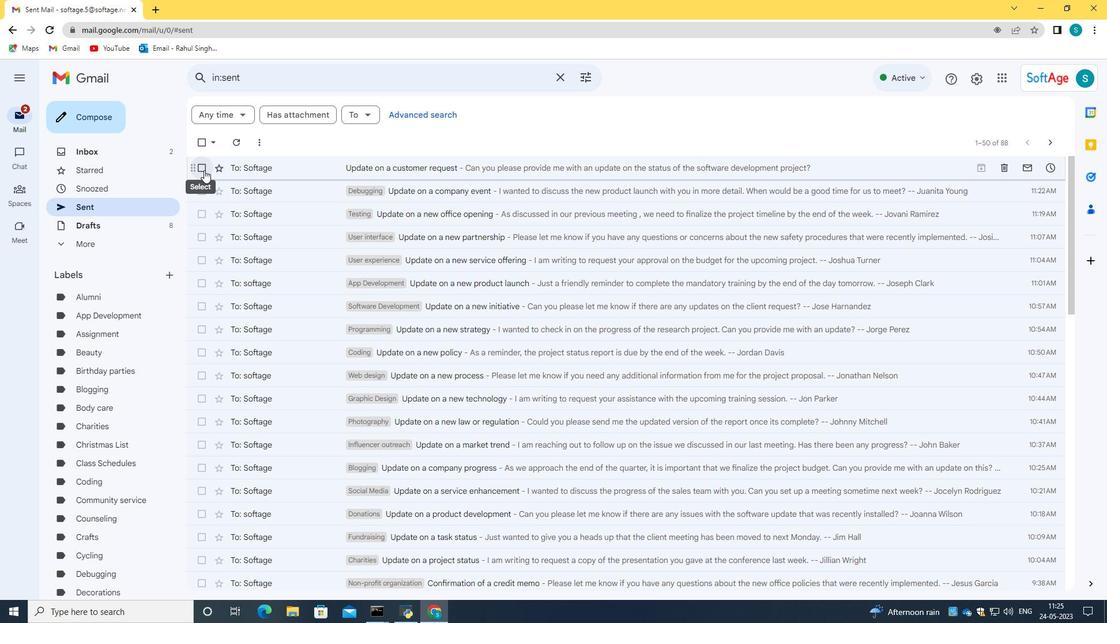 
Action: Mouse moved to (276, 169)
Screenshot: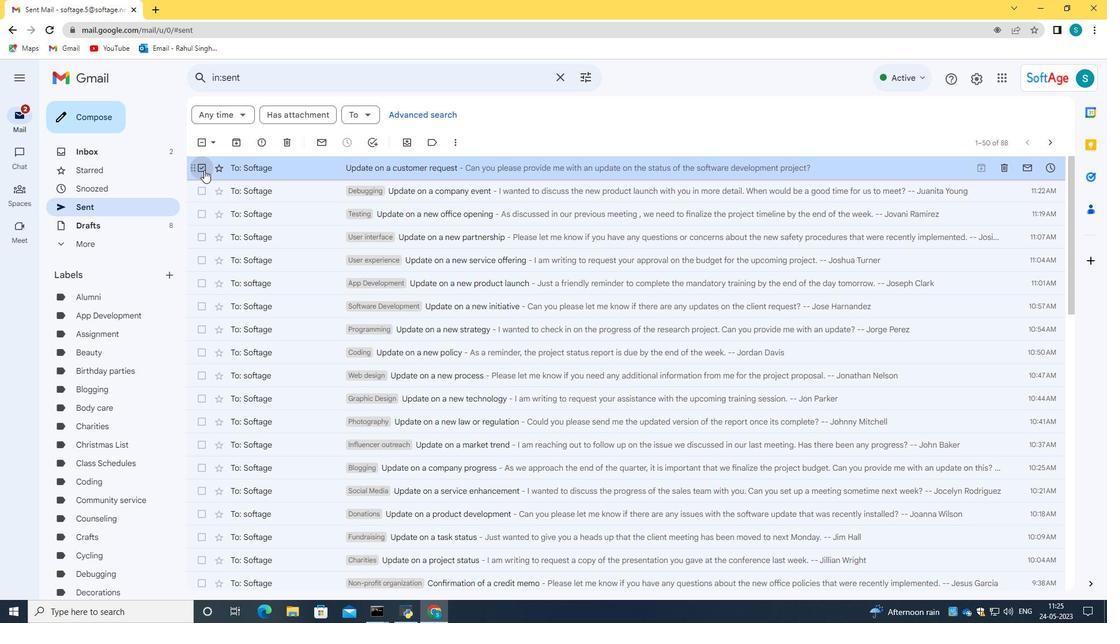 
Action: Mouse pressed right at (276, 169)
Screenshot: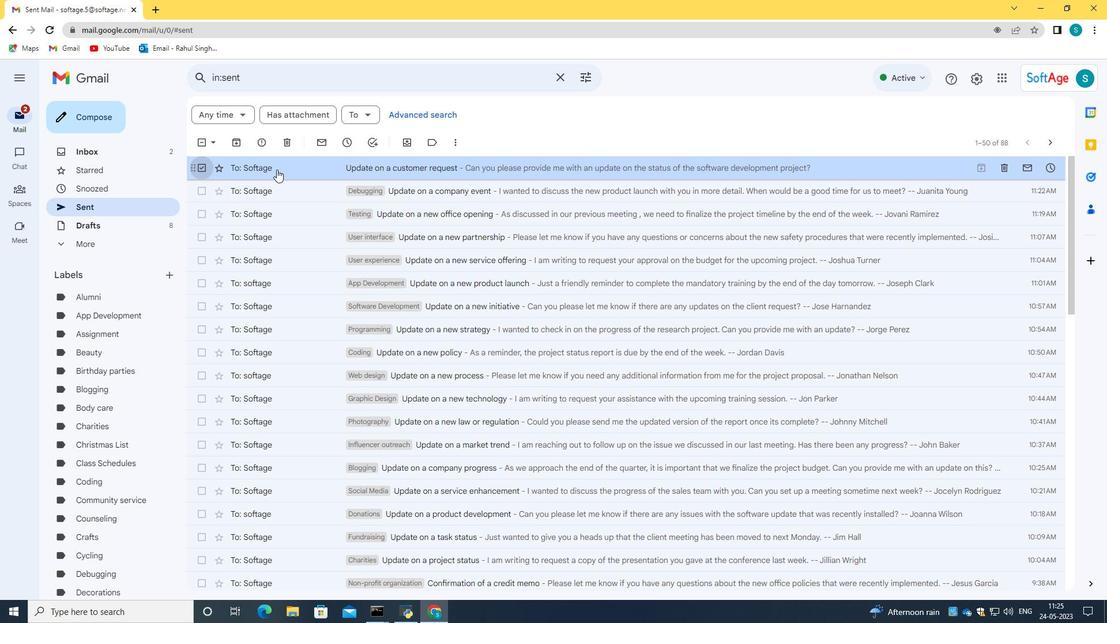 
Action: Mouse moved to (454, 345)
Screenshot: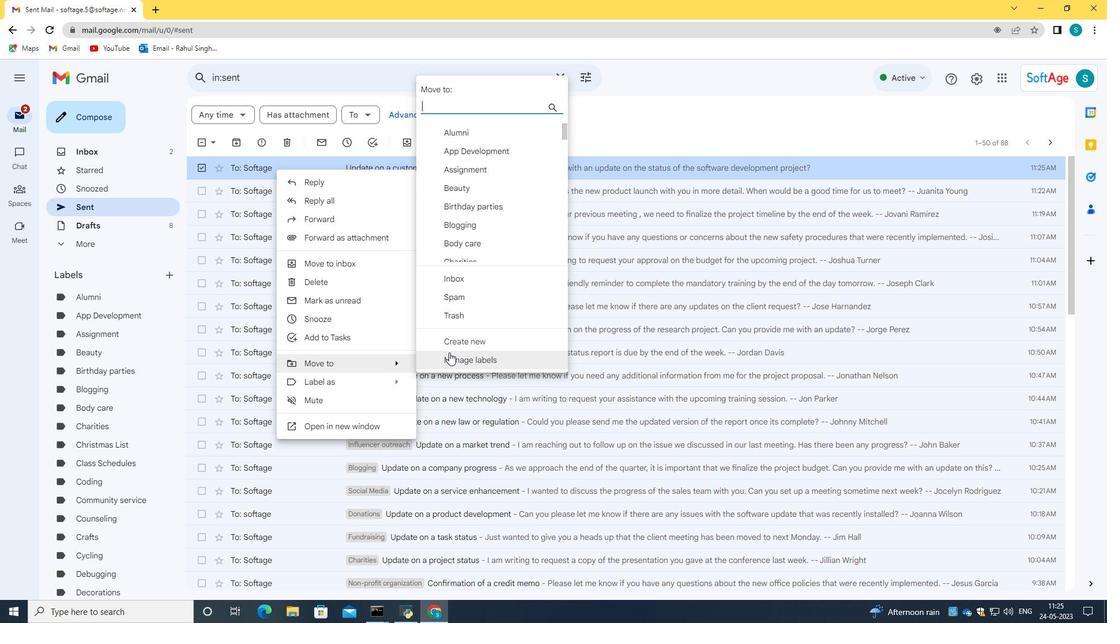
Action: Mouse pressed left at (454, 345)
Screenshot: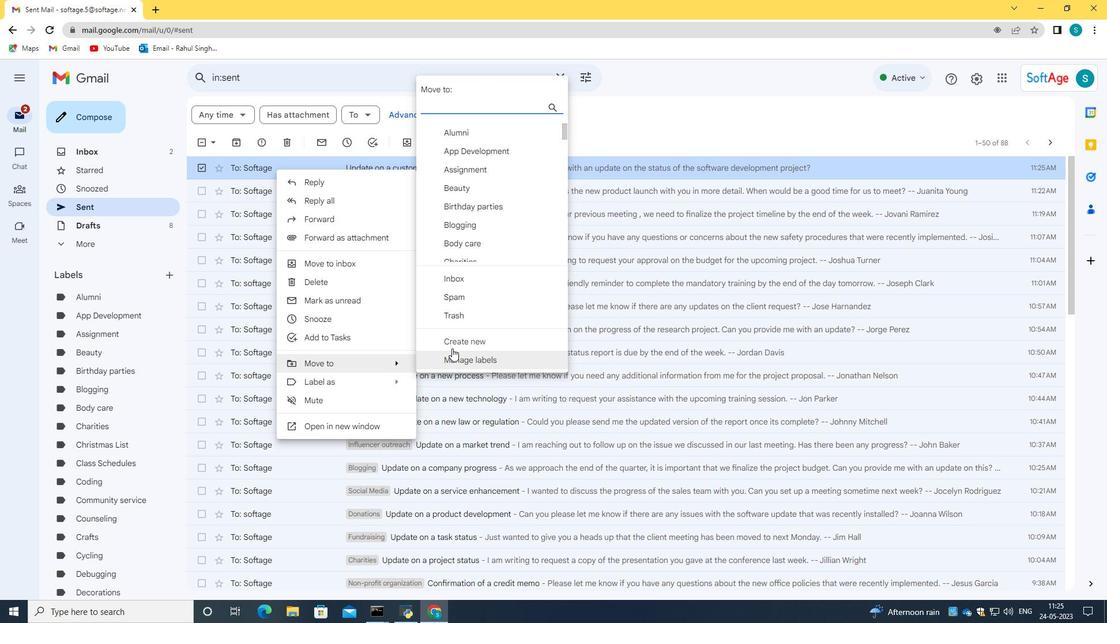 
Action: Mouse moved to (452, 344)
Screenshot: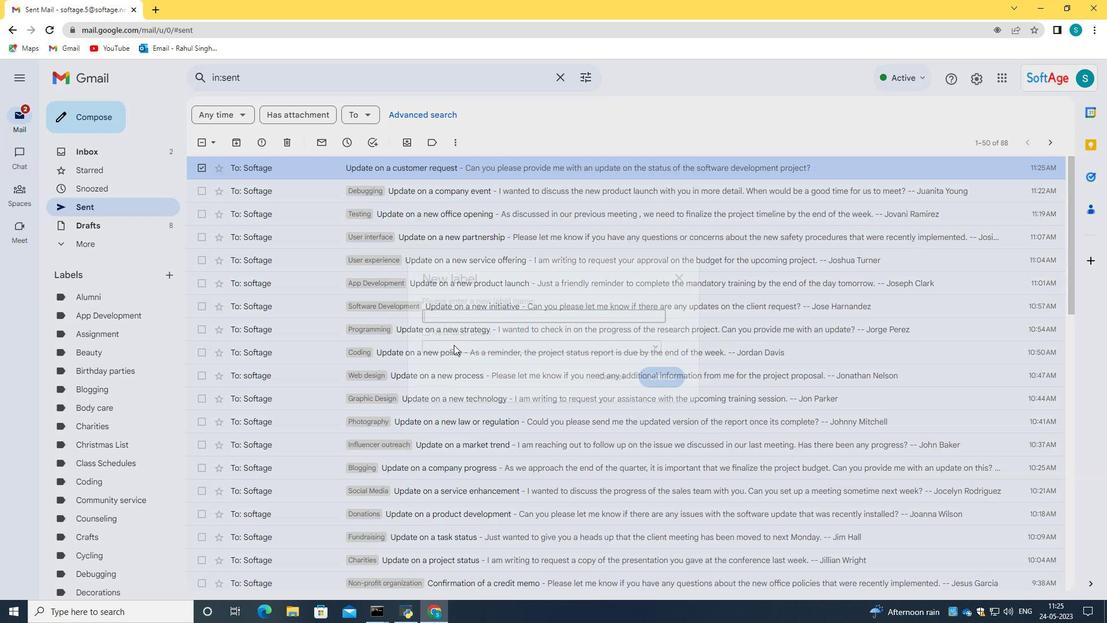
Action: Key pressed <Key.caps_lock>V<Key.caps_lock>ersion<Key.space><Key.caps_lock>C<Key.caps_lock>ontrol
Screenshot: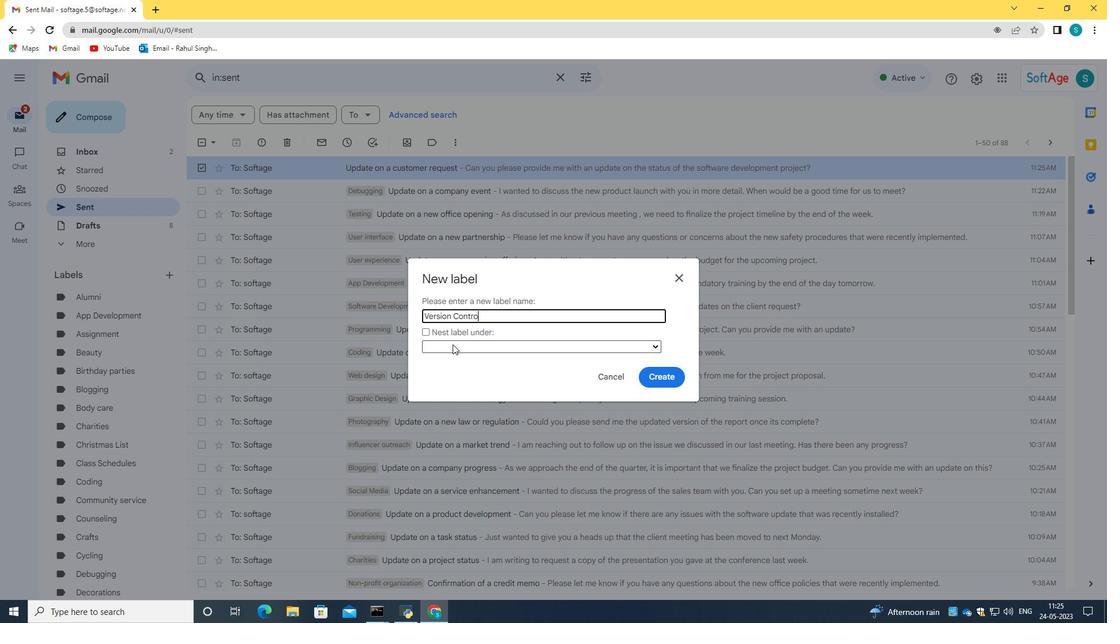 
Action: Mouse moved to (646, 379)
Screenshot: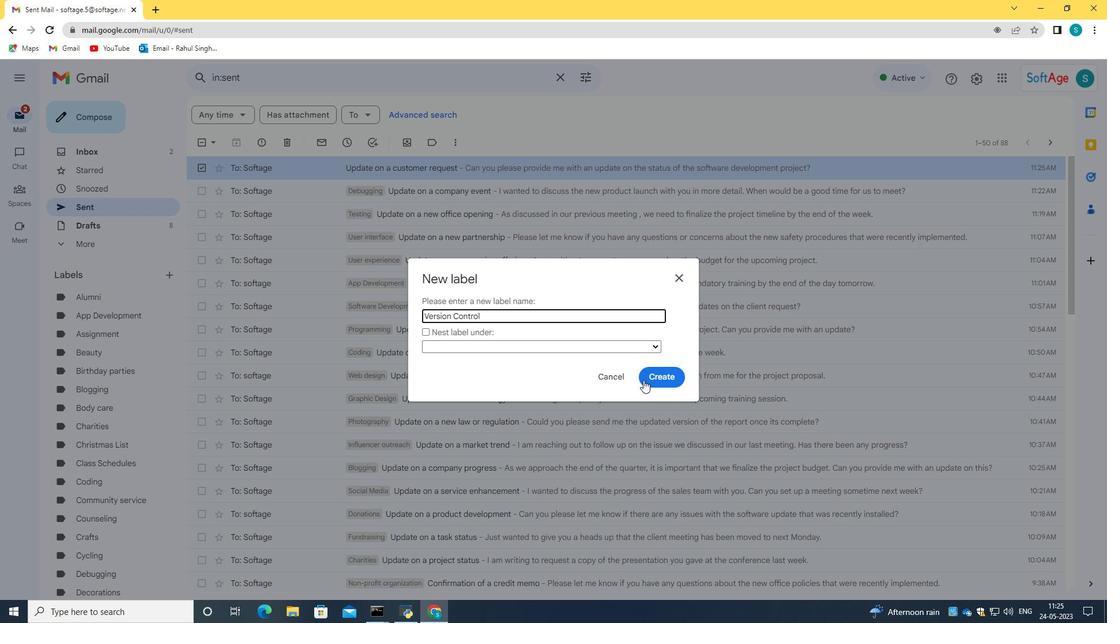 
Action: Mouse pressed left at (646, 379)
Screenshot: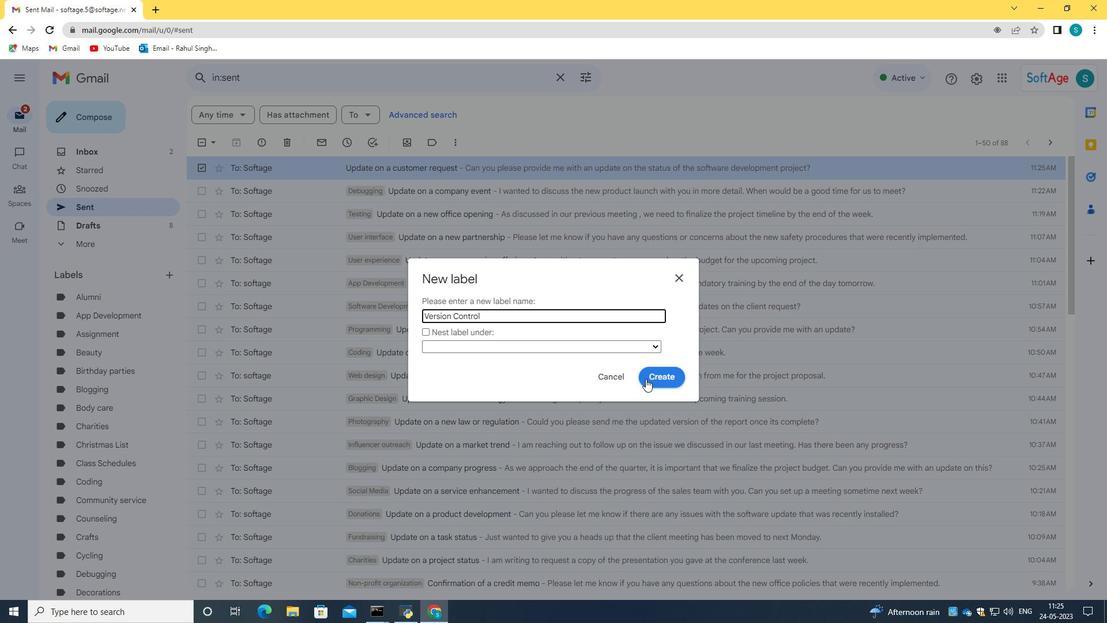 
Action: Mouse scrolled (646, 378) with delta (0, 0)
Screenshot: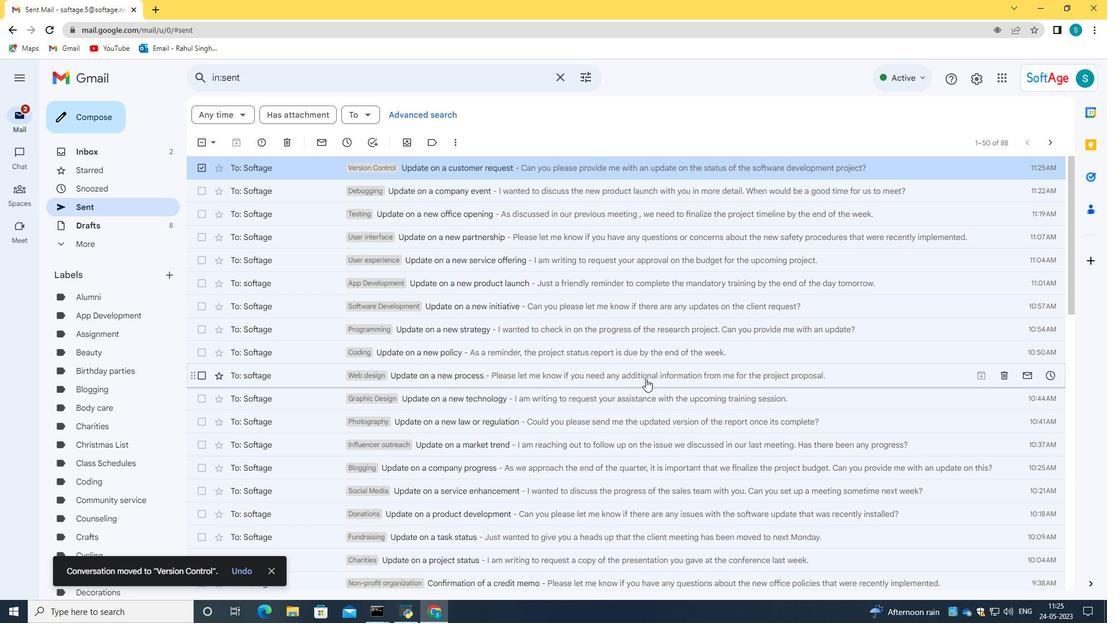 
Action: Mouse scrolled (646, 379) with delta (0, 0)
Screenshot: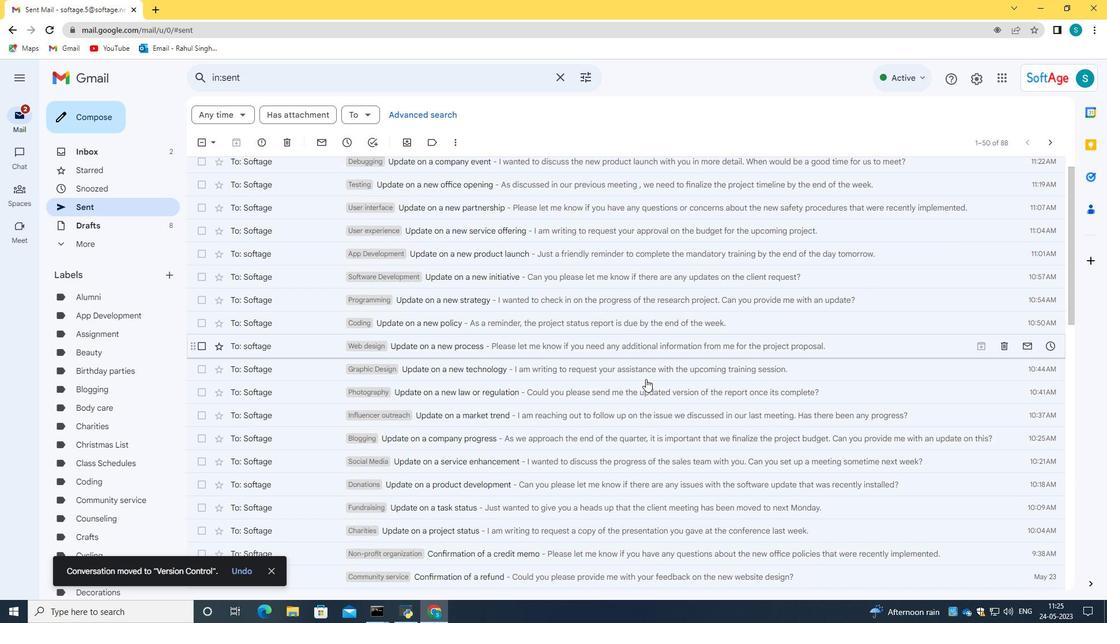 
Action: Mouse scrolled (646, 379) with delta (0, 0)
Screenshot: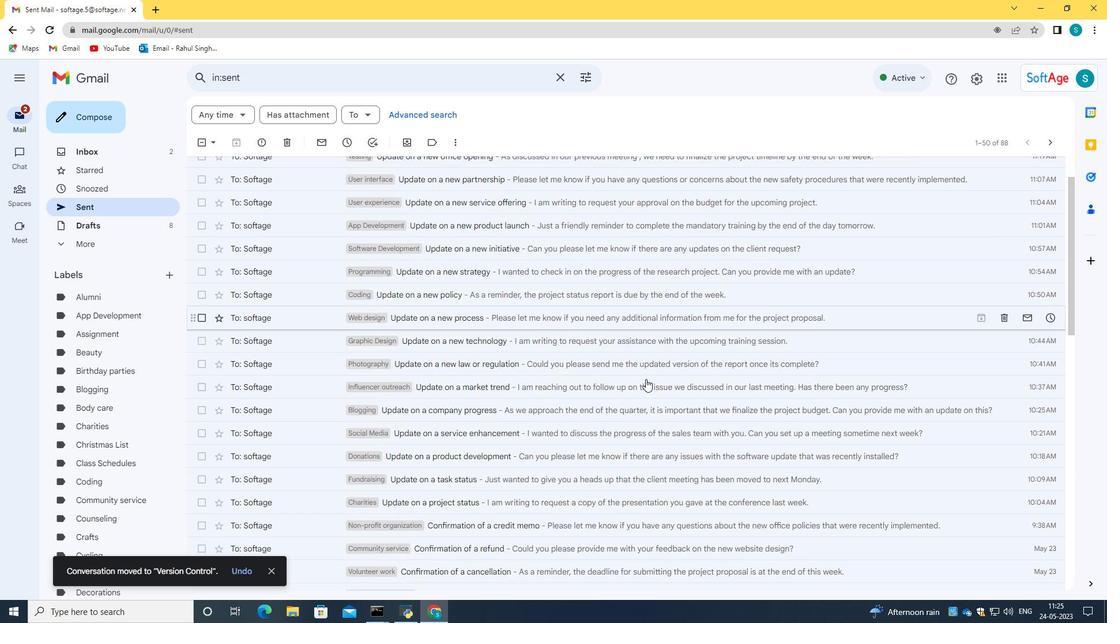 
Action: Mouse scrolled (646, 379) with delta (0, 0)
Screenshot: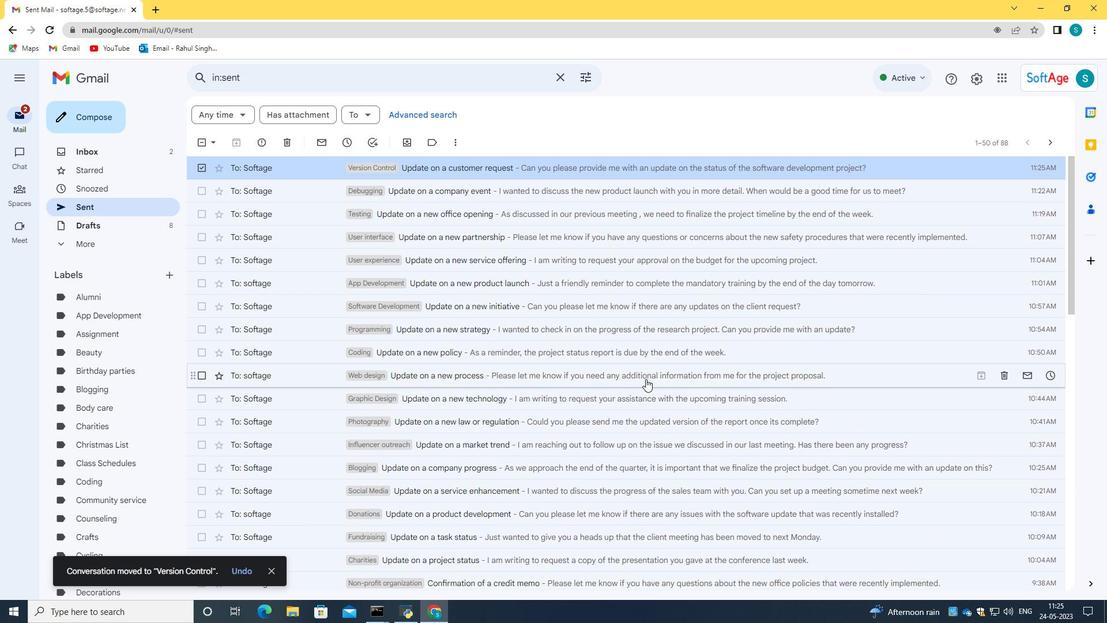 
